 Task: Apply the "Reverse" effect to a snare hit for a unique pre-hit sound.
Action: Mouse moved to (96, 9)
Screenshot: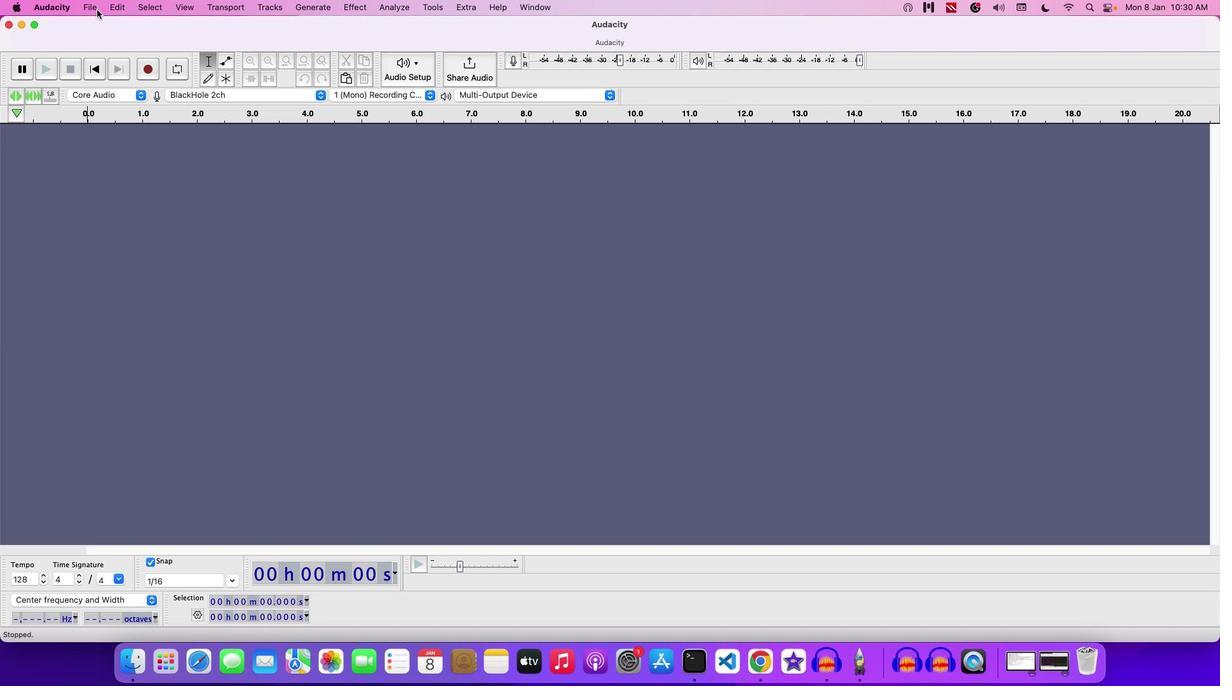
Action: Mouse pressed left at (96, 9)
Screenshot: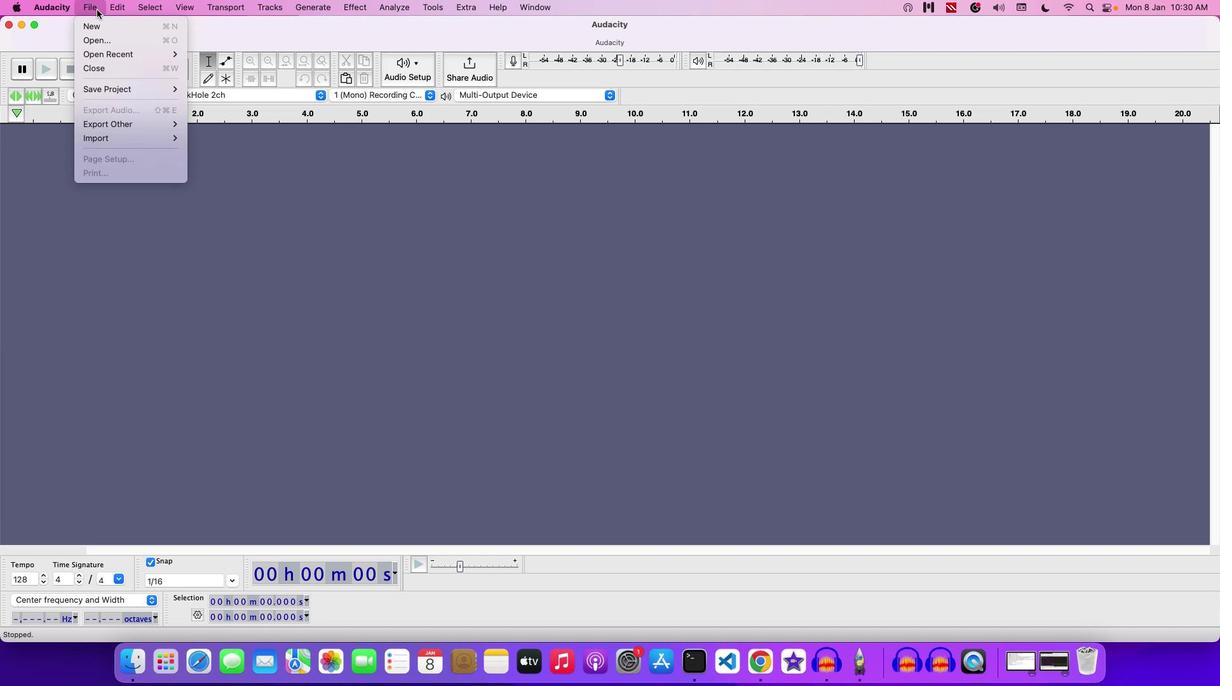 
Action: Mouse moved to (104, 34)
Screenshot: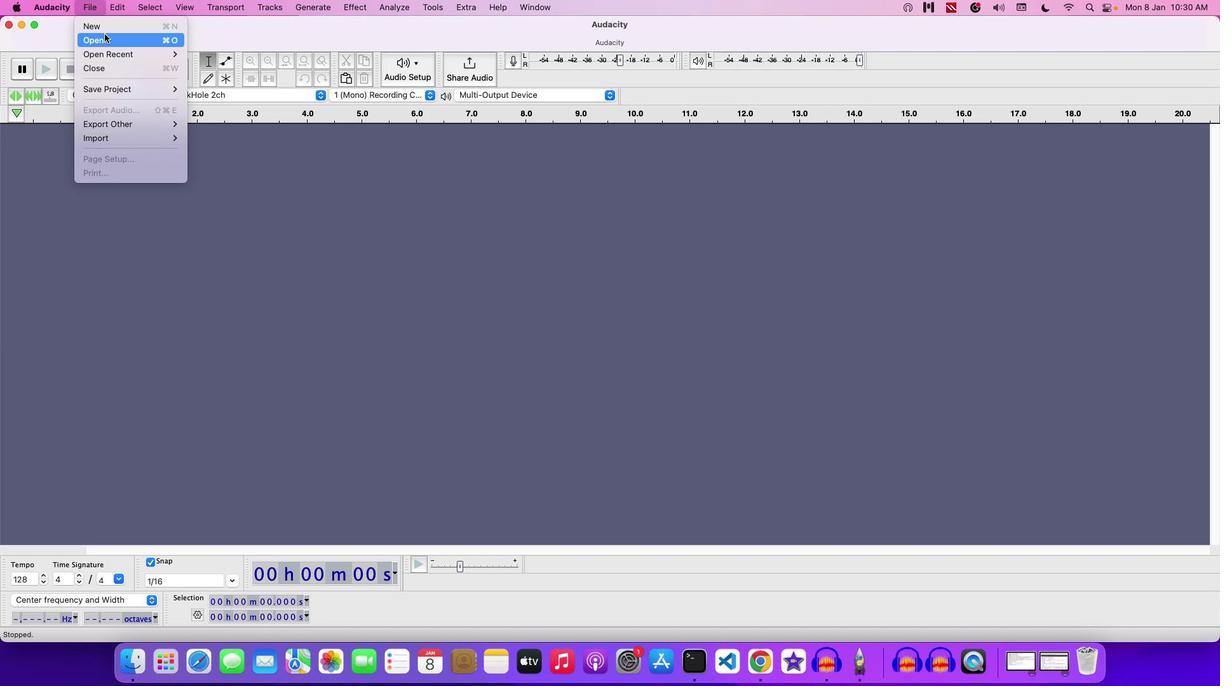 
Action: Mouse pressed left at (104, 34)
Screenshot: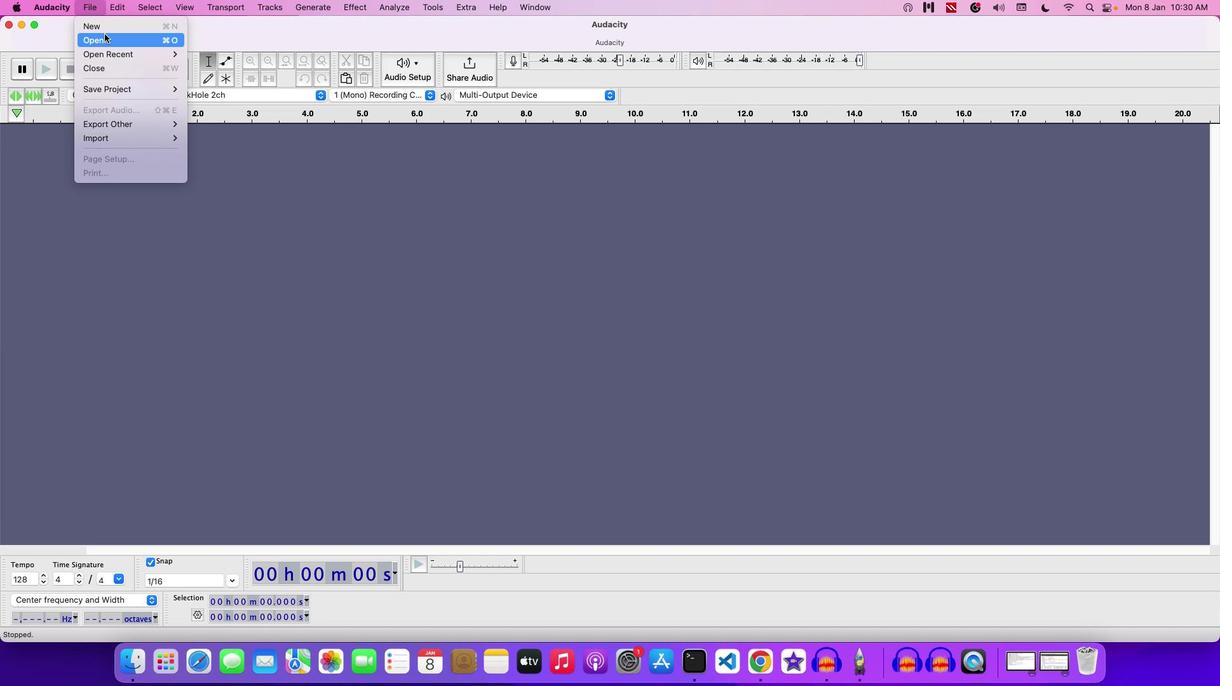 
Action: Mouse moved to (410, 180)
Screenshot: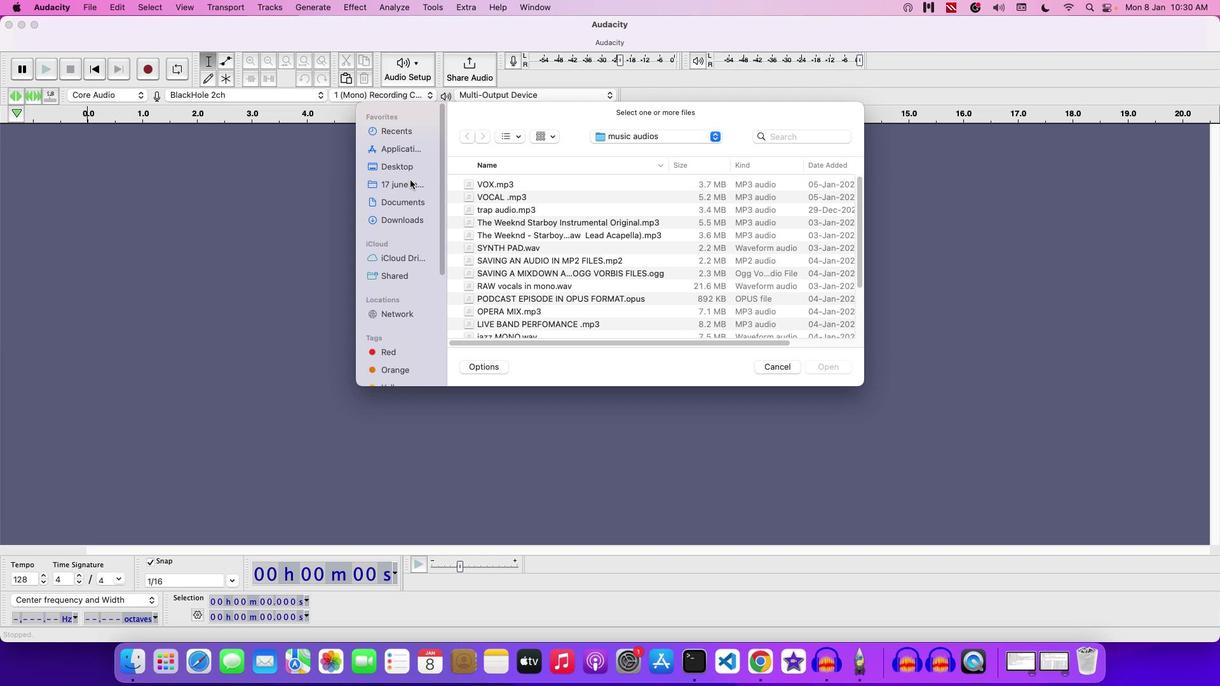 
Action: Mouse pressed left at (410, 180)
Screenshot: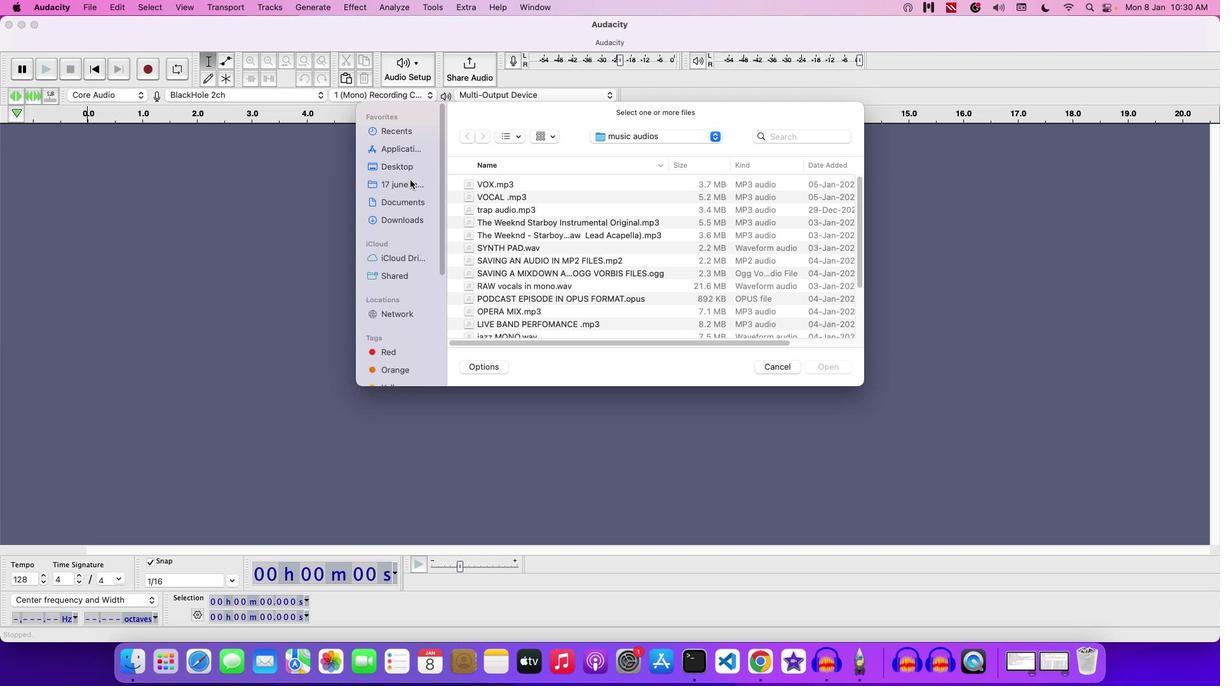 
Action: Mouse moved to (410, 163)
Screenshot: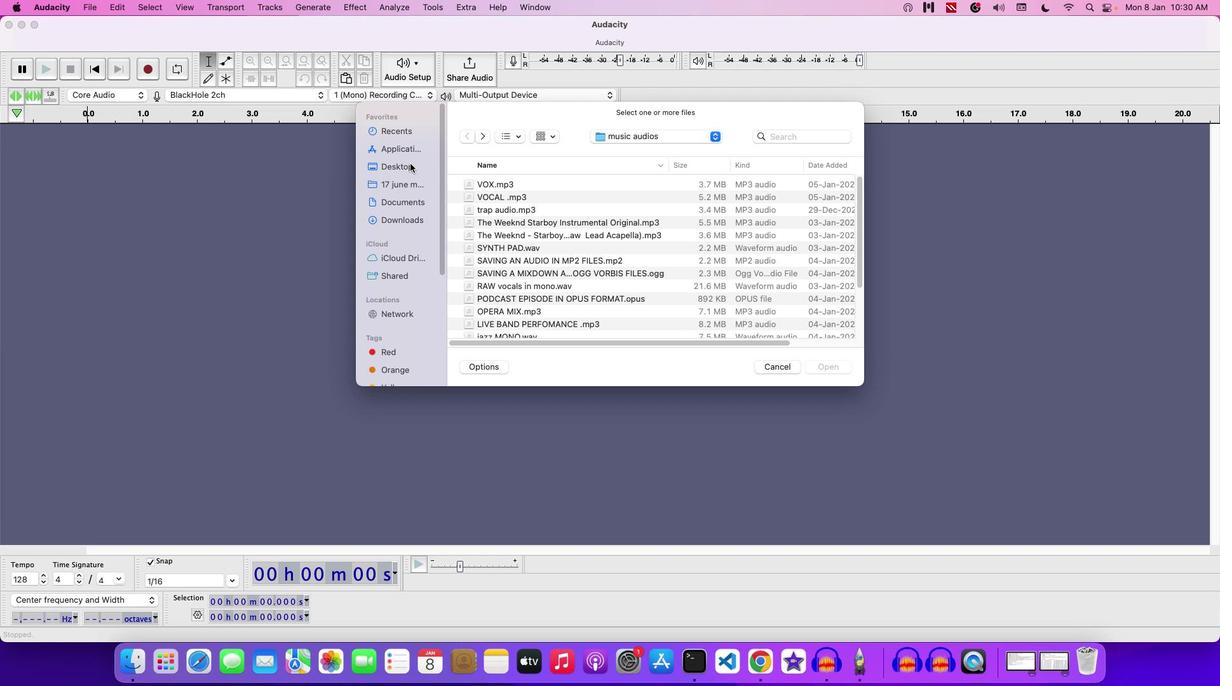 
Action: Mouse pressed left at (410, 163)
Screenshot: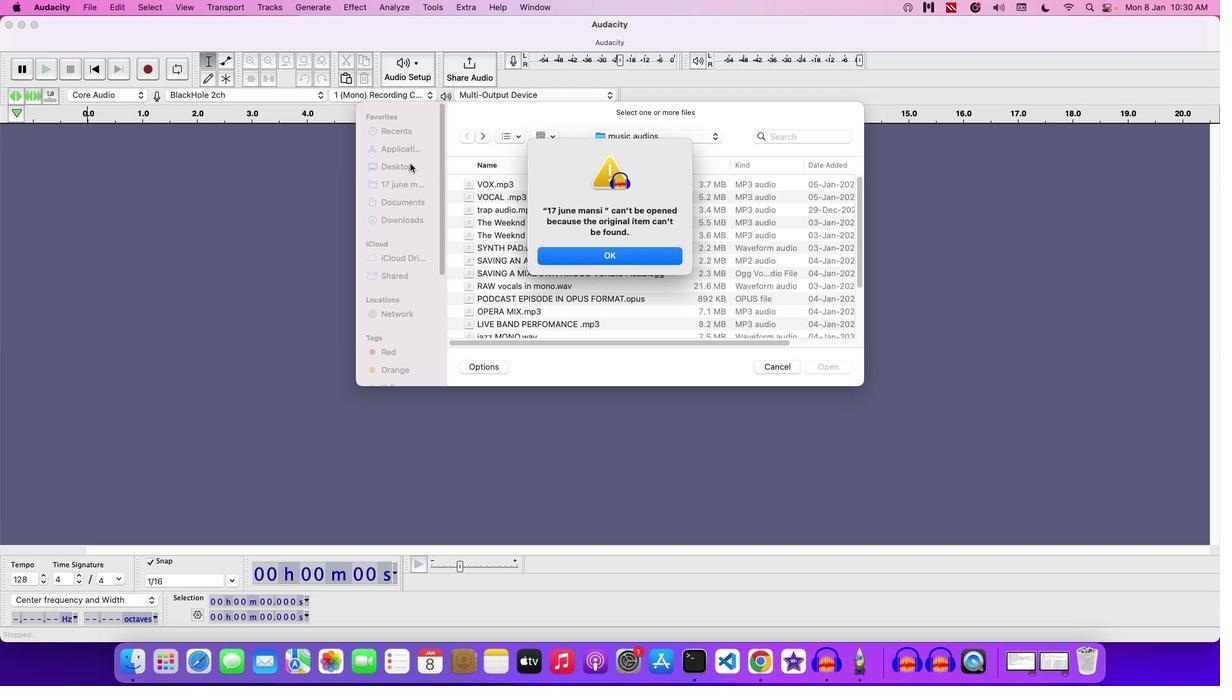 
Action: Mouse moved to (609, 245)
Screenshot: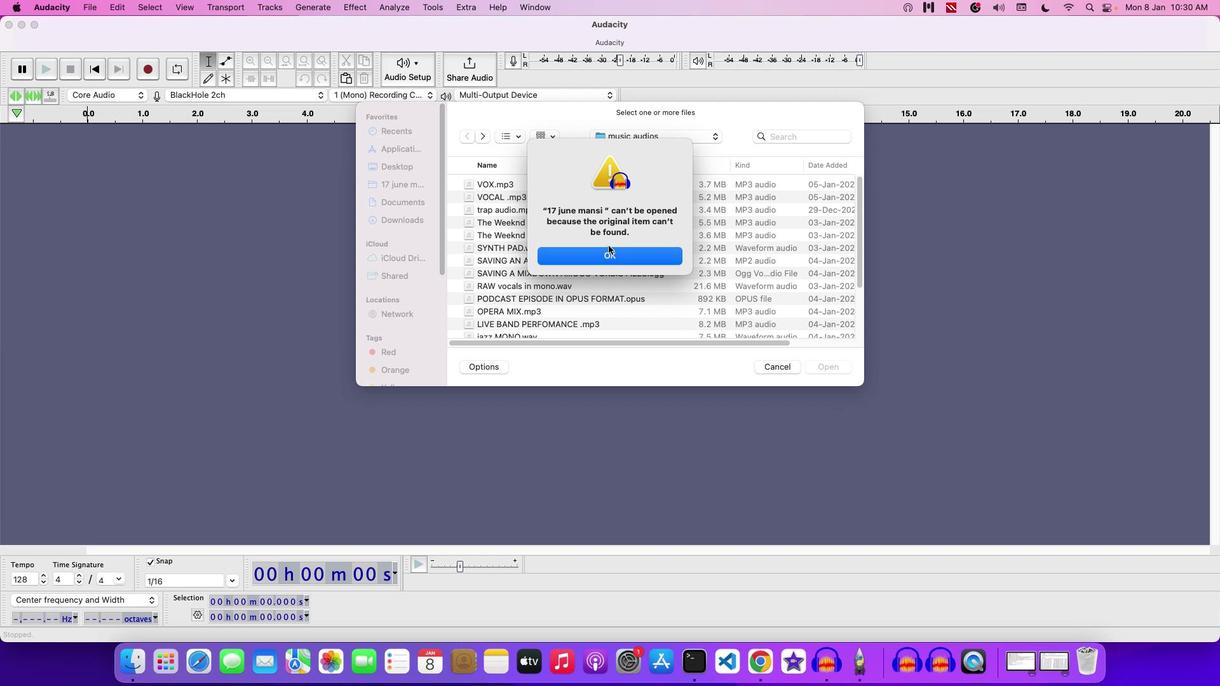 
Action: Mouse pressed left at (609, 245)
Screenshot: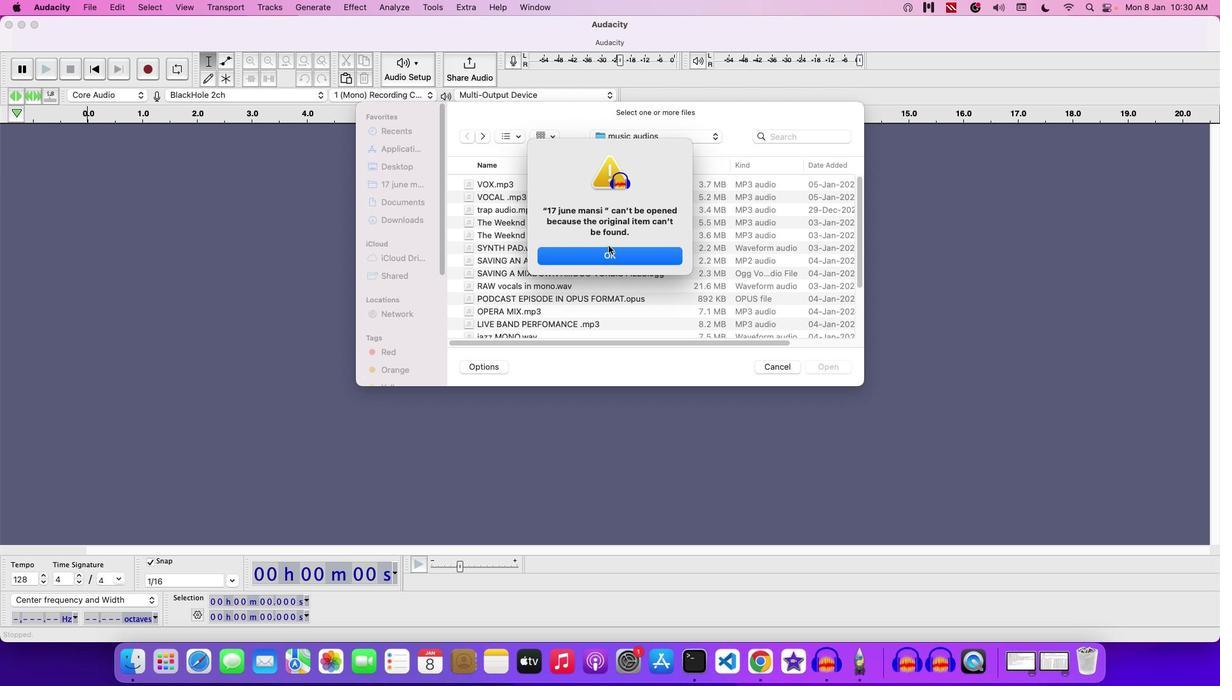 
Action: Mouse moved to (591, 256)
Screenshot: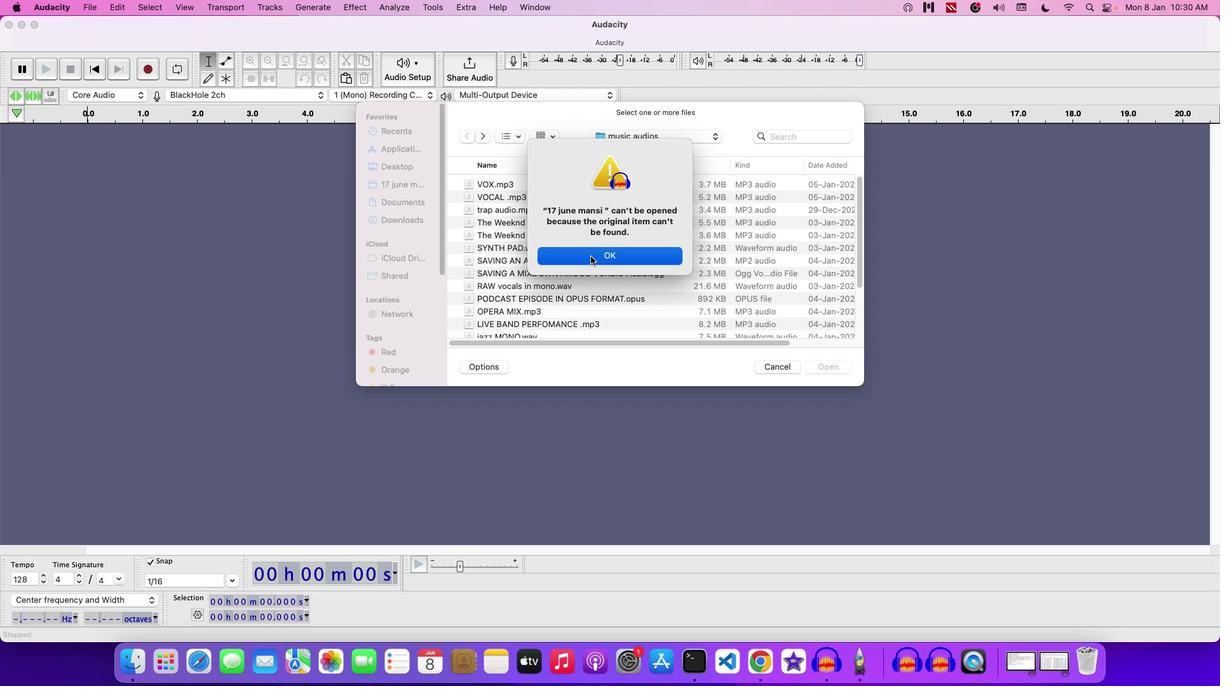 
Action: Mouse pressed left at (591, 256)
Screenshot: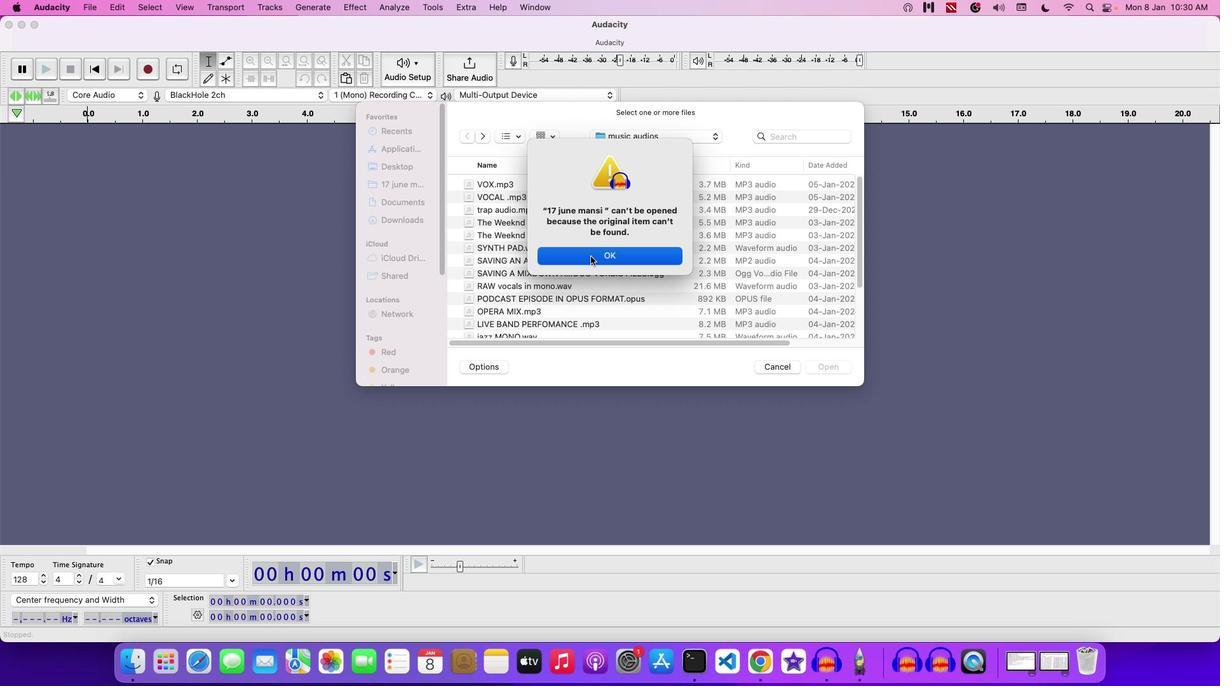 
Action: Mouse moved to (412, 171)
Screenshot: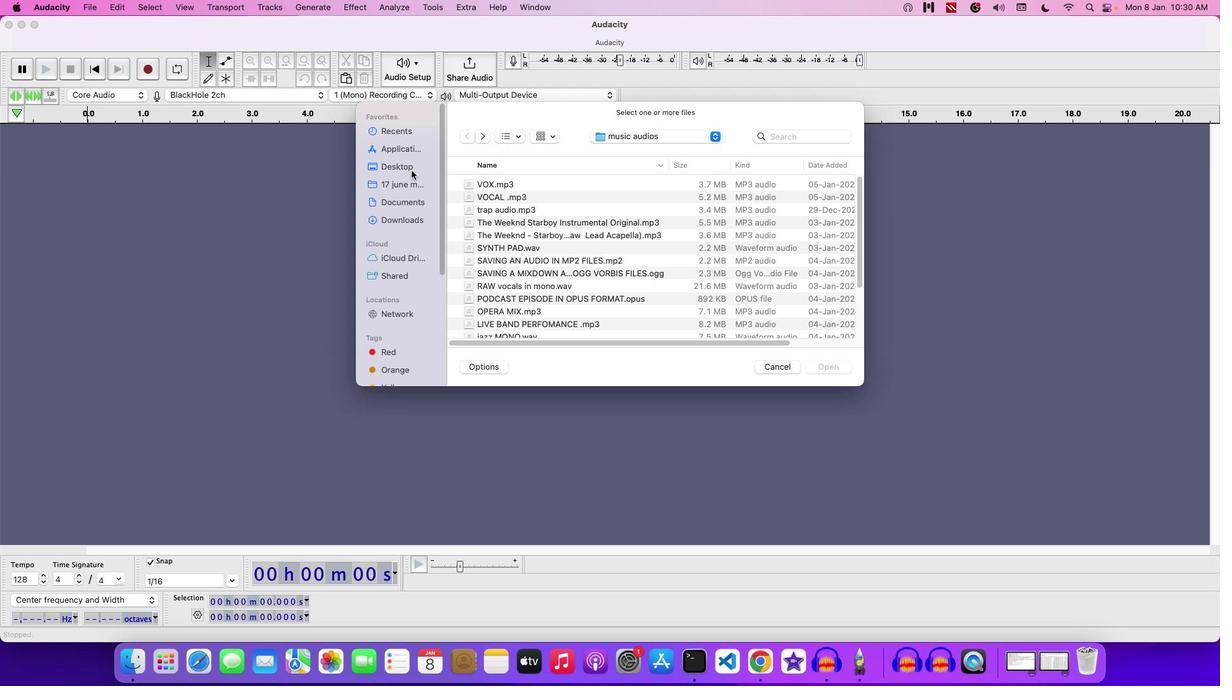 
Action: Mouse pressed left at (412, 171)
Screenshot: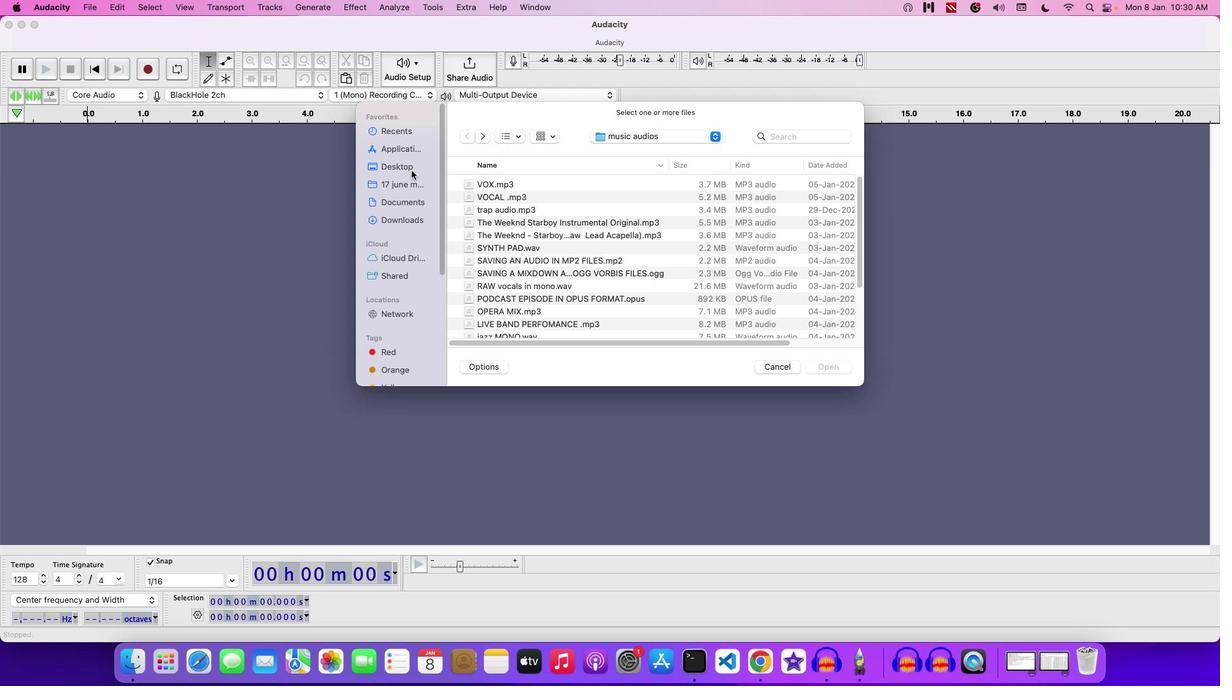 
Action: Mouse moved to (497, 208)
Screenshot: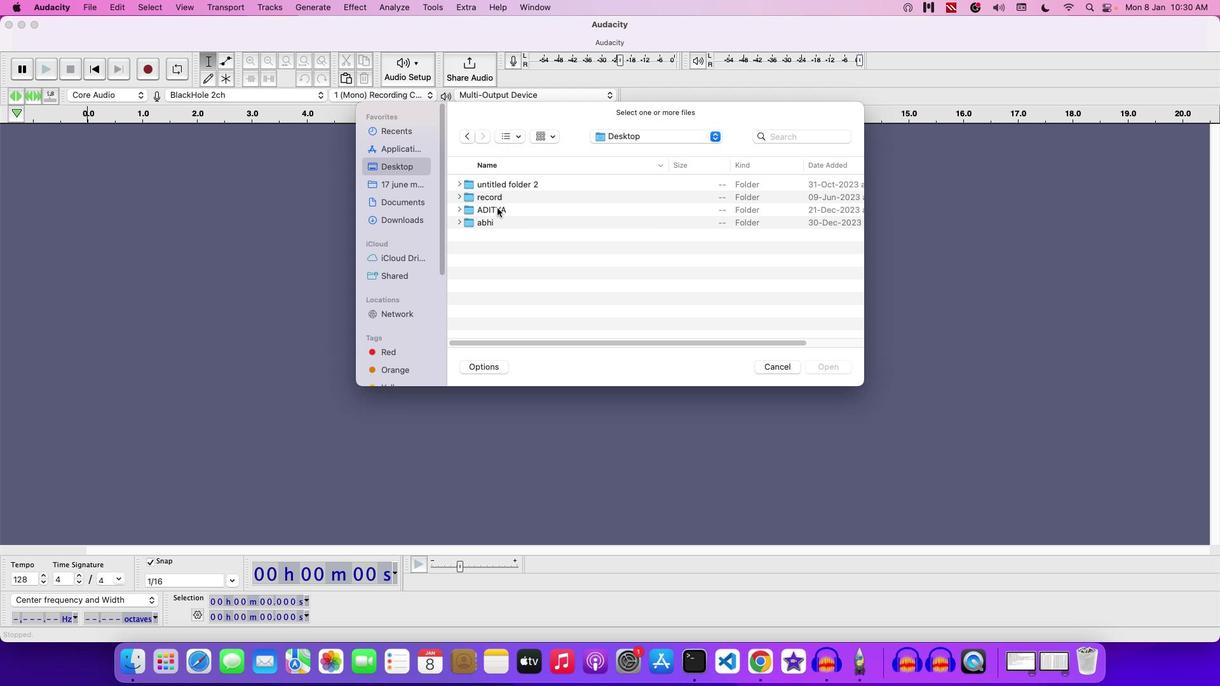 
Action: Mouse pressed left at (497, 208)
Screenshot: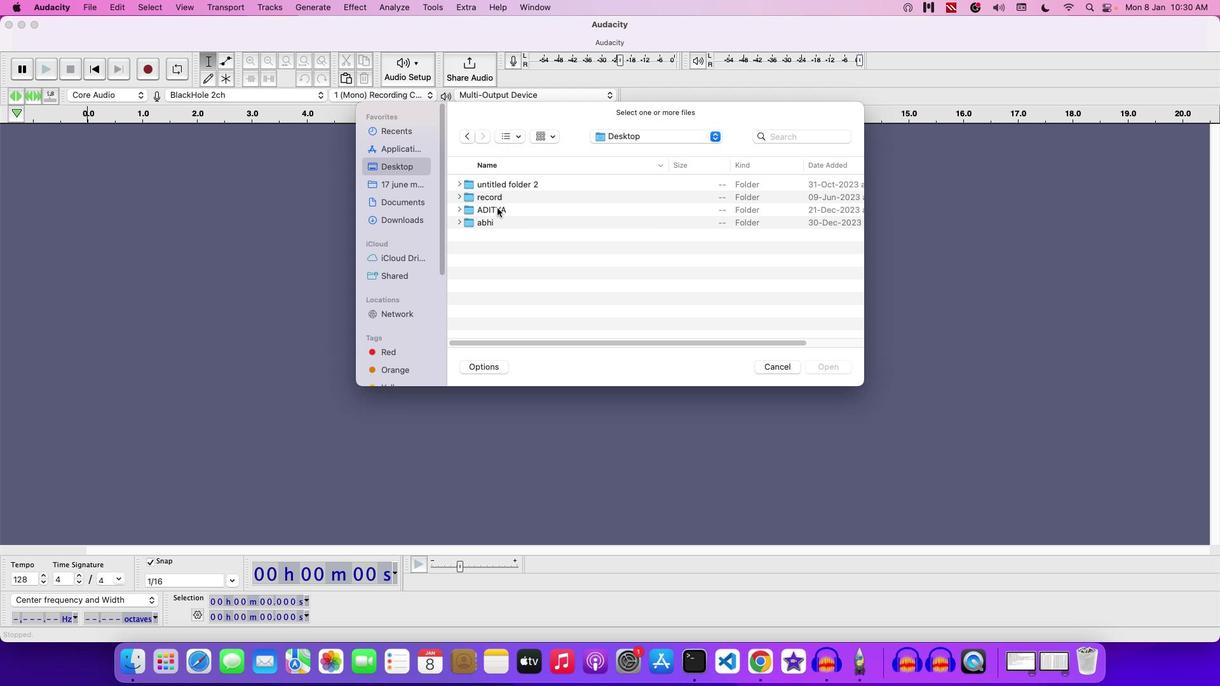 
Action: Mouse pressed left at (497, 208)
Screenshot: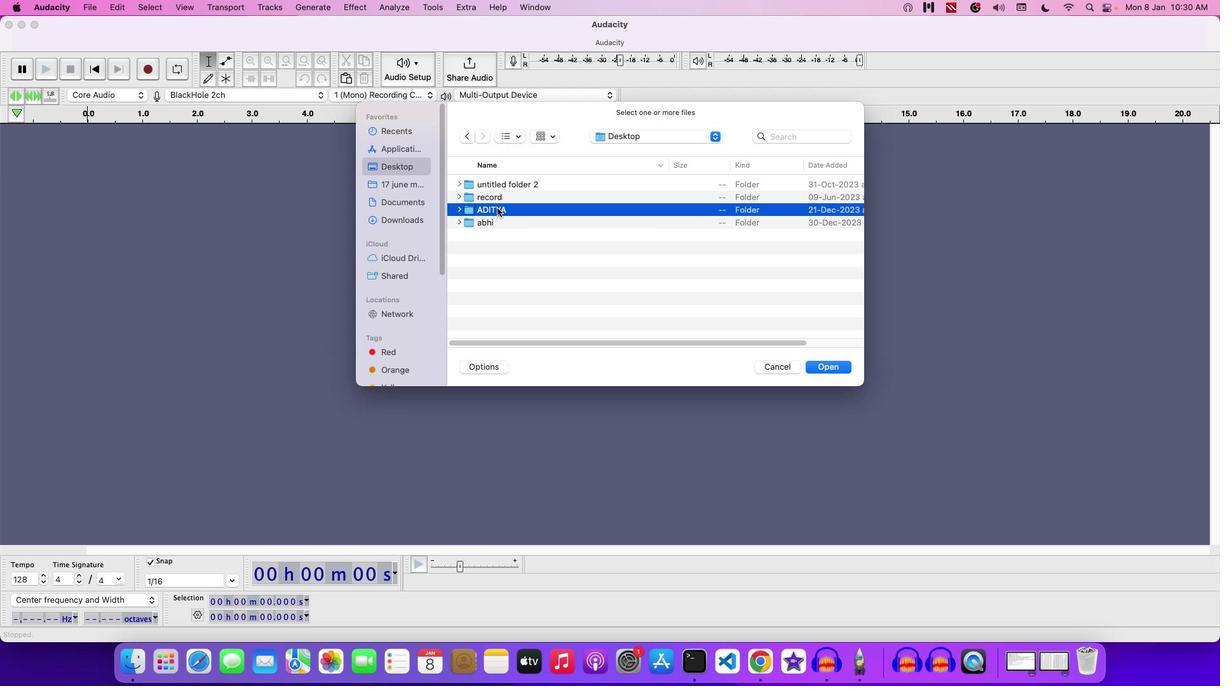 
Action: Mouse moved to (542, 221)
Screenshot: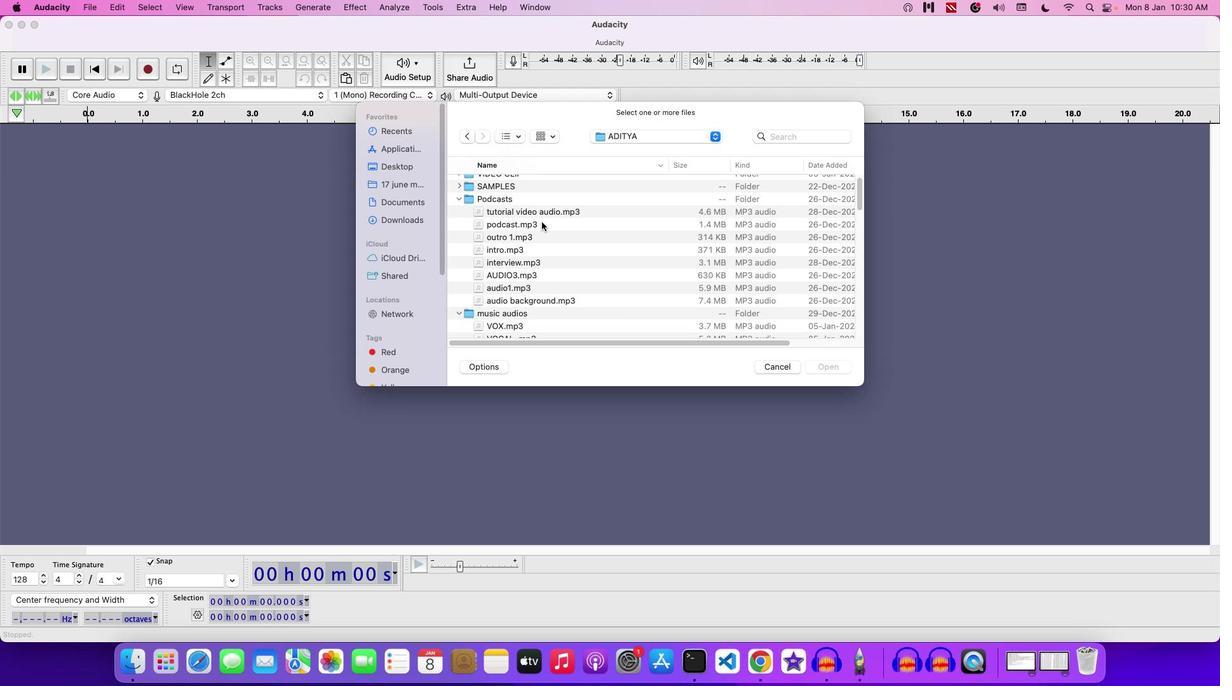 
Action: Mouse scrolled (542, 221) with delta (0, 0)
Screenshot: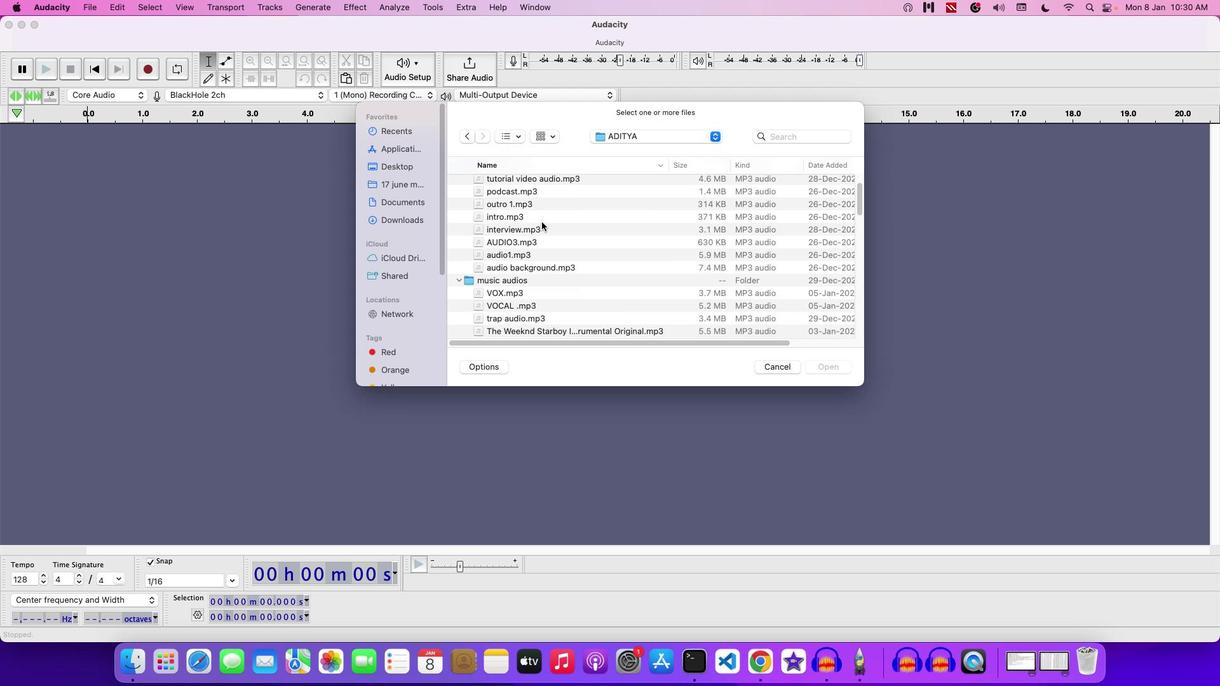 
Action: Mouse moved to (542, 221)
Screenshot: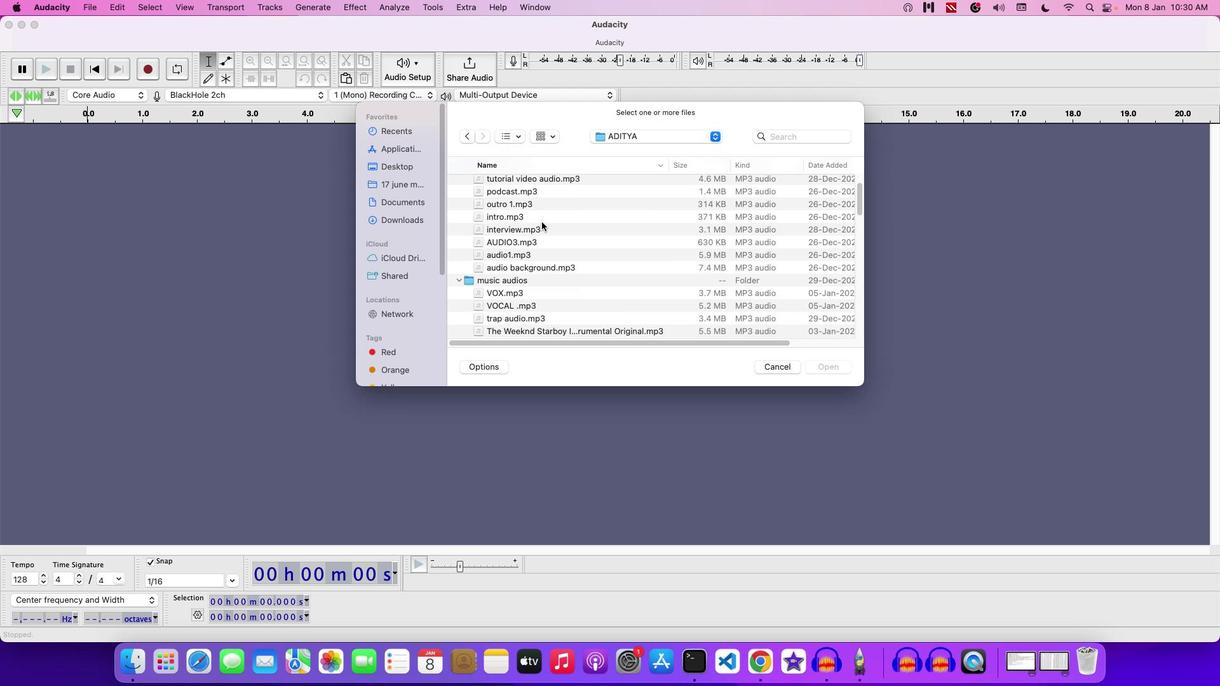 
Action: Mouse scrolled (542, 221) with delta (0, 0)
Screenshot: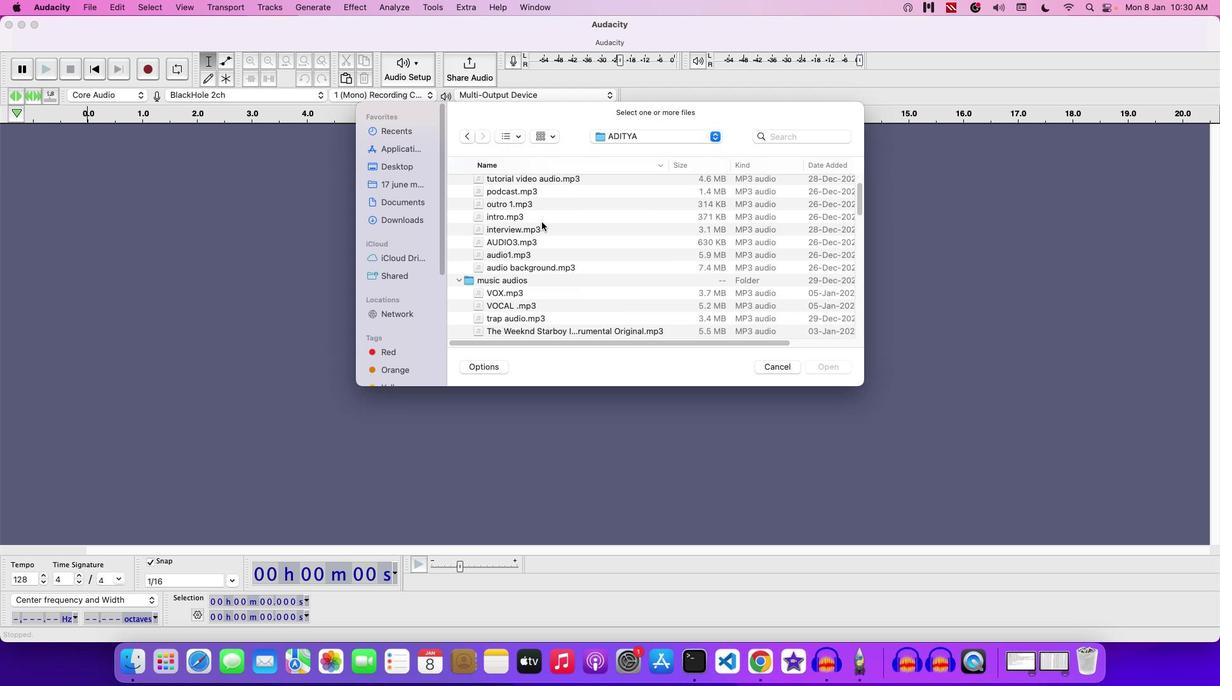 
Action: Mouse scrolled (542, 221) with delta (0, -1)
Screenshot: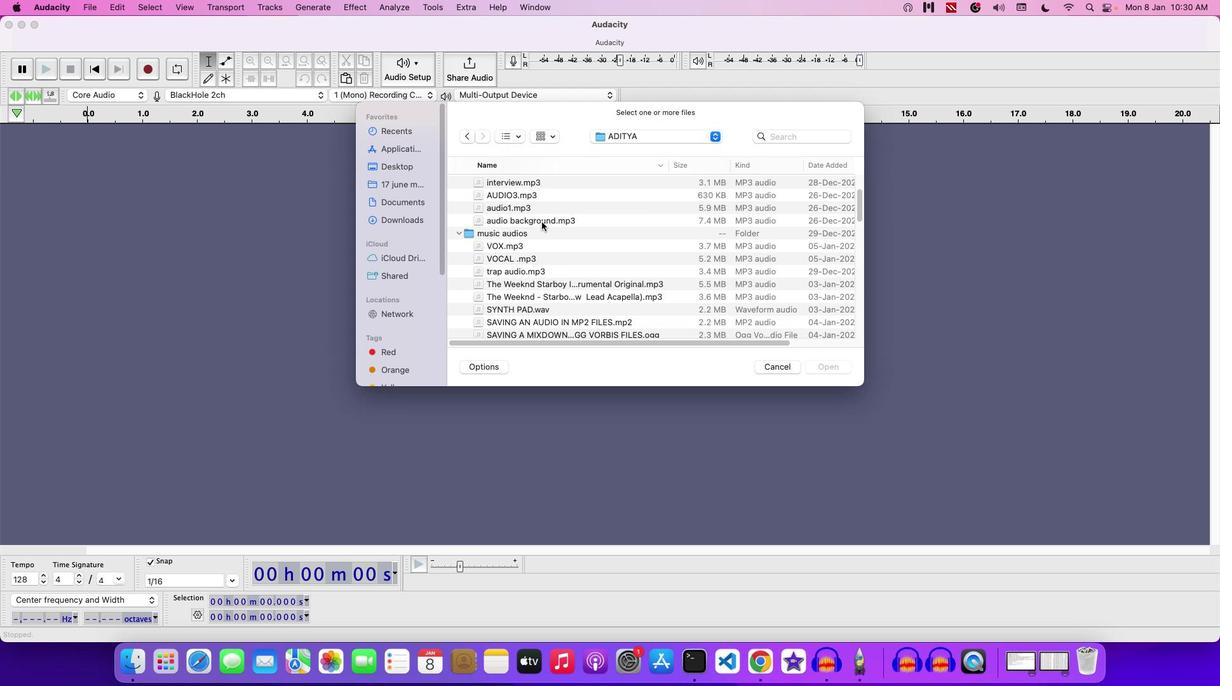 
Action: Mouse scrolled (542, 221) with delta (0, -1)
Screenshot: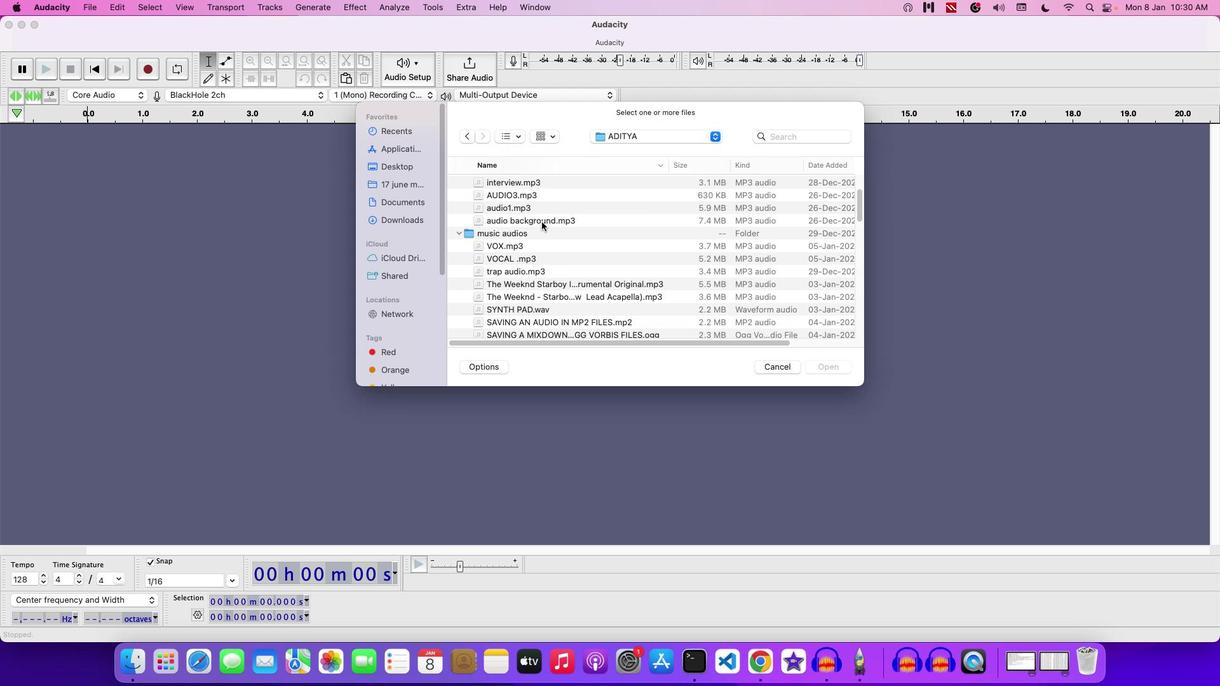 
Action: Mouse moved to (541, 221)
Screenshot: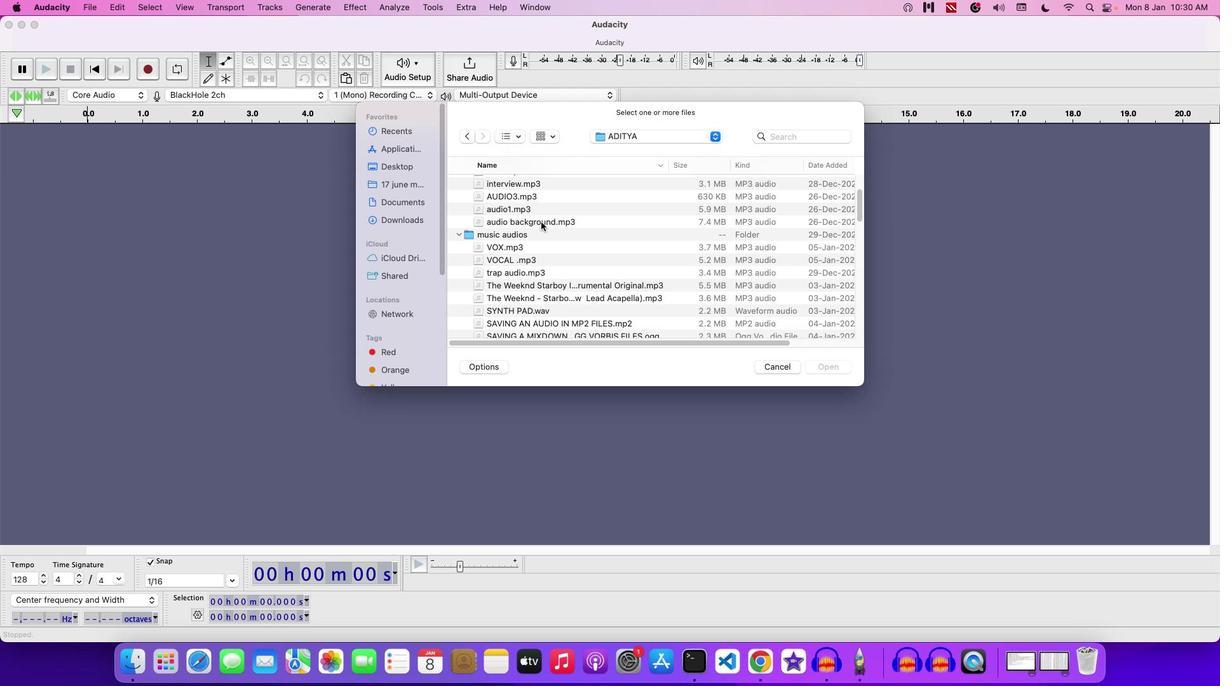 
Action: Mouse scrolled (541, 221) with delta (0, 0)
Screenshot: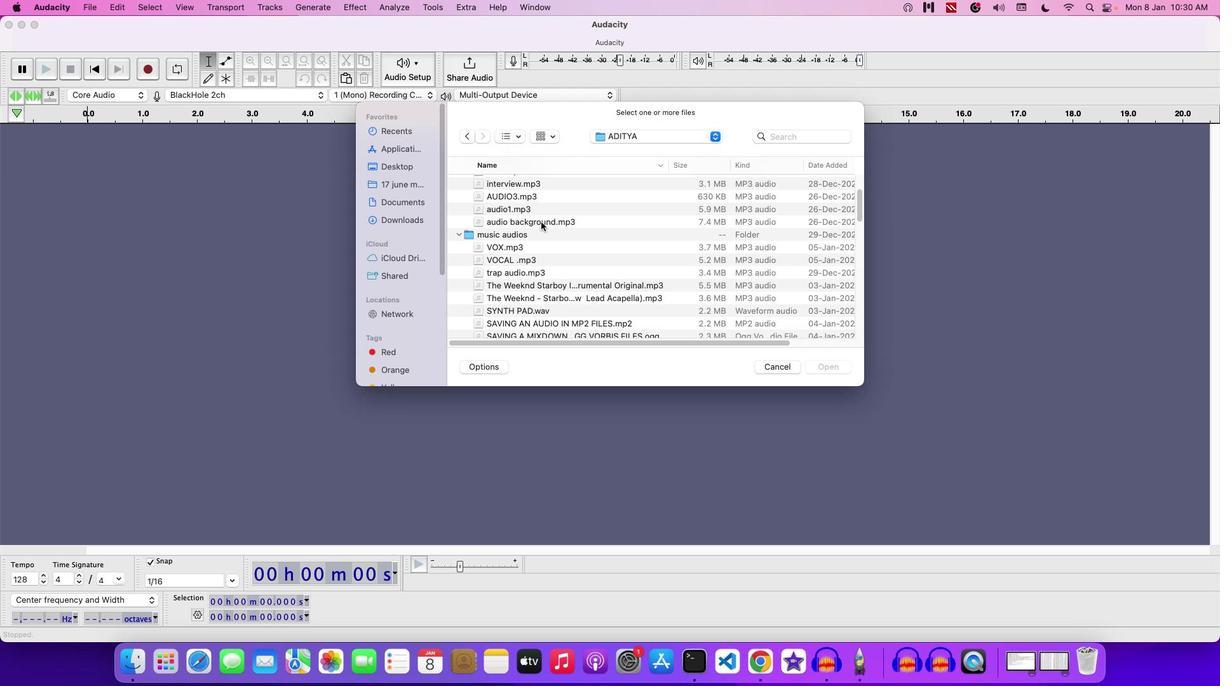 
Action: Mouse moved to (541, 222)
Screenshot: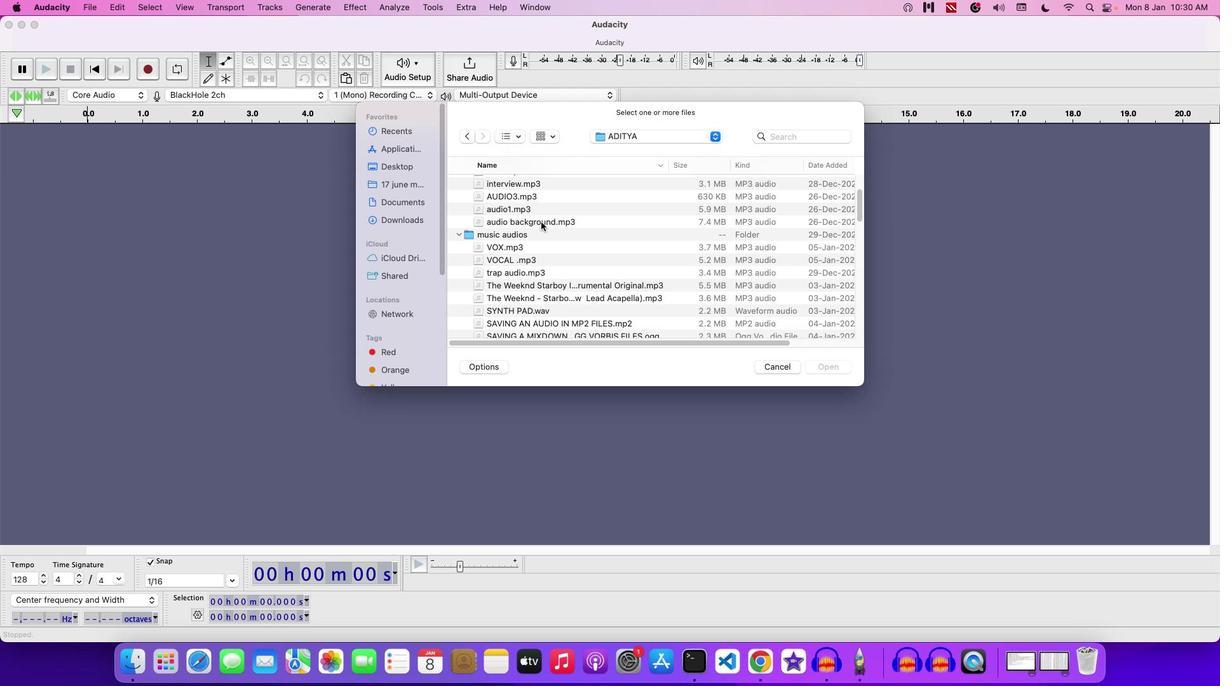 
Action: Mouse scrolled (541, 222) with delta (0, 0)
Screenshot: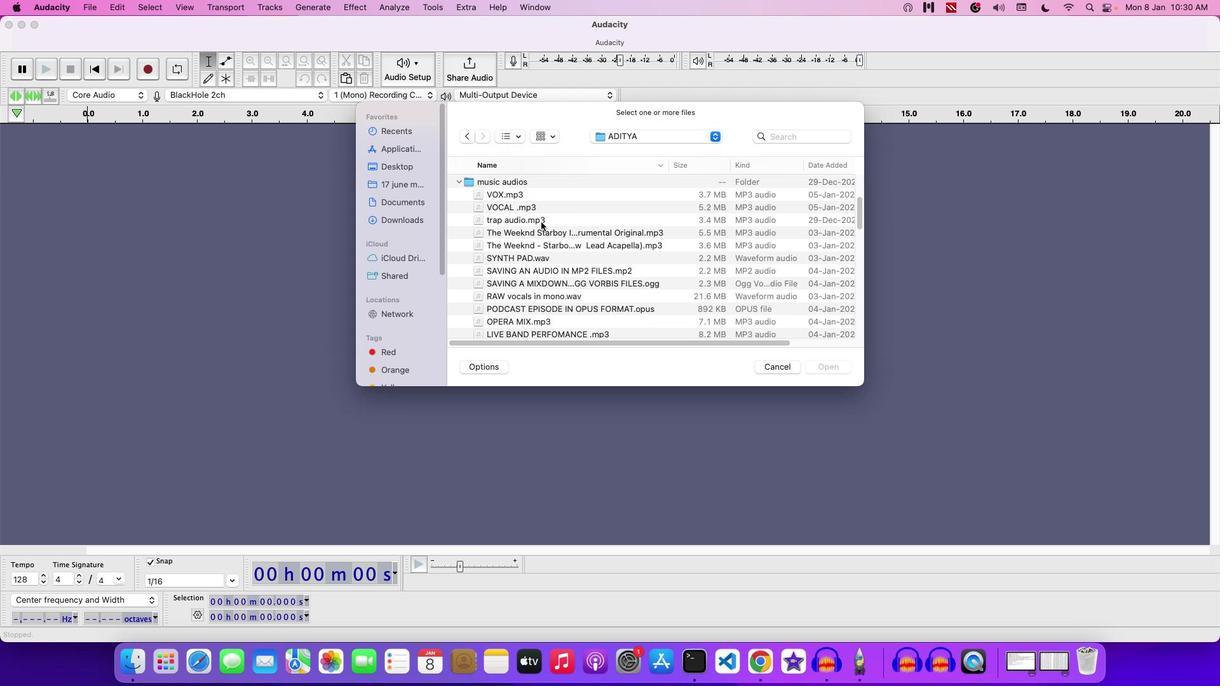 
Action: Mouse scrolled (541, 222) with delta (0, 0)
Screenshot: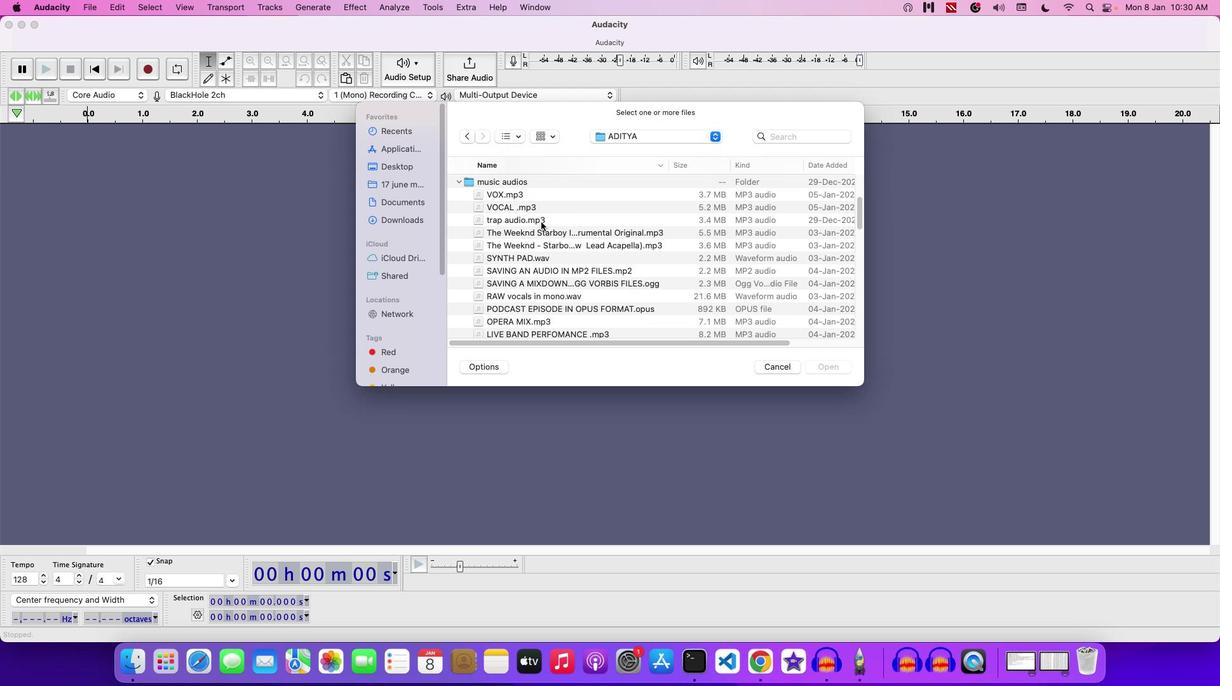
Action: Mouse scrolled (541, 222) with delta (0, -1)
Screenshot: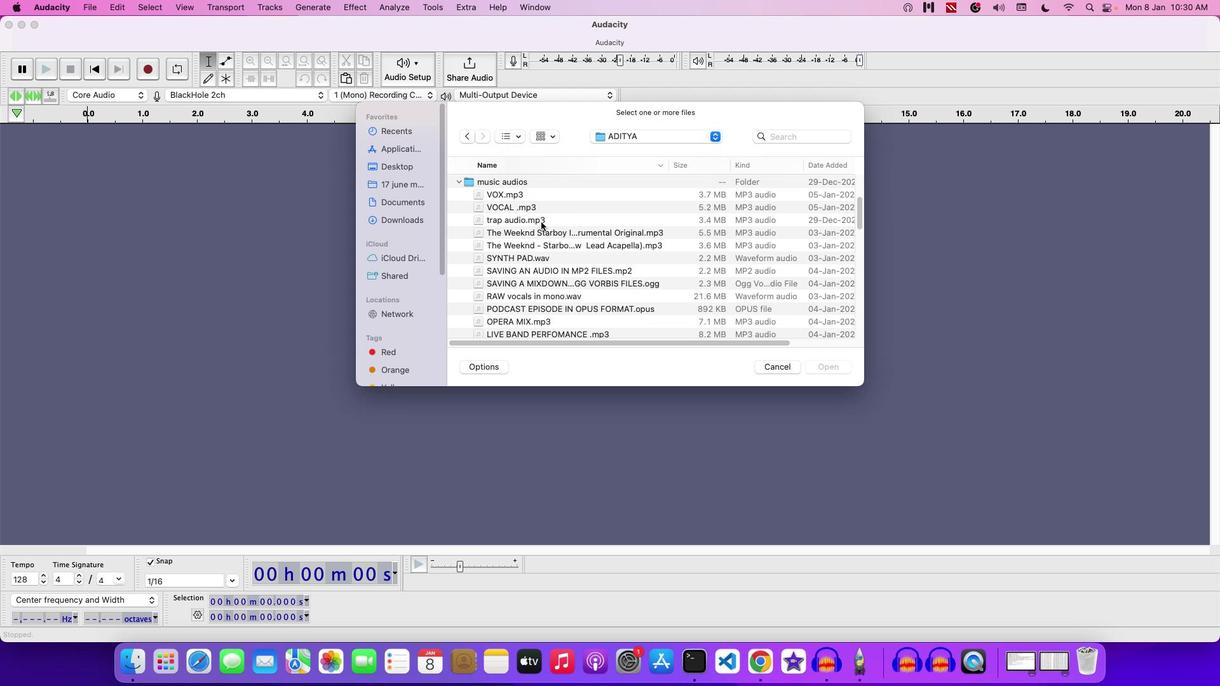
Action: Mouse scrolled (541, 222) with delta (0, 0)
Screenshot: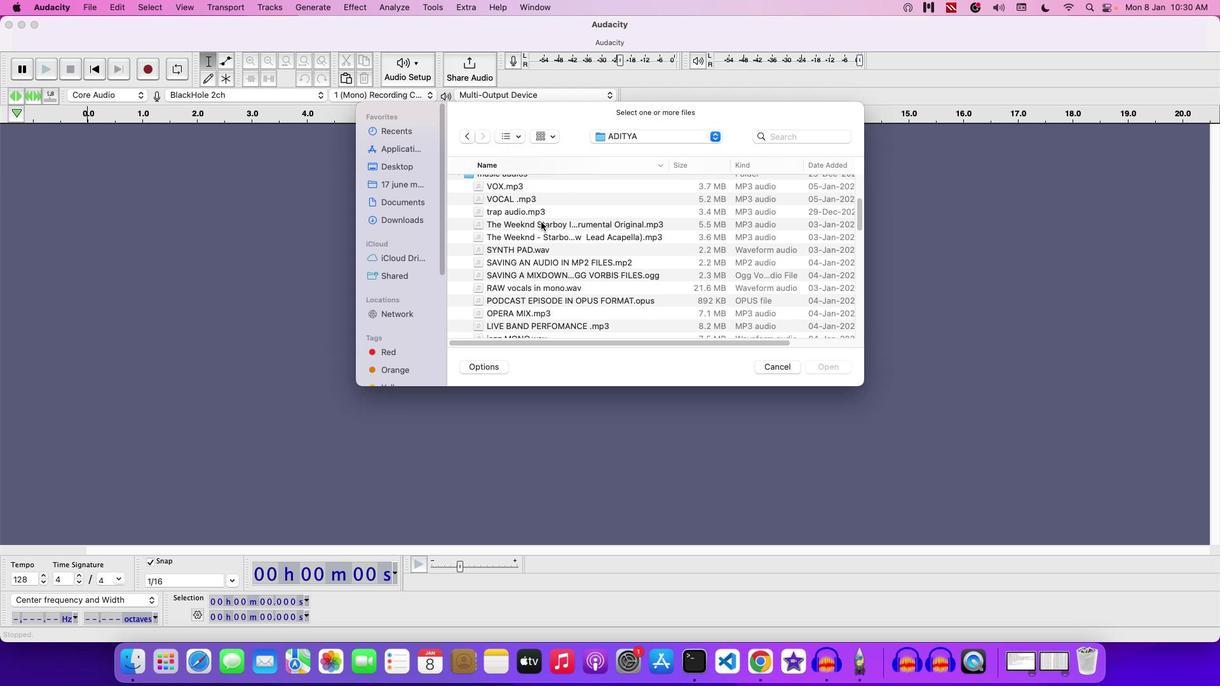 
Action: Mouse scrolled (541, 222) with delta (0, 0)
Screenshot: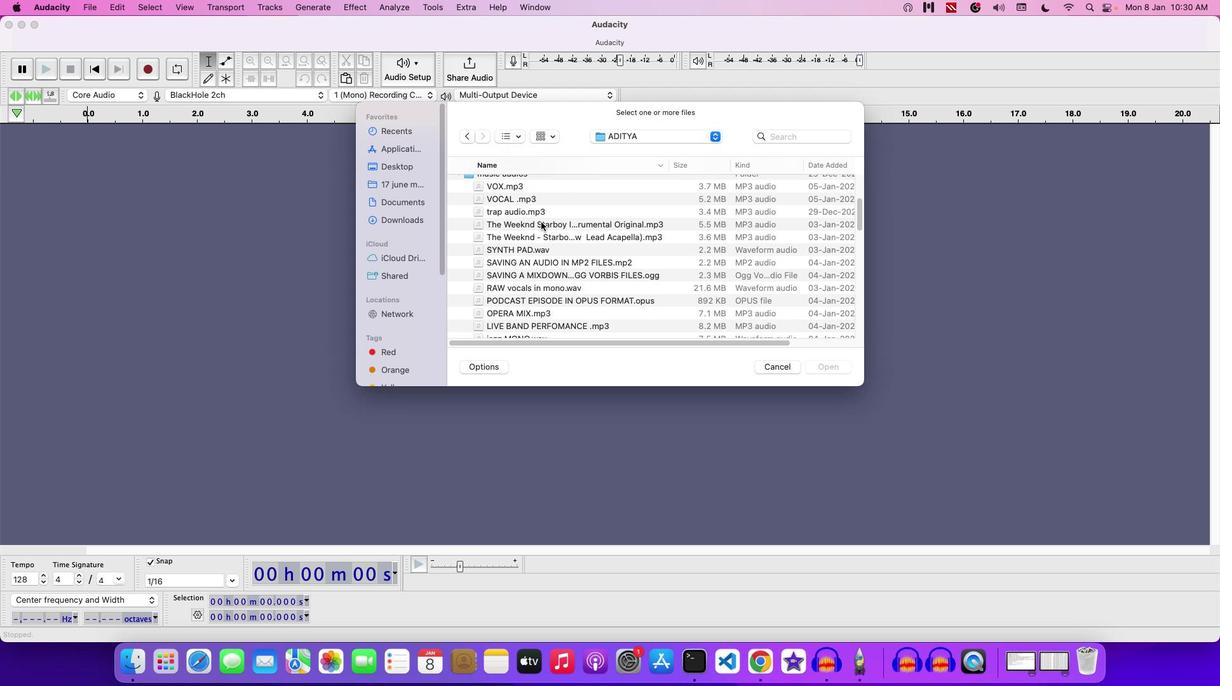 
Action: Mouse scrolled (541, 222) with delta (0, 0)
Screenshot: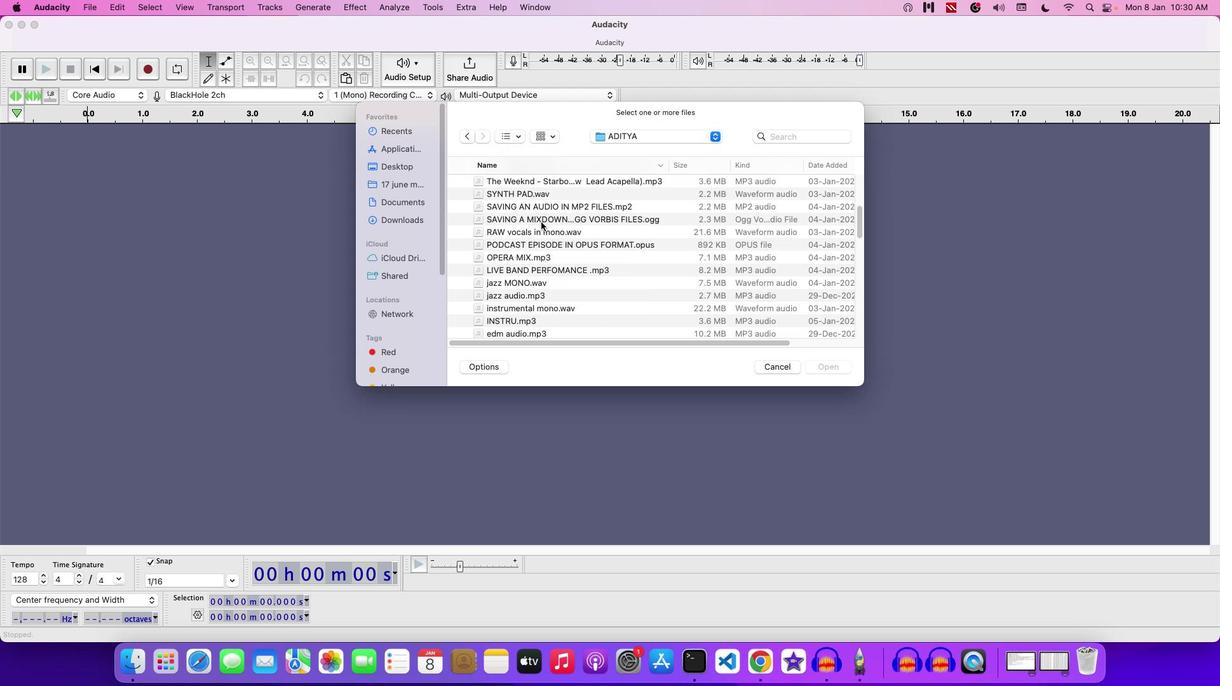 
Action: Mouse scrolled (541, 222) with delta (0, 0)
Screenshot: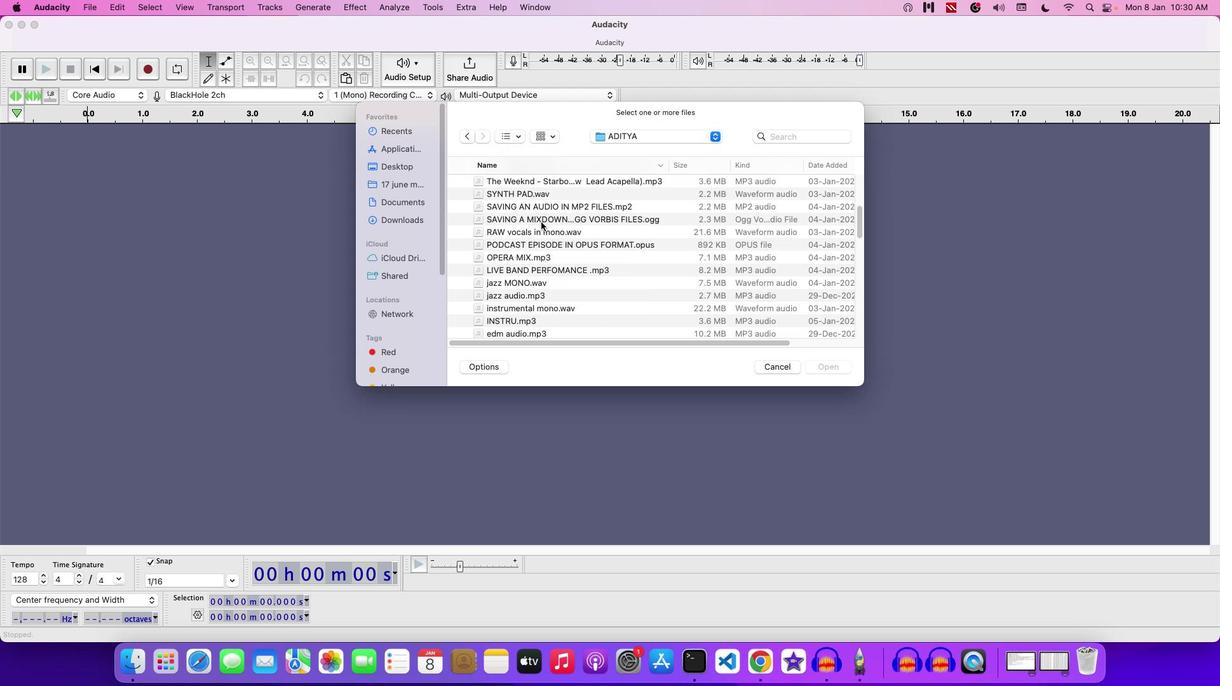 
Action: Mouse scrolled (541, 222) with delta (0, -1)
Screenshot: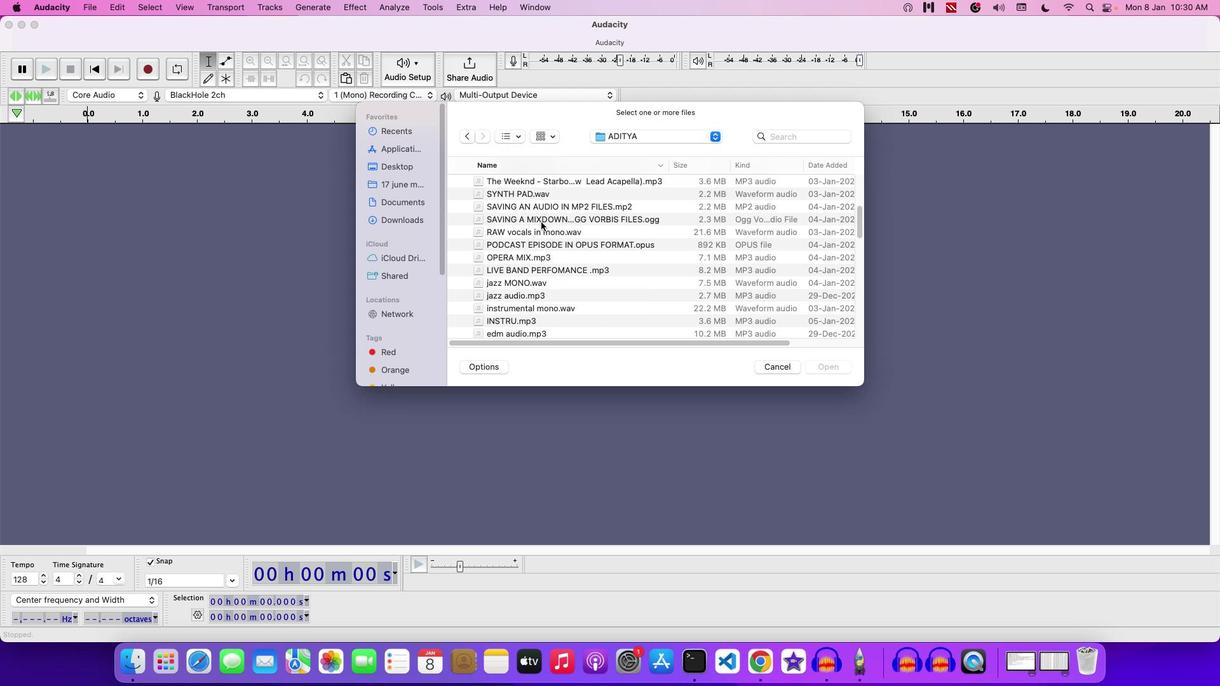 
Action: Mouse scrolled (541, 222) with delta (0, 0)
Screenshot: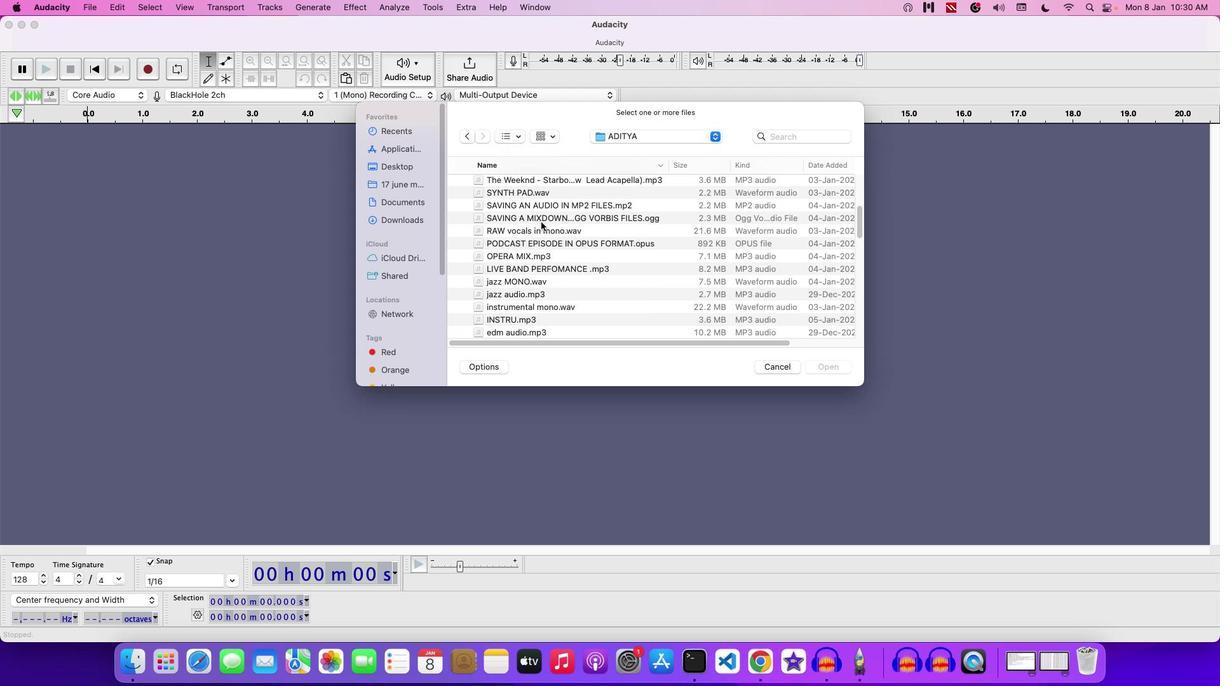 
Action: Mouse moved to (534, 222)
Screenshot: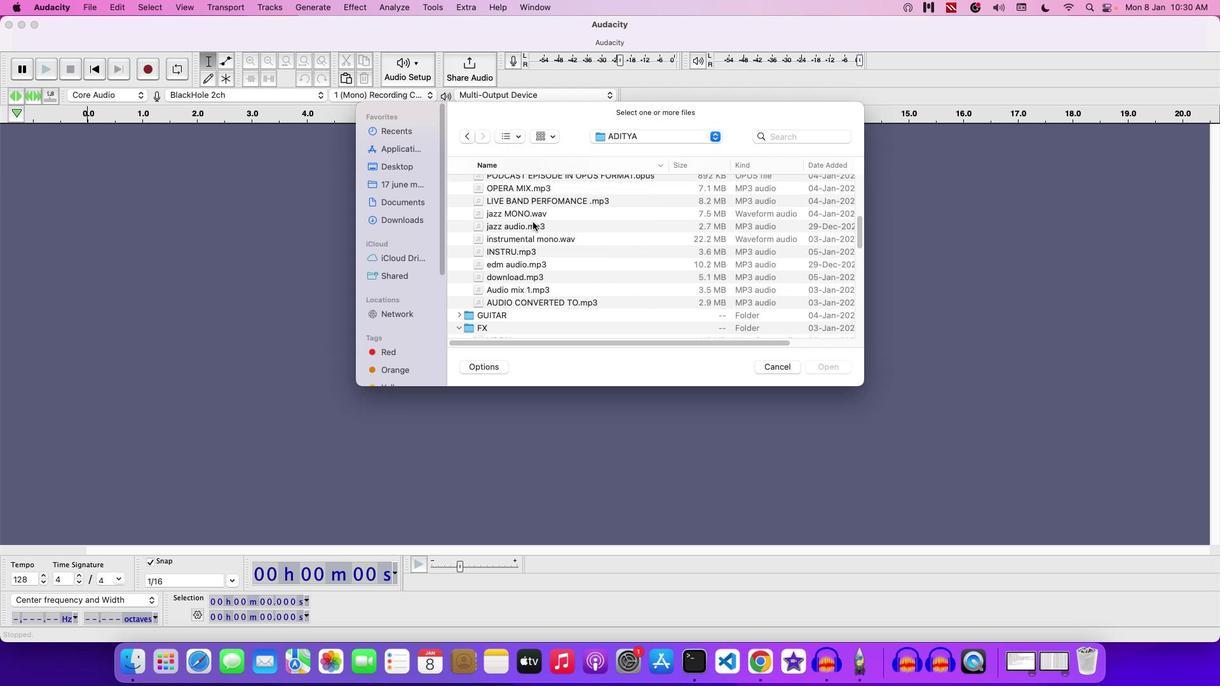 
Action: Mouse scrolled (534, 222) with delta (0, 0)
Screenshot: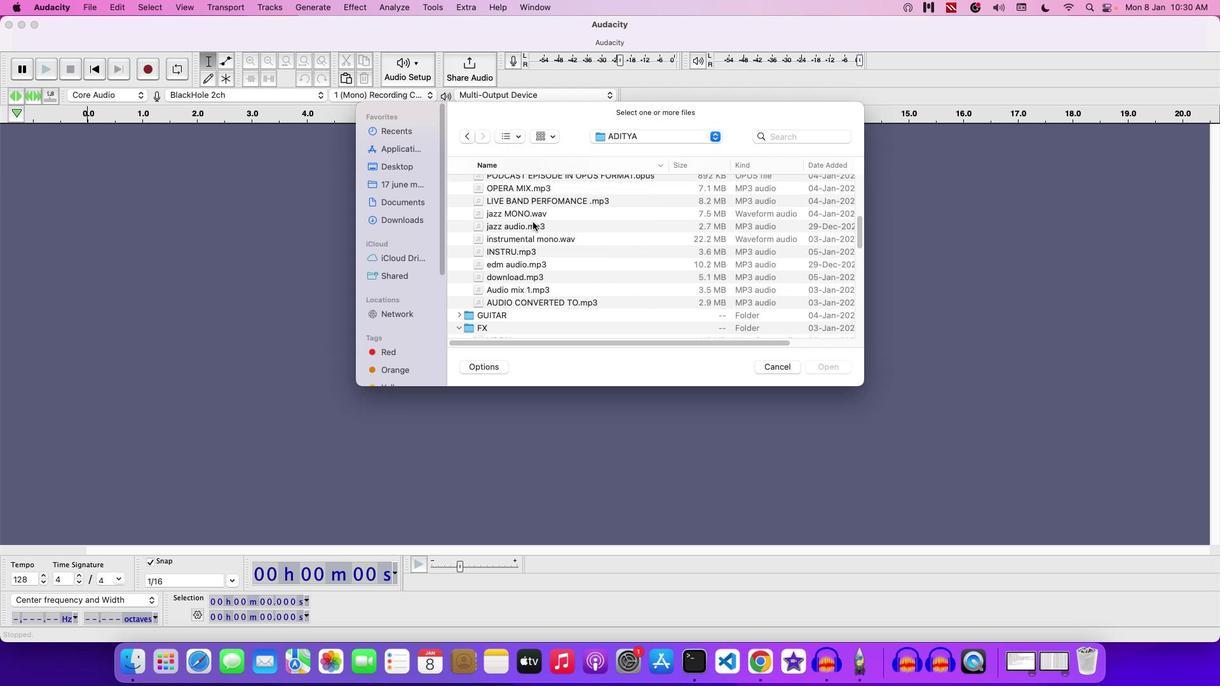 
Action: Mouse moved to (533, 222)
Screenshot: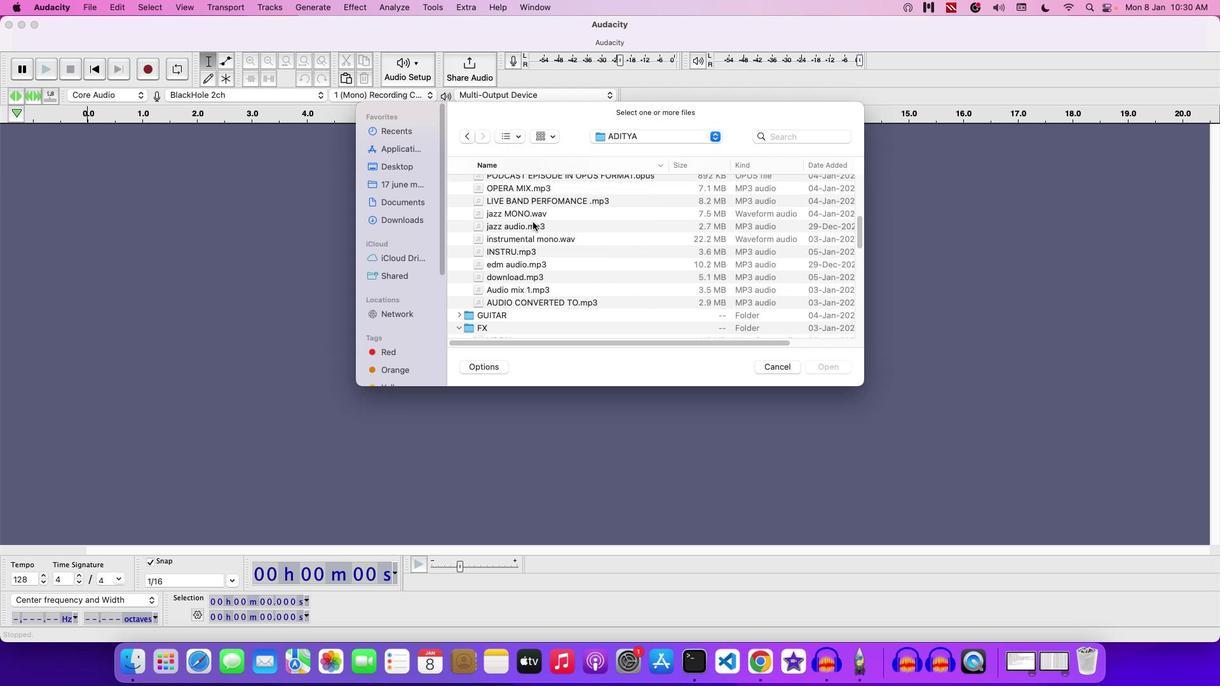 
Action: Mouse scrolled (533, 222) with delta (0, 0)
Screenshot: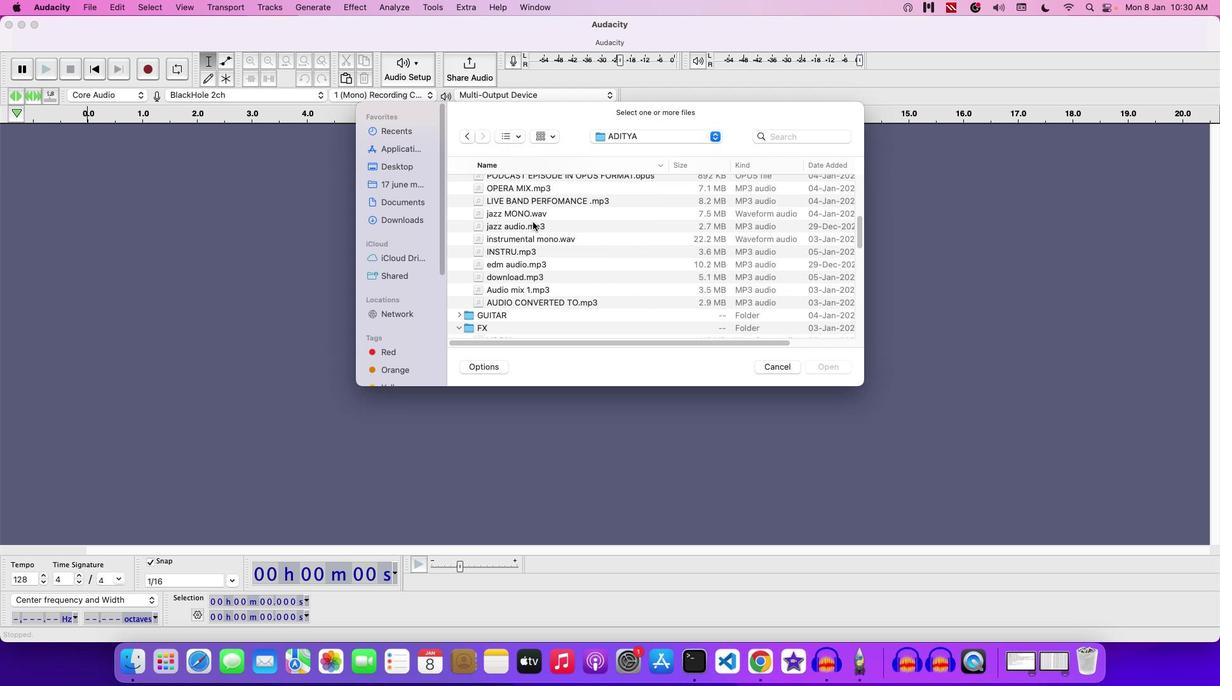 
Action: Mouse moved to (533, 222)
Screenshot: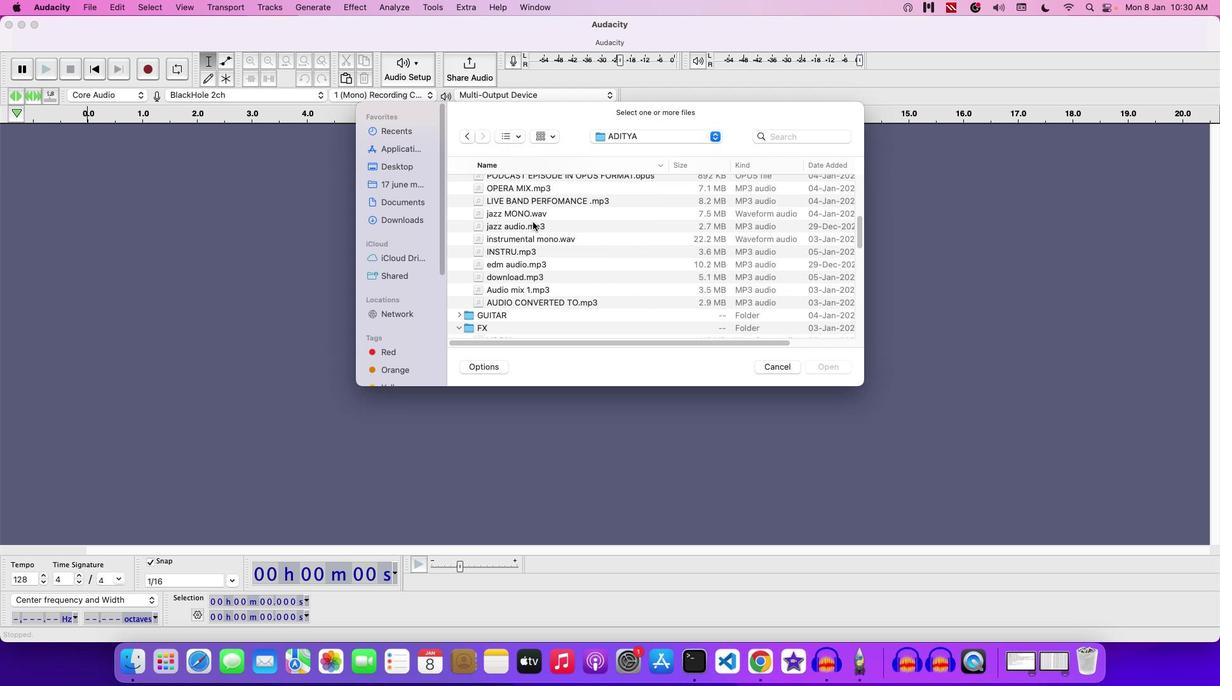 
Action: Mouse scrolled (533, 222) with delta (0, -1)
Screenshot: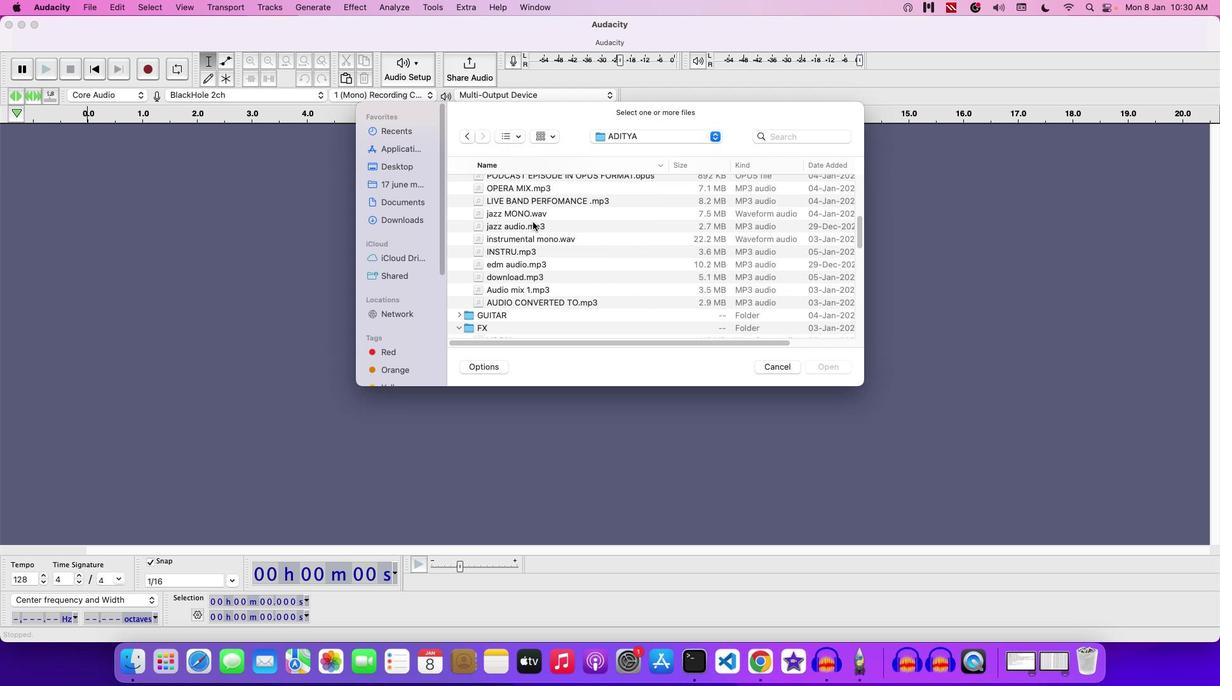 
Action: Mouse scrolled (533, 222) with delta (0, 2)
Screenshot: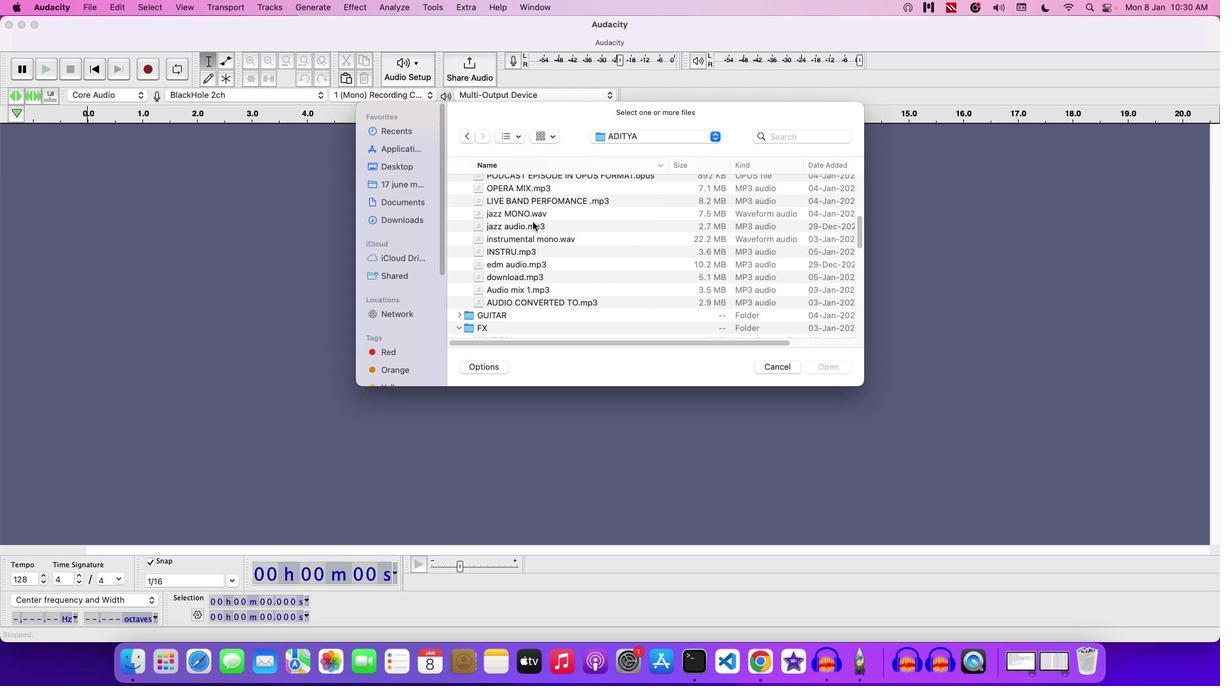 
Action: Mouse scrolled (533, 222) with delta (0, -2)
Screenshot: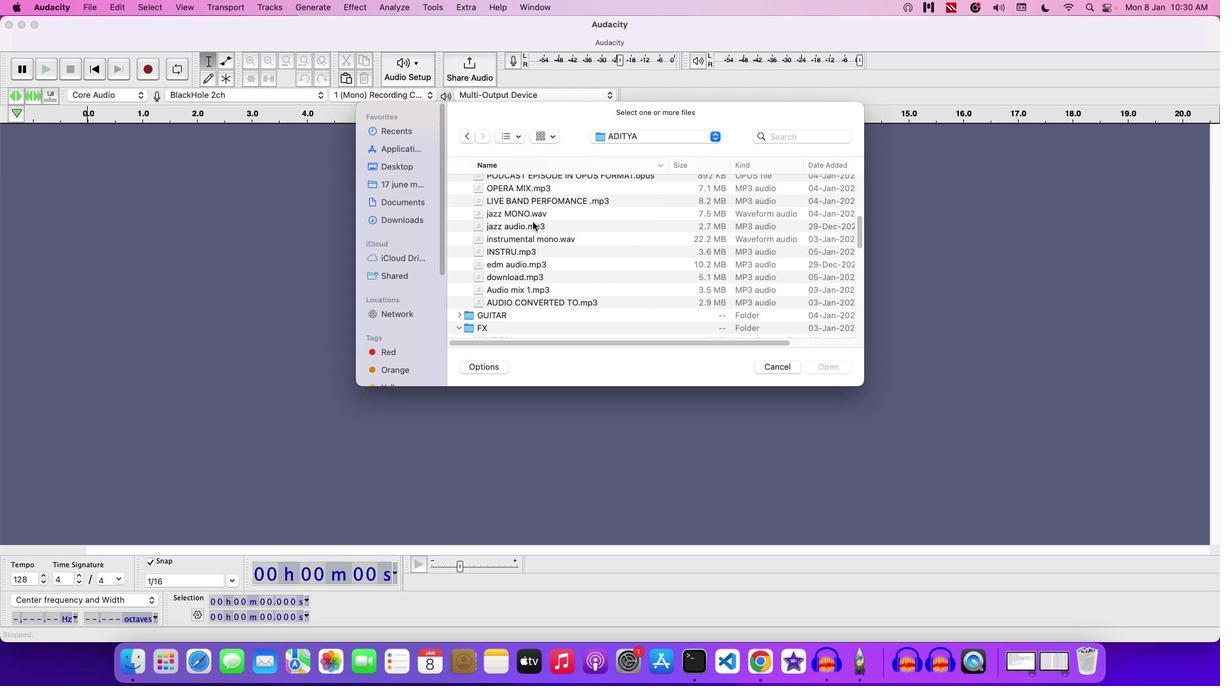 
Action: Mouse scrolled (533, 222) with delta (0, 0)
Screenshot: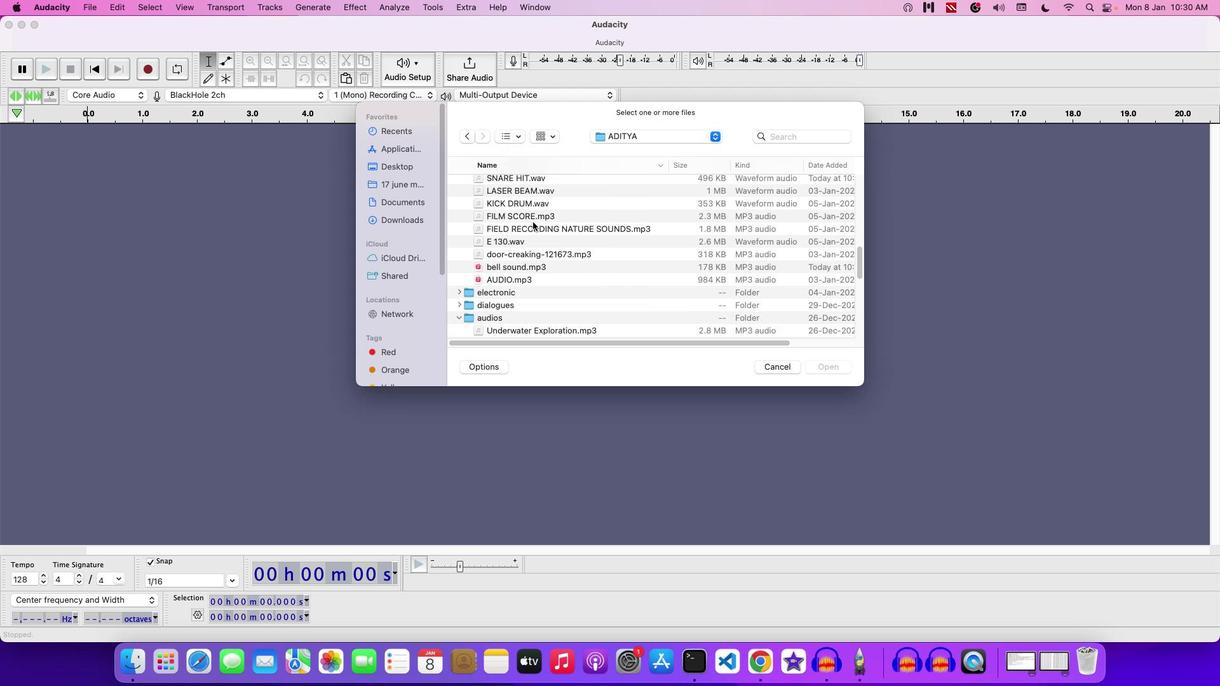 
Action: Mouse scrolled (533, 222) with delta (0, 0)
Screenshot: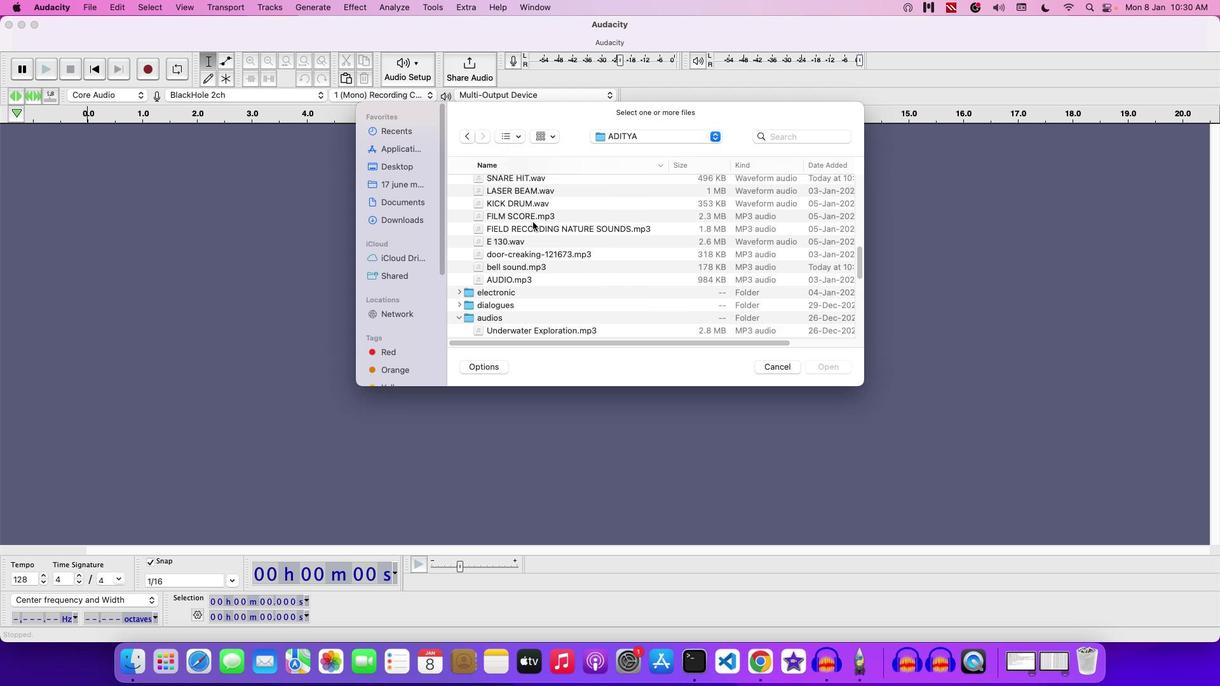 
Action: Mouse scrolled (533, 222) with delta (0, -1)
Screenshot: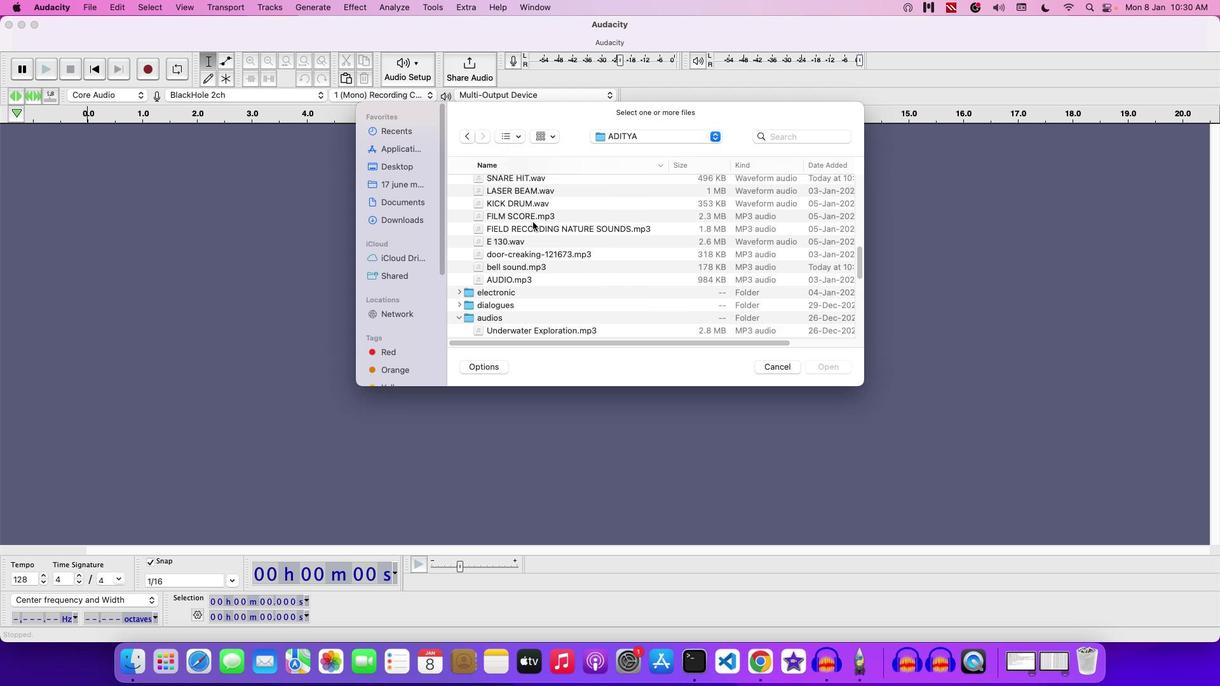 
Action: Mouse scrolled (533, 222) with delta (0, -3)
Screenshot: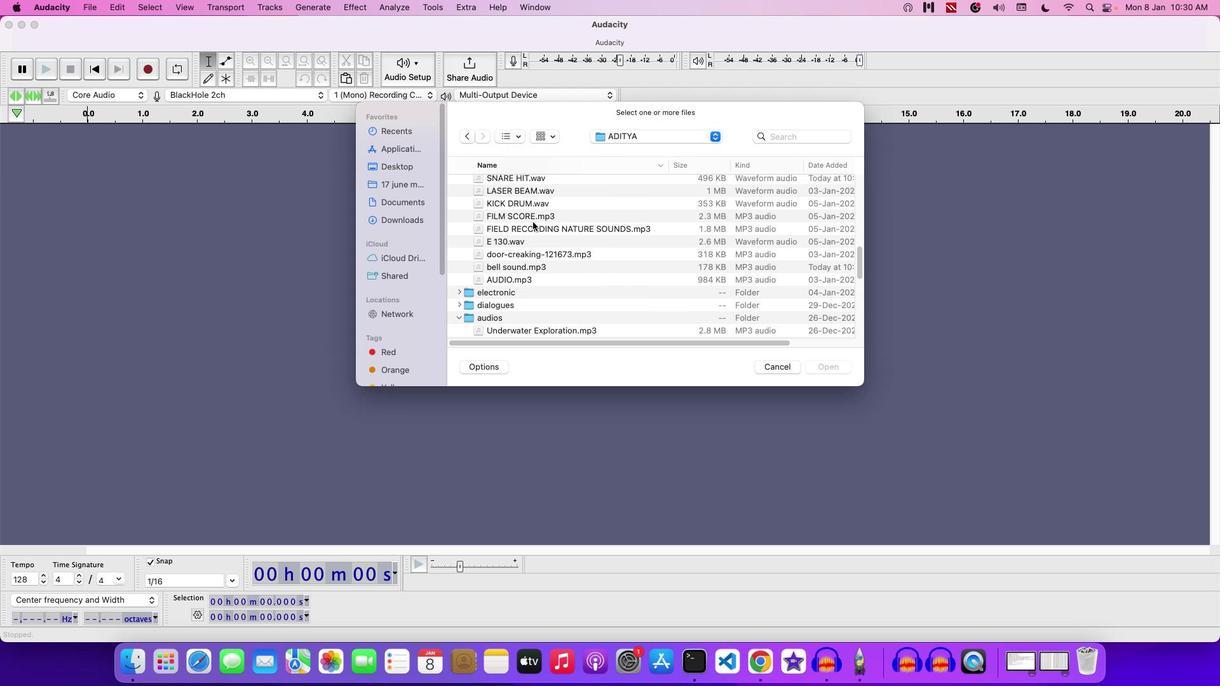 
Action: Mouse scrolled (533, 222) with delta (0, -3)
Screenshot: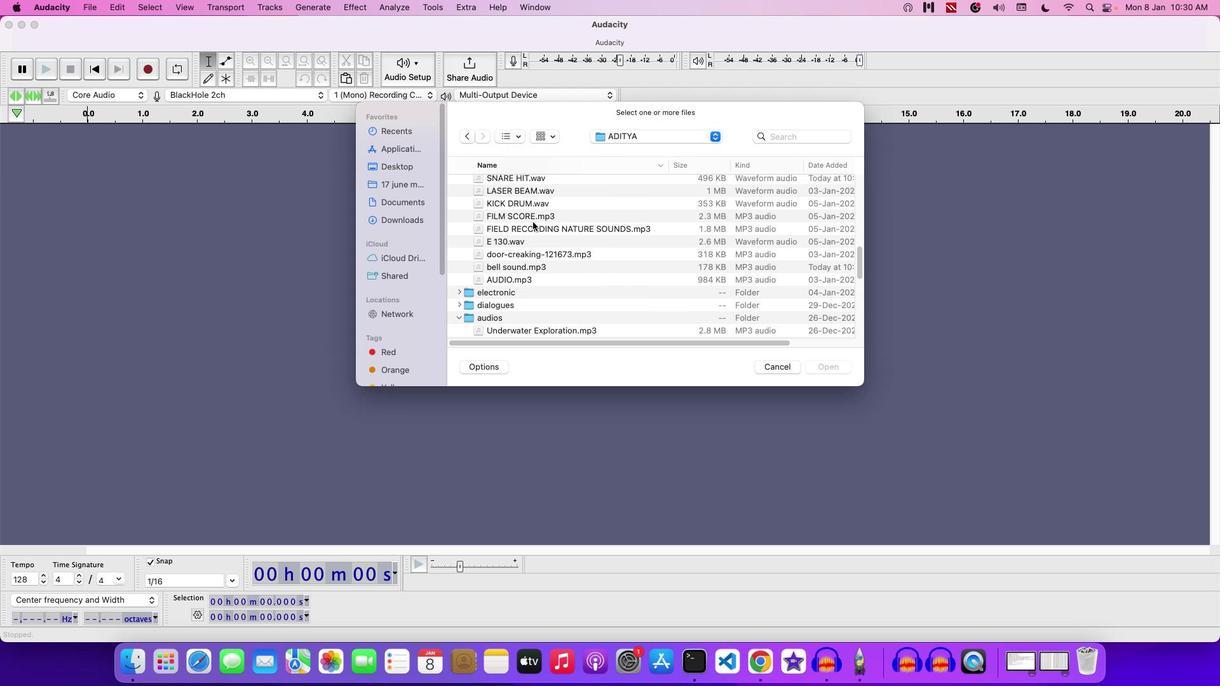
Action: Mouse moved to (532, 222)
Screenshot: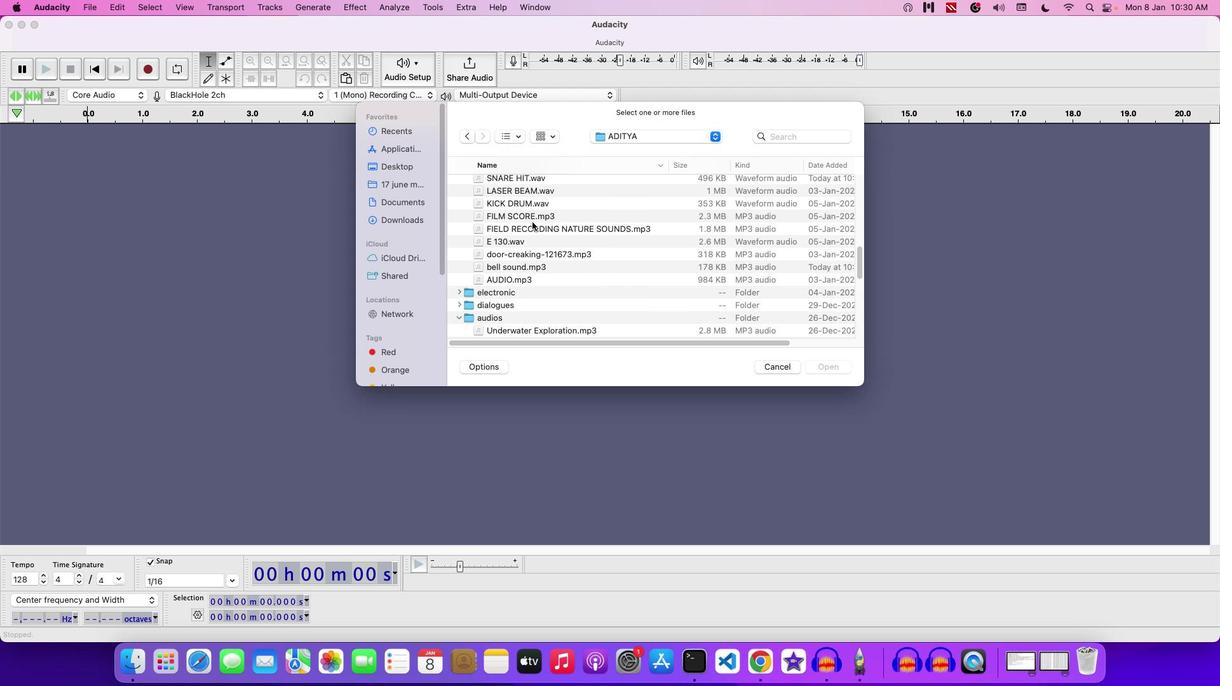 
Action: Mouse scrolled (532, 222) with delta (0, 0)
Screenshot: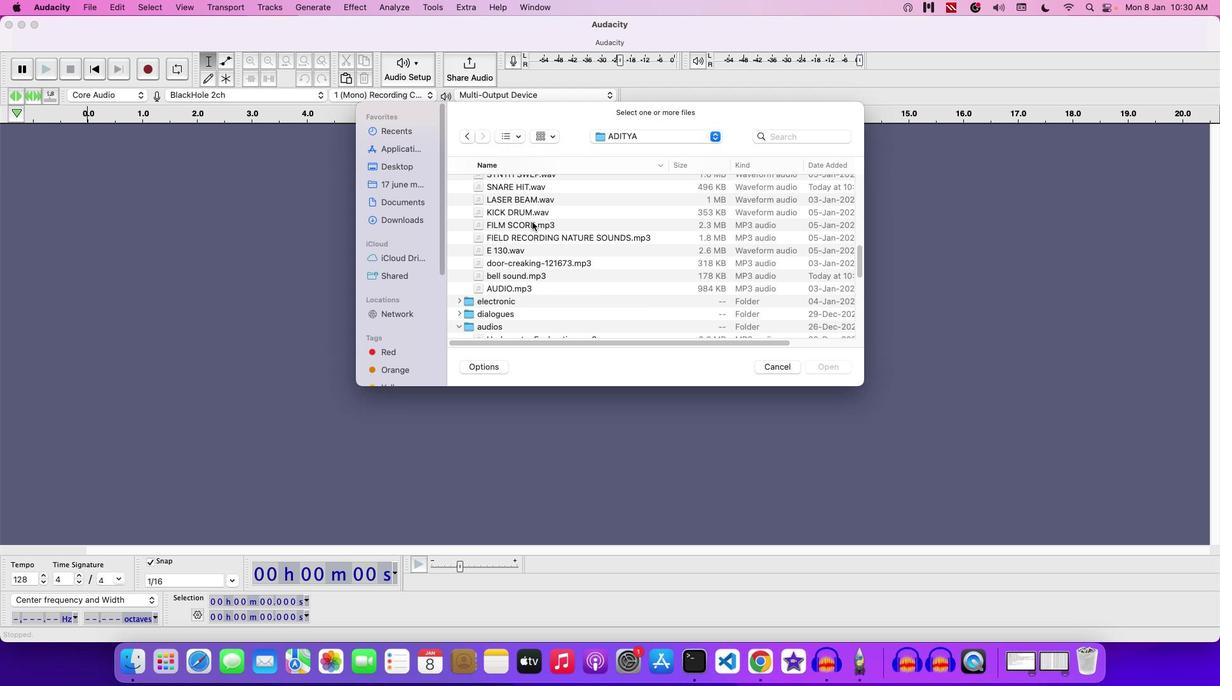 
Action: Mouse scrolled (532, 222) with delta (0, 0)
Screenshot: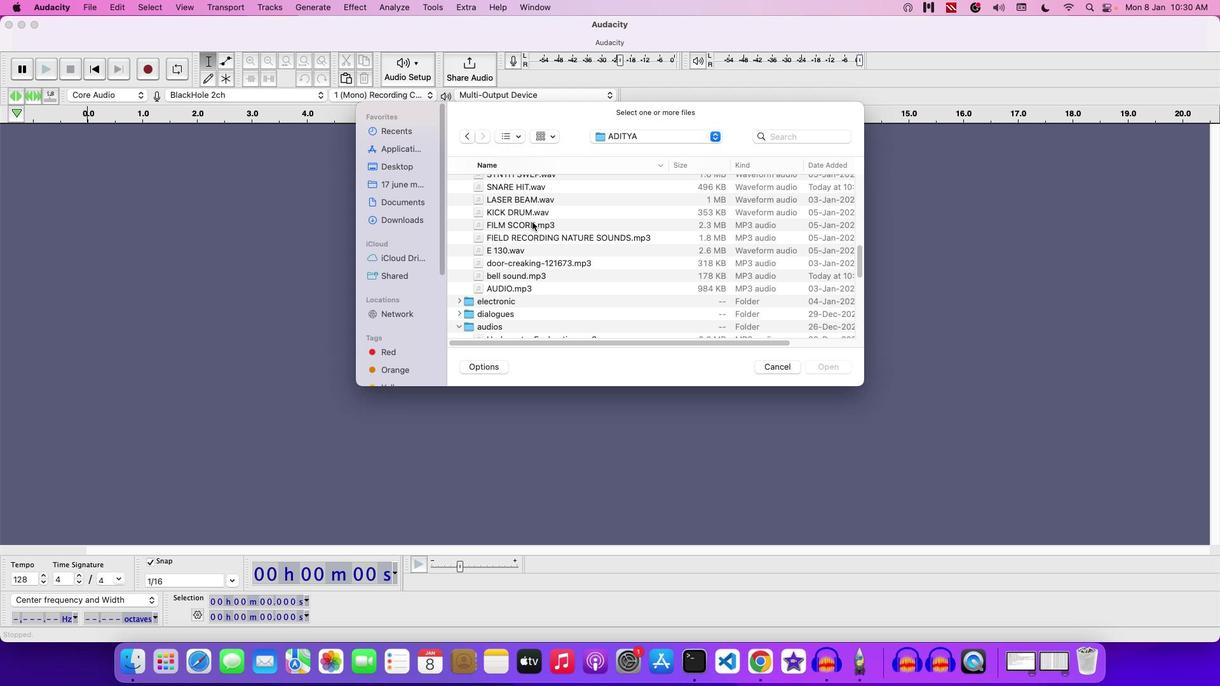 
Action: Mouse moved to (541, 188)
Screenshot: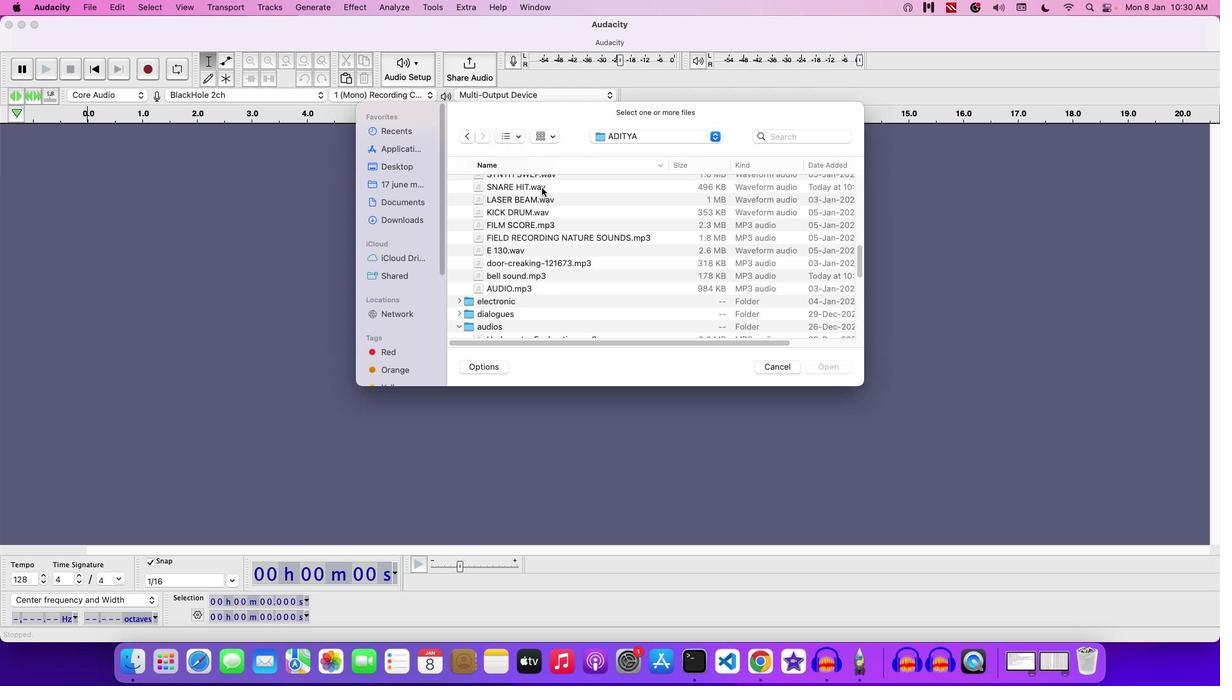
Action: Mouse pressed left at (541, 188)
Screenshot: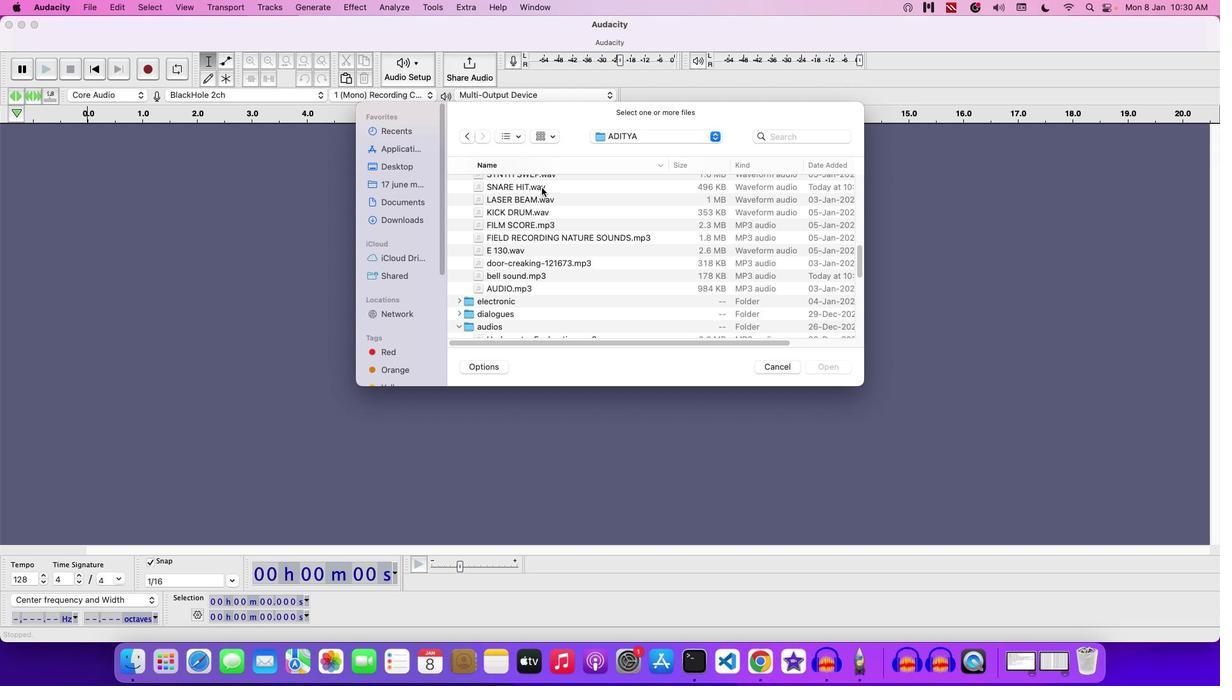 
Action: Mouse moved to (555, 186)
Screenshot: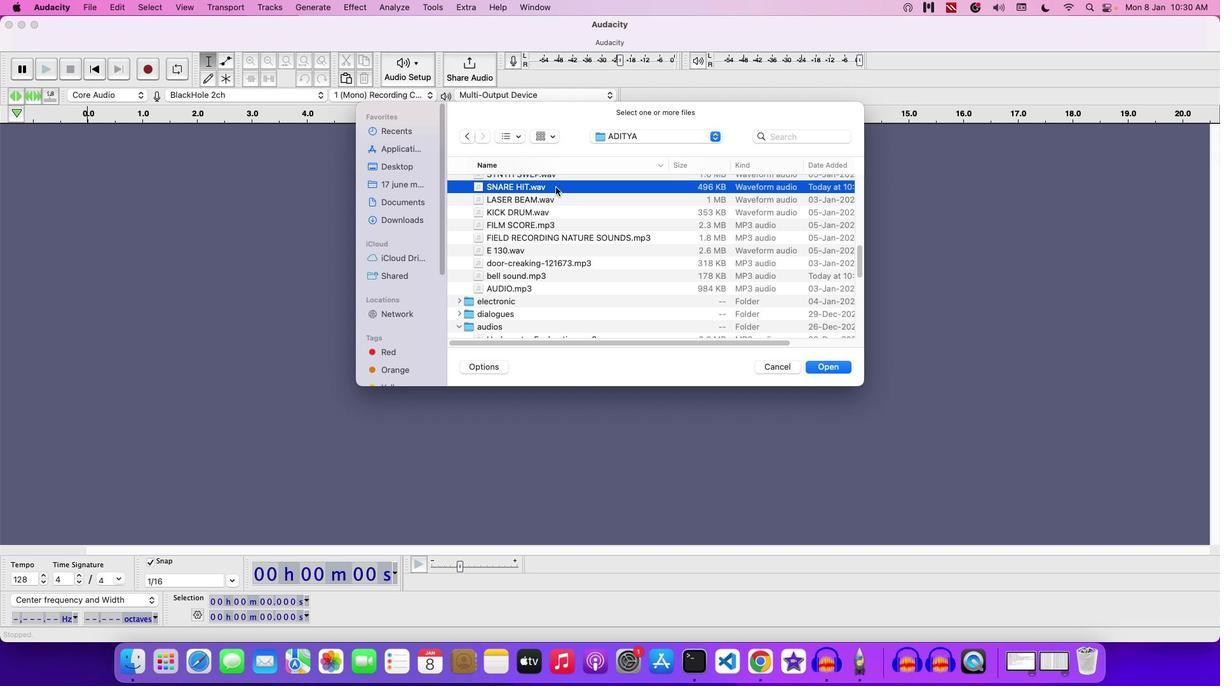 
Action: Mouse pressed left at (555, 186)
Screenshot: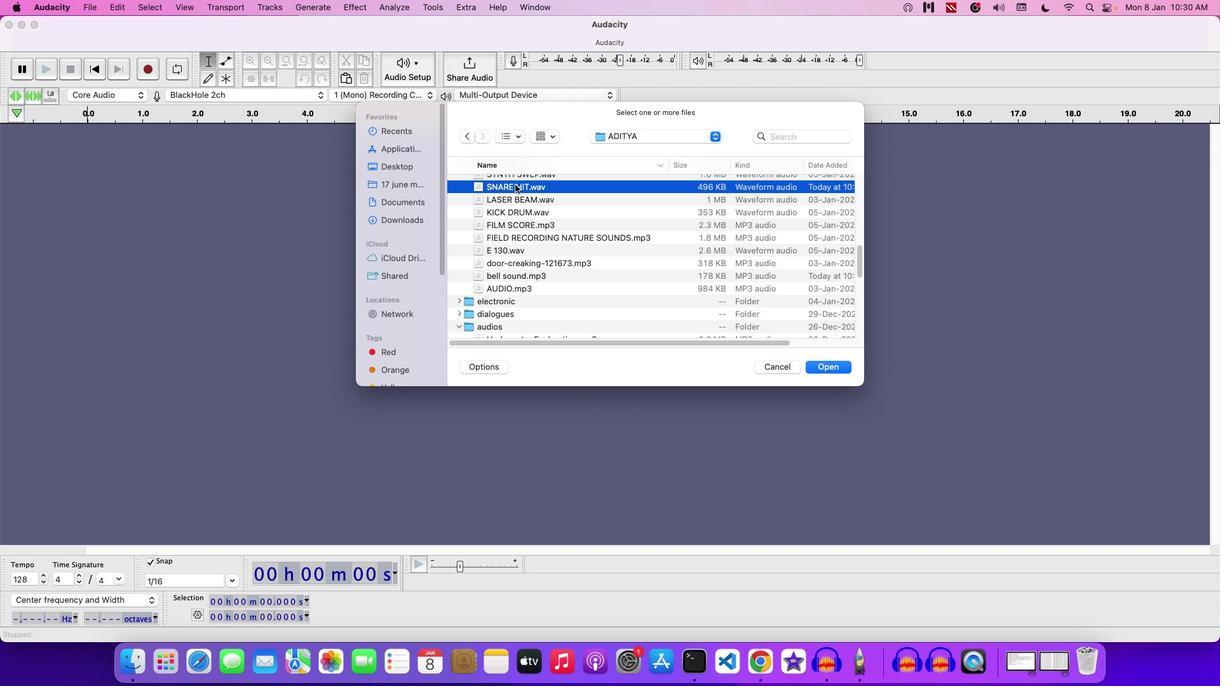 
Action: Mouse moved to (776, 368)
Screenshot: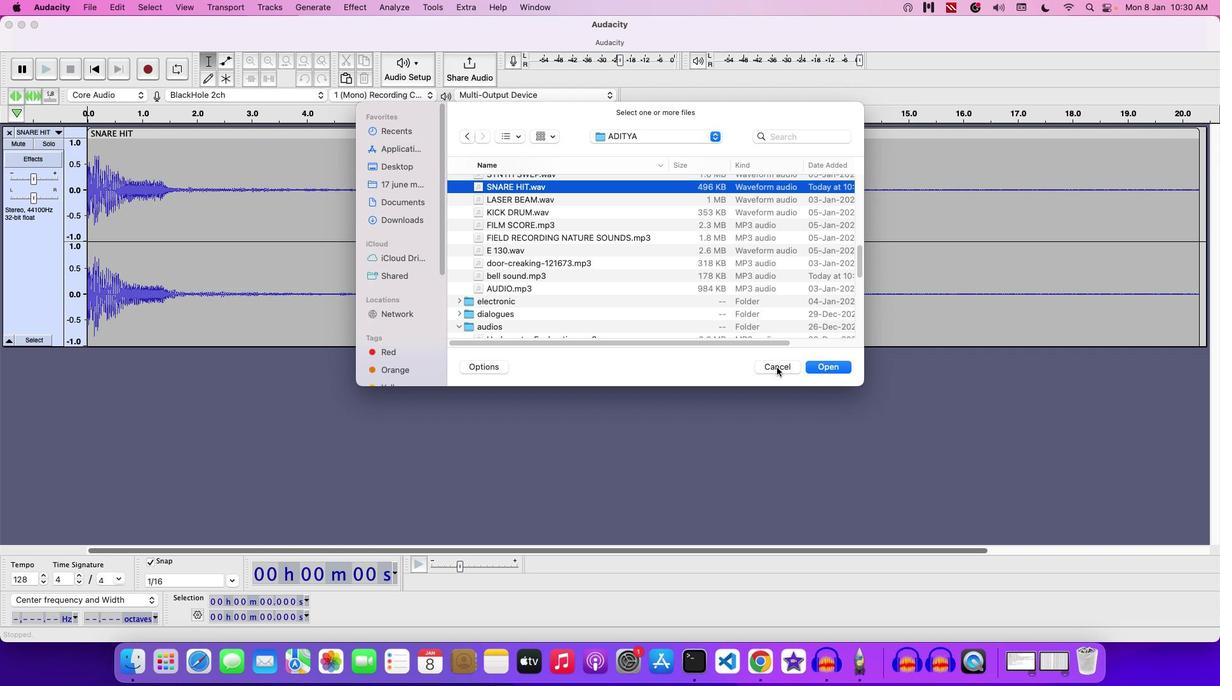 
Action: Mouse pressed left at (776, 368)
Screenshot: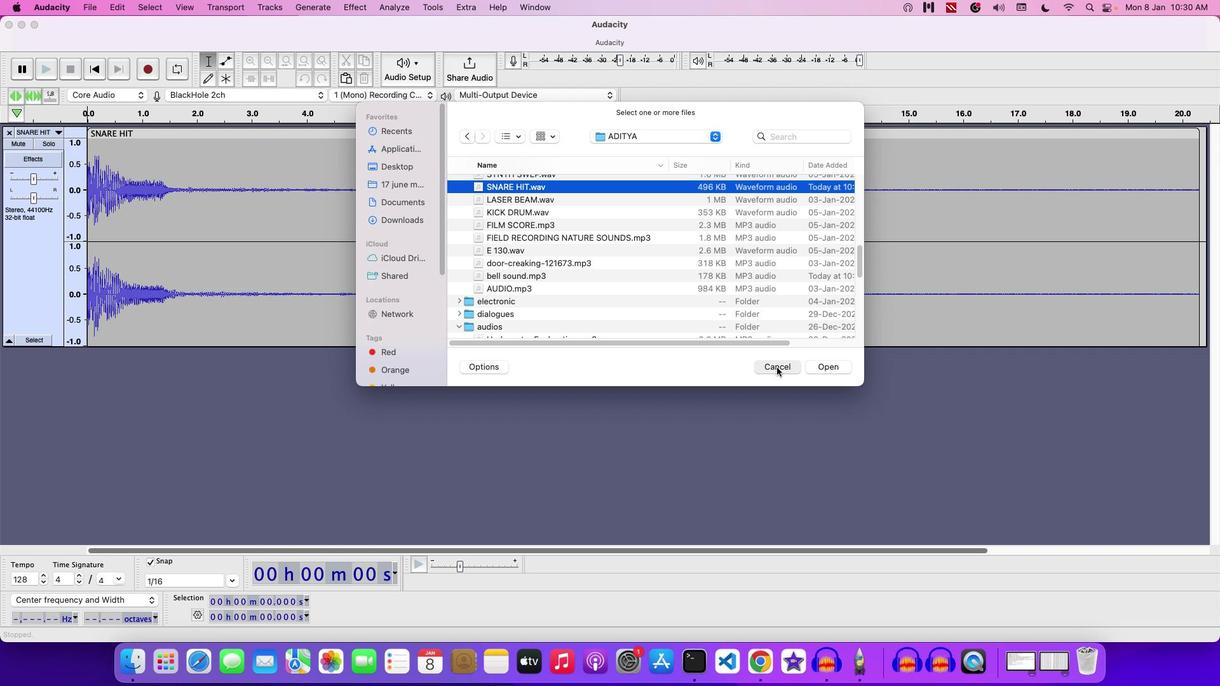 
Action: Mouse moved to (203, 157)
Screenshot: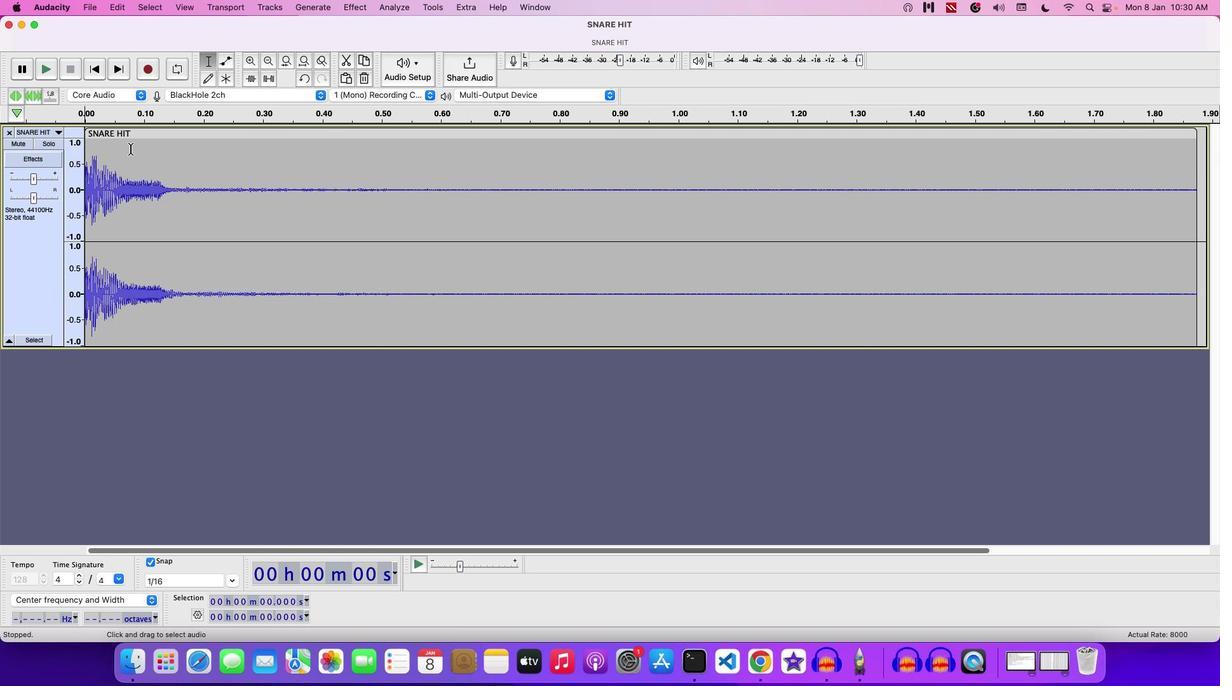 
Action: Key pressed Key.space
Screenshot: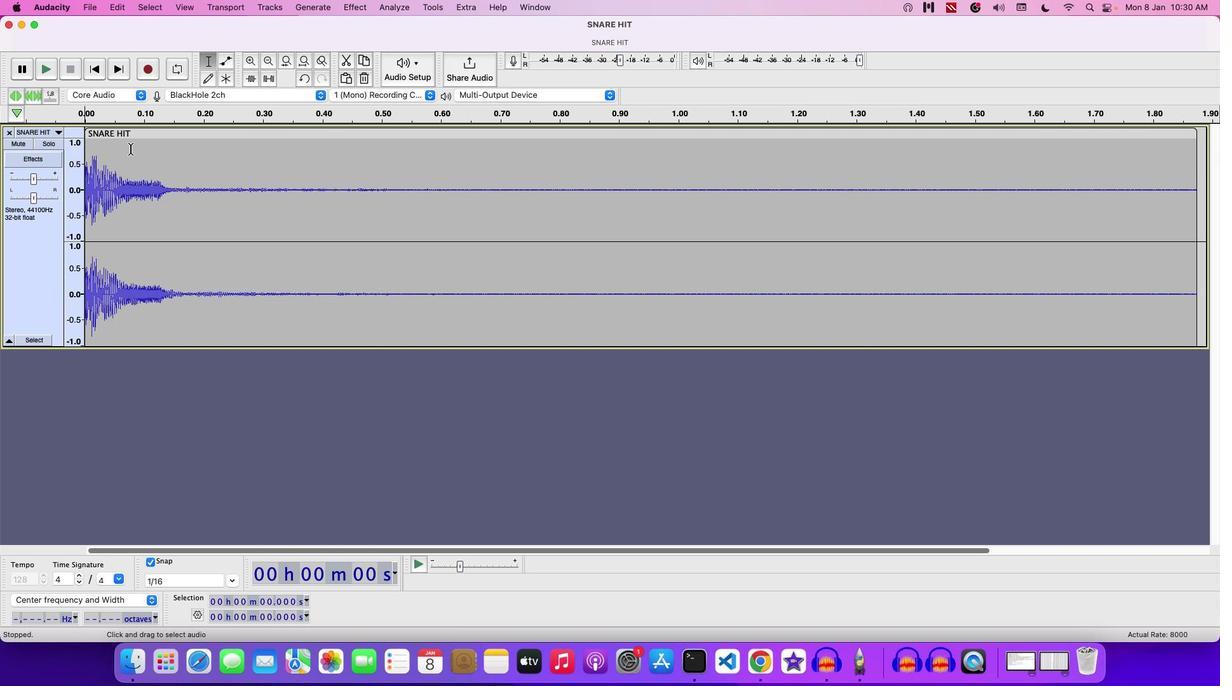 
Action: Mouse moved to (36, 172)
Screenshot: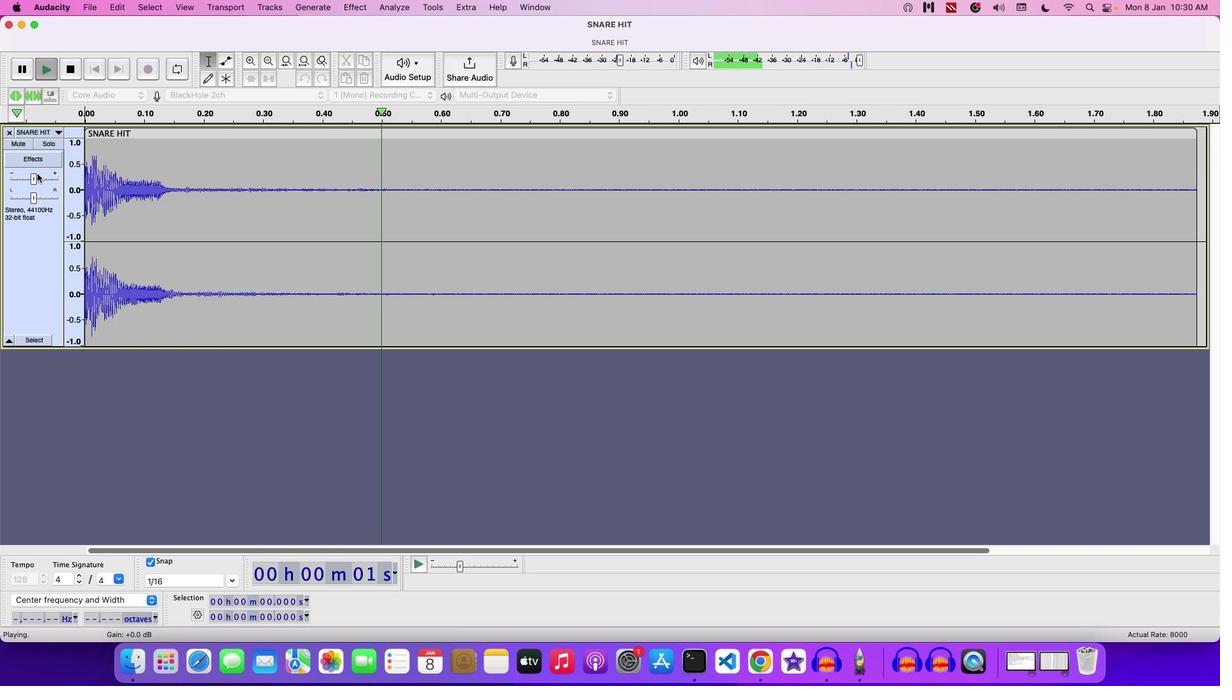 
Action: Mouse pressed left at (36, 172)
Screenshot: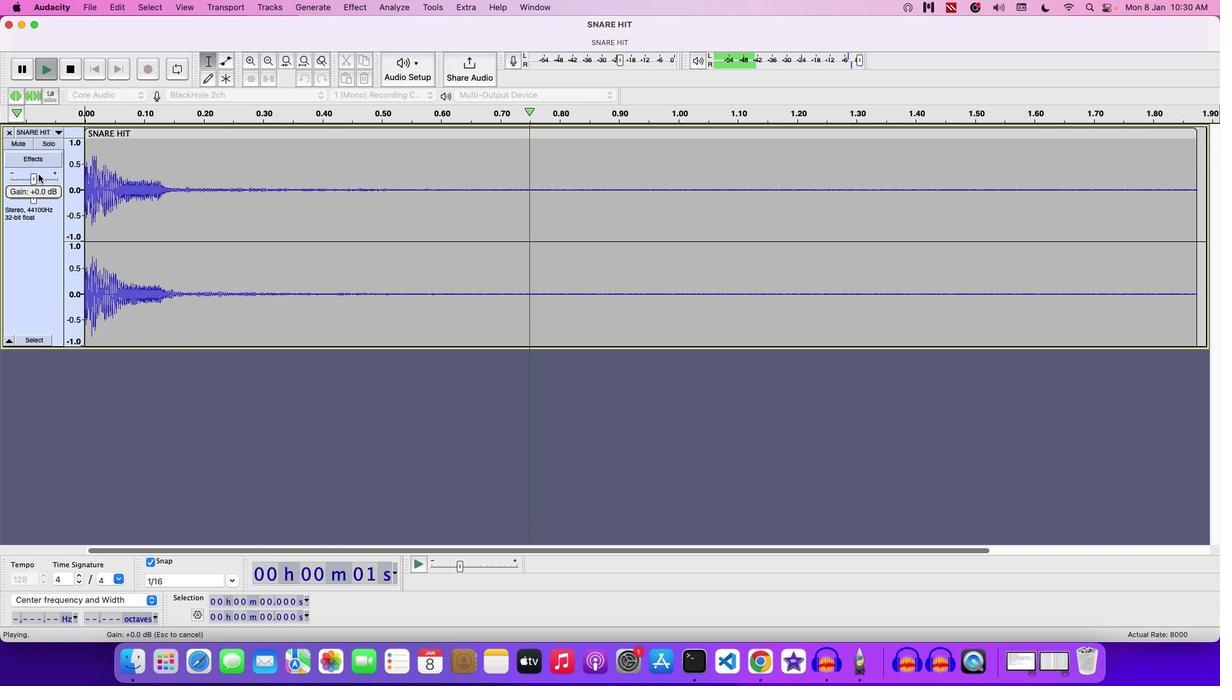 
Action: Mouse moved to (43, 176)
Screenshot: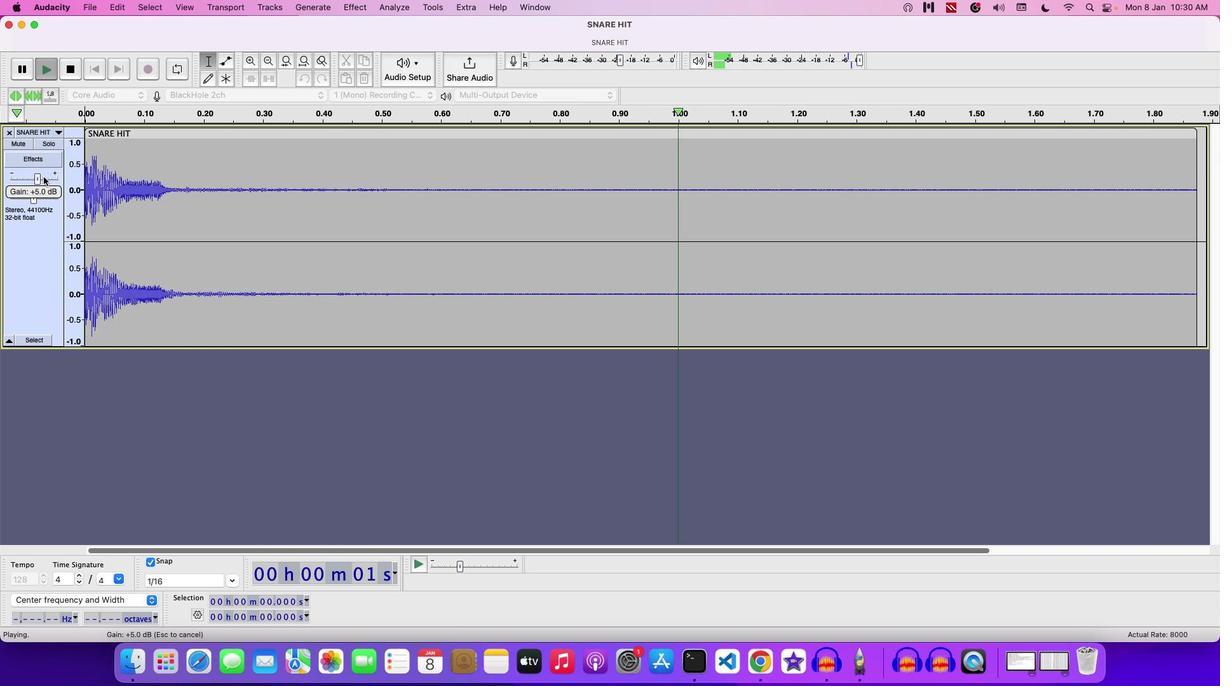 
Action: Key pressed Key.spaceKey.space
Screenshot: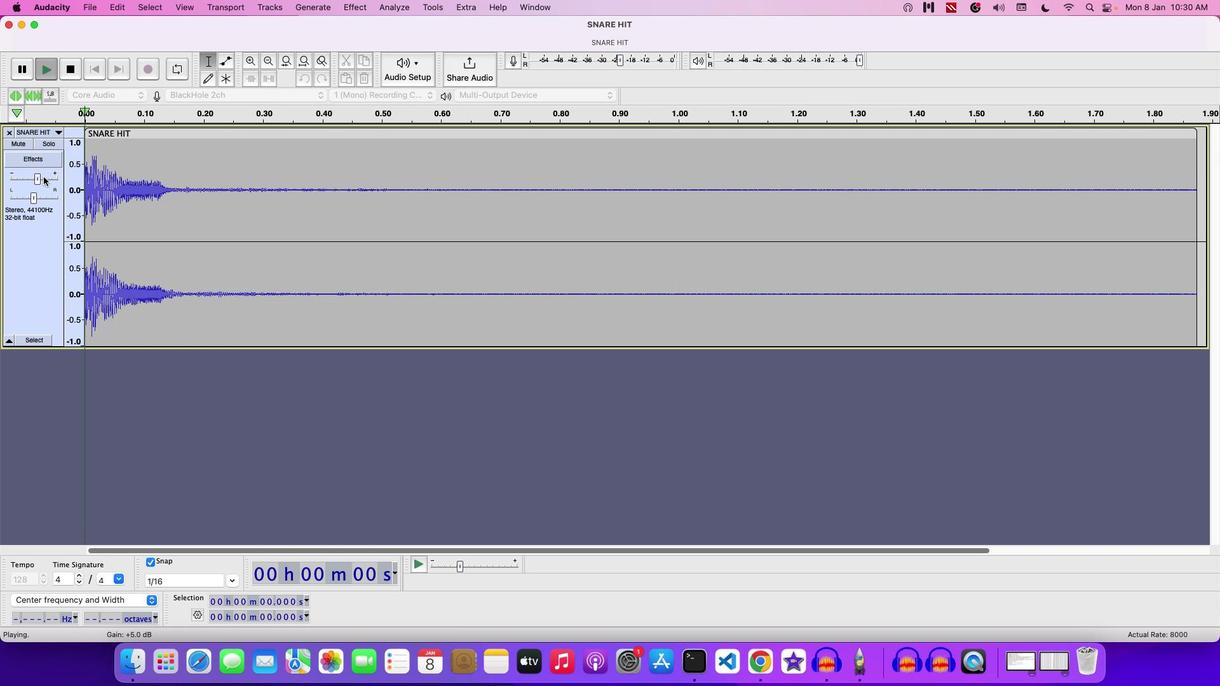 
Action: Mouse moved to (261, 165)
Screenshot: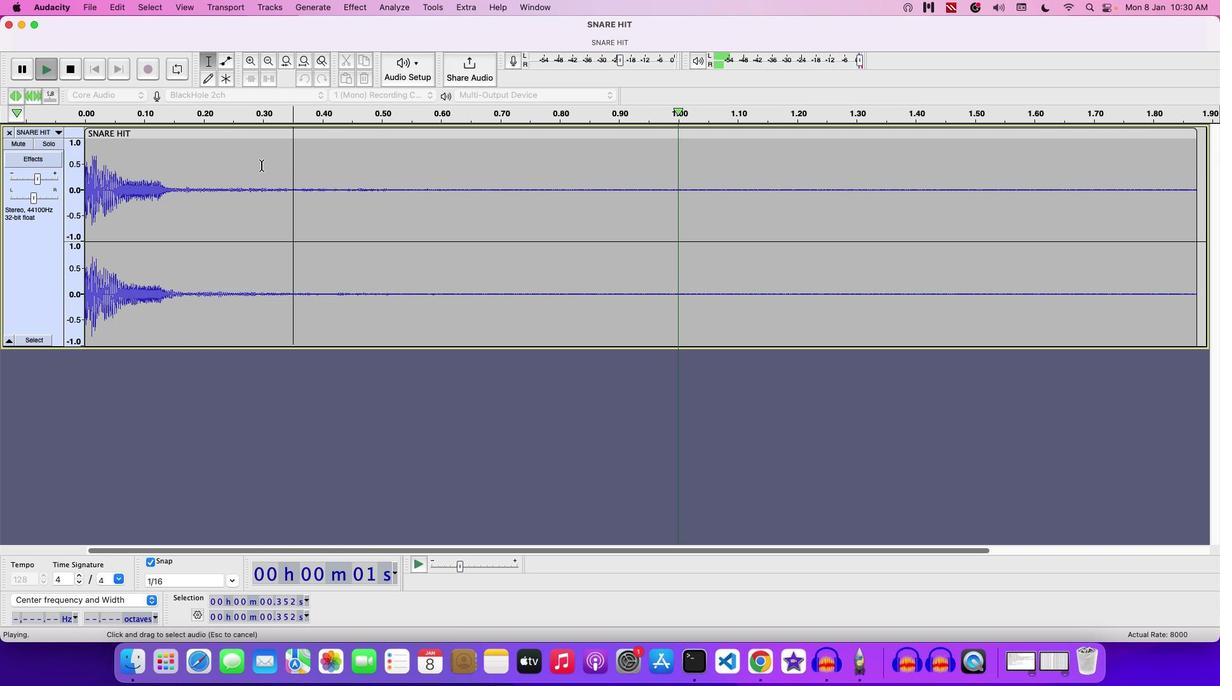 
Action: Mouse pressed left at (261, 165)
Screenshot: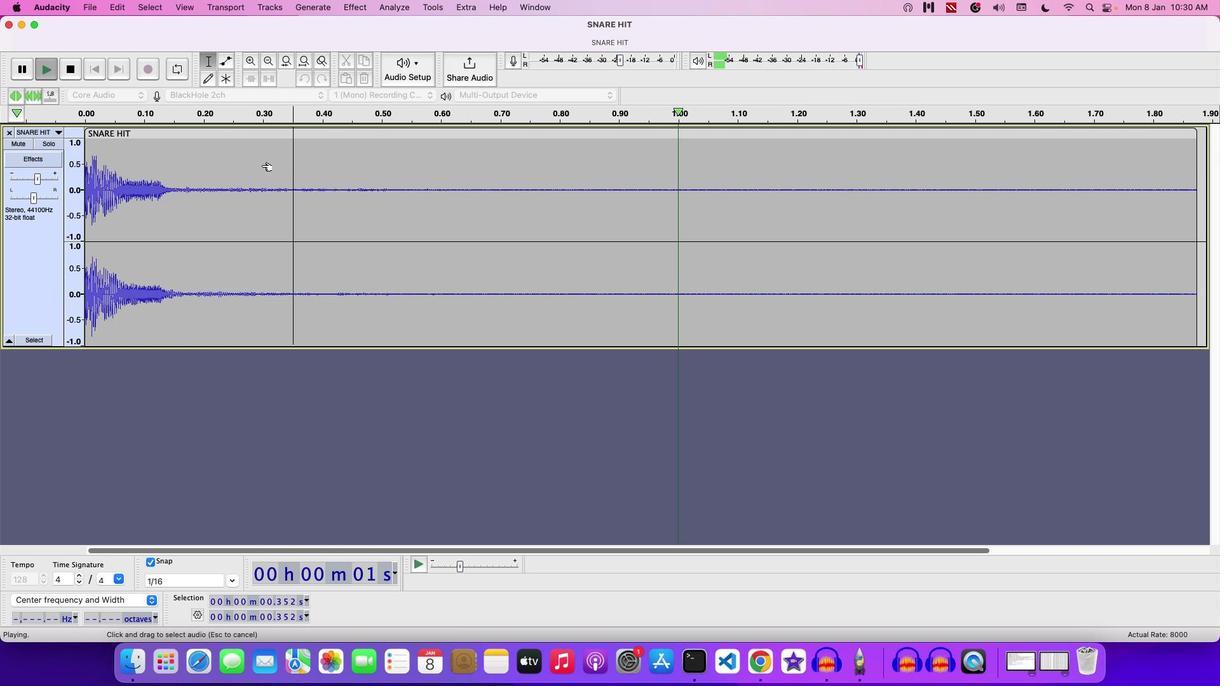 
Action: Mouse pressed left at (261, 165)
Screenshot: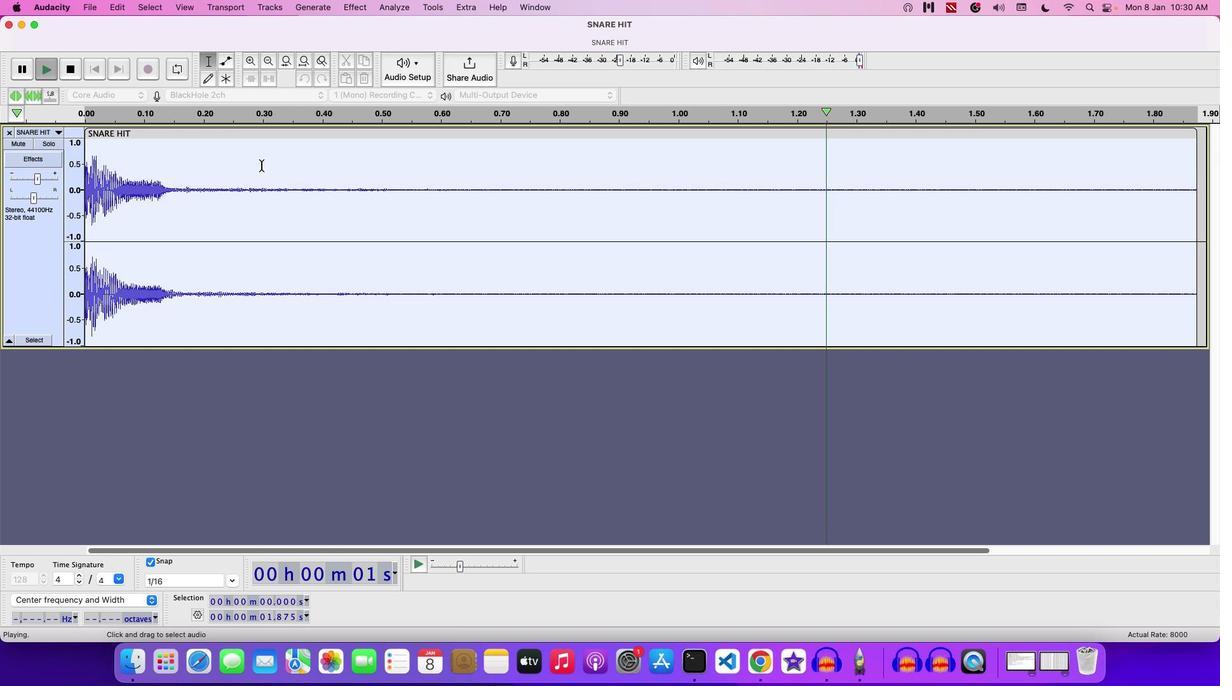 
Action: Mouse moved to (359, 7)
Screenshot: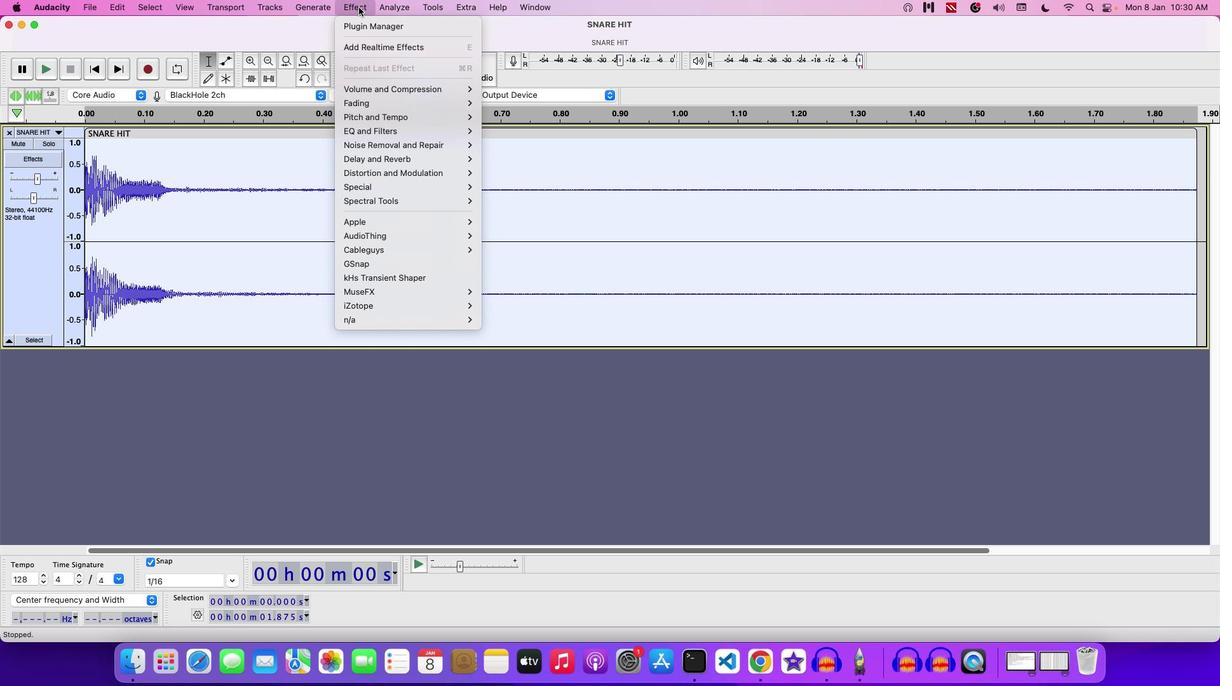 
Action: Mouse pressed left at (359, 7)
Screenshot: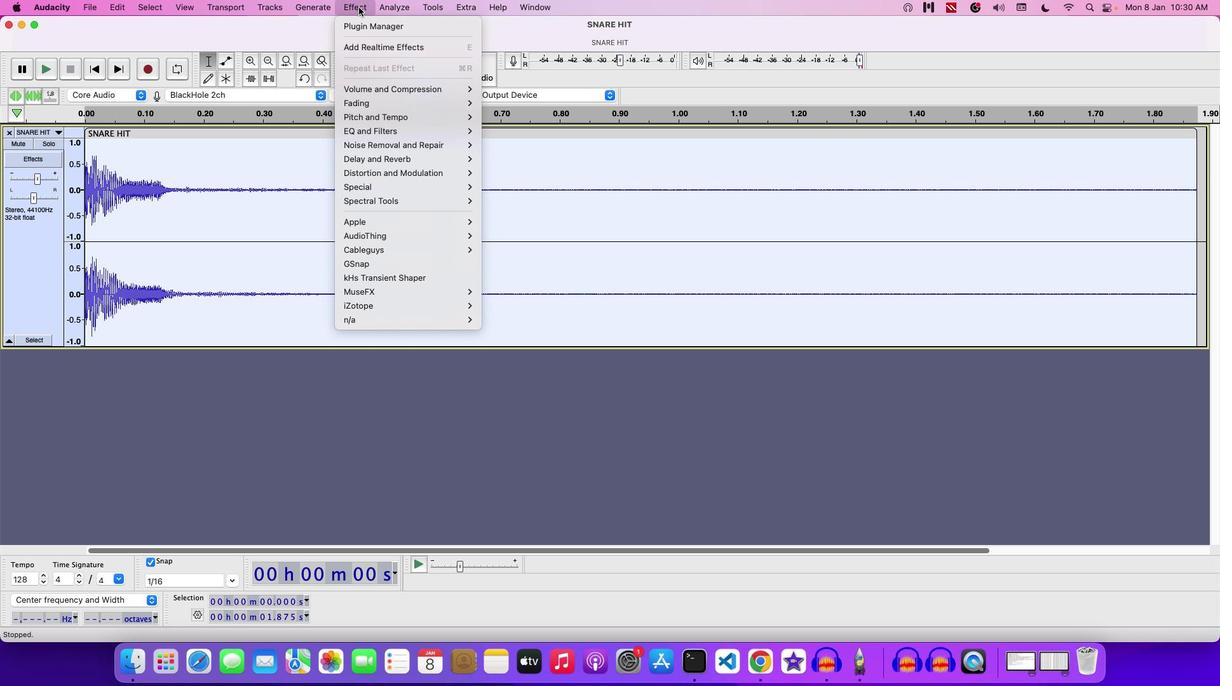
Action: Mouse moved to (540, 221)
Screenshot: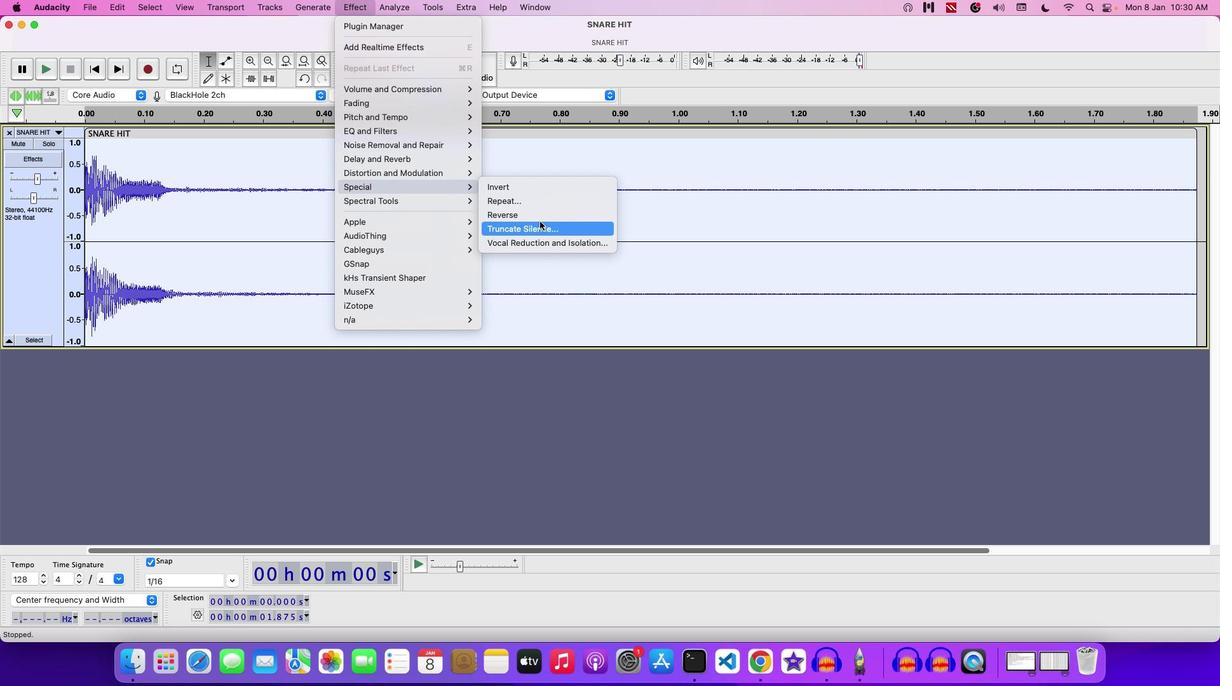 
Action: Mouse pressed left at (540, 221)
Screenshot: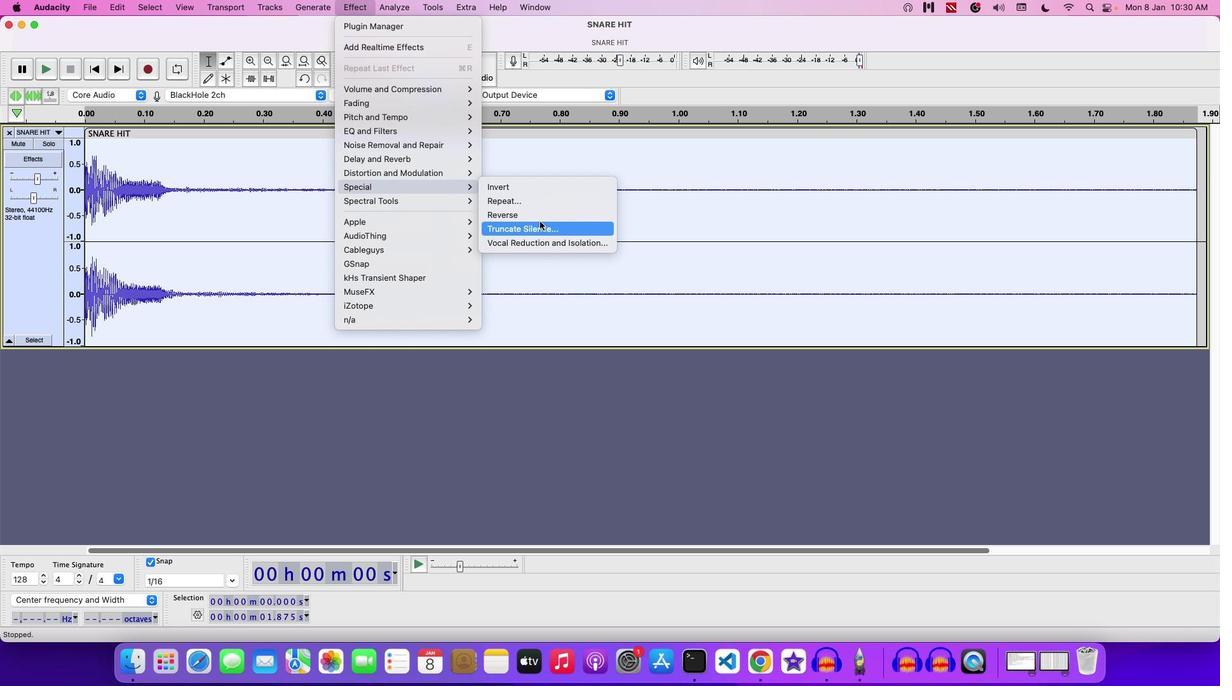 
Action: Mouse moved to (85, 135)
Screenshot: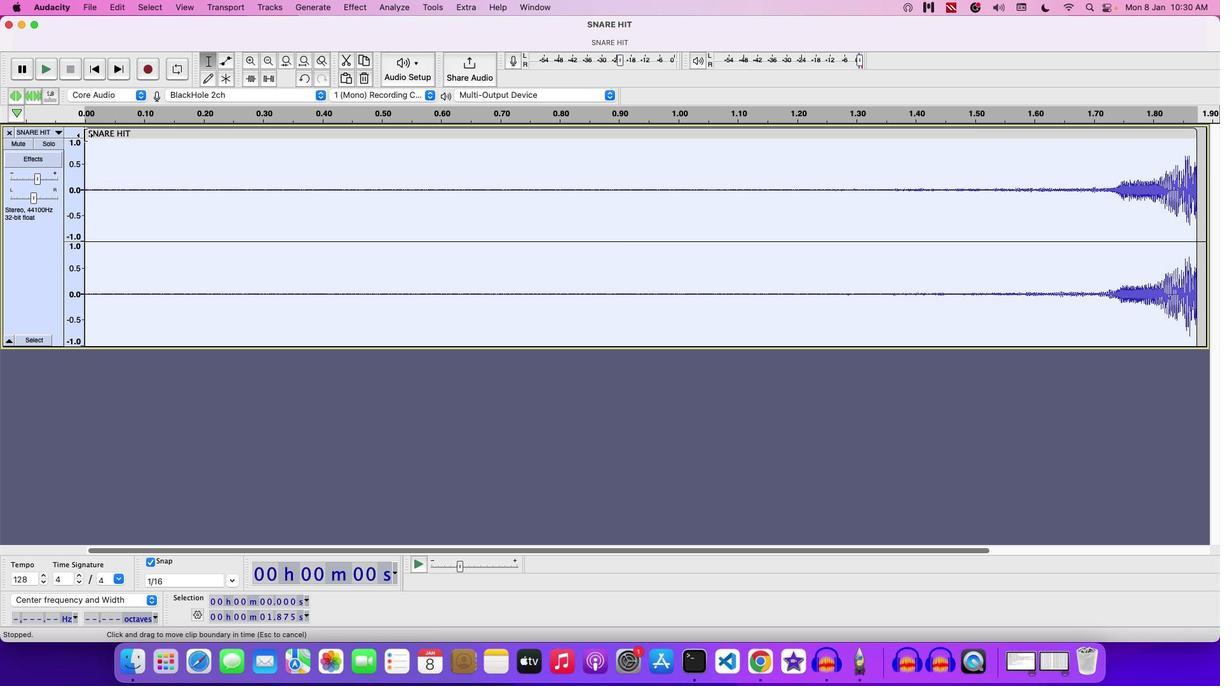 
Action: Mouse pressed left at (85, 135)
Screenshot: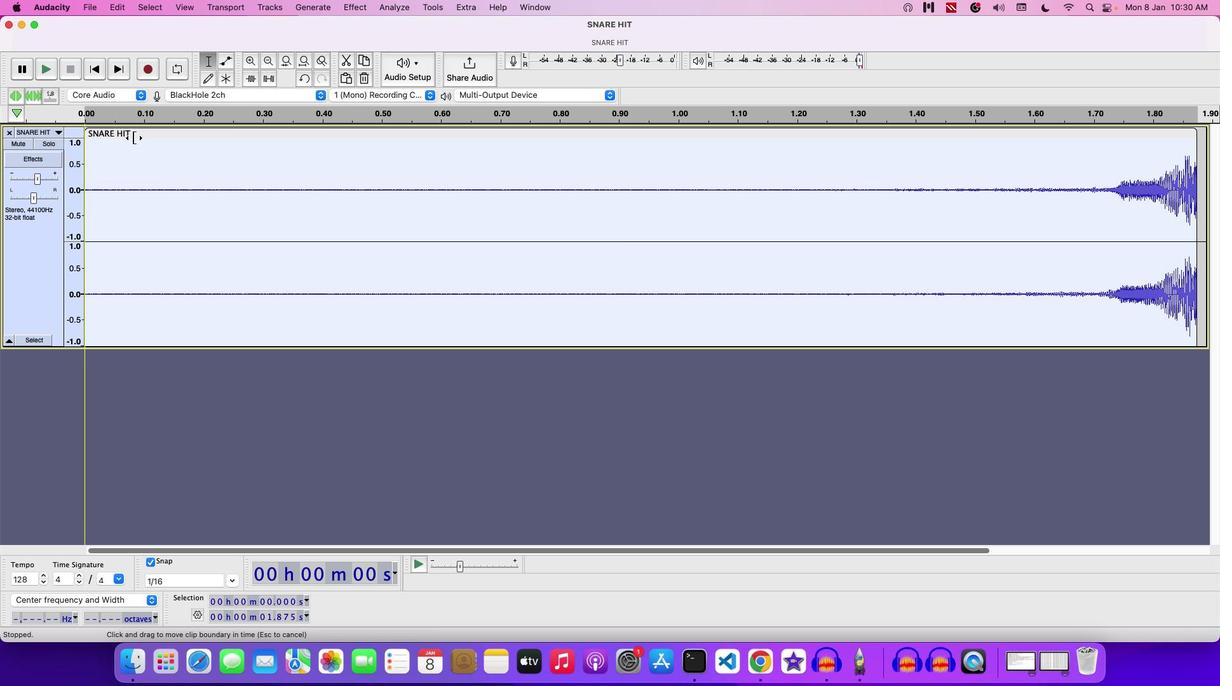 
Action: Mouse moved to (880, 134)
Screenshot: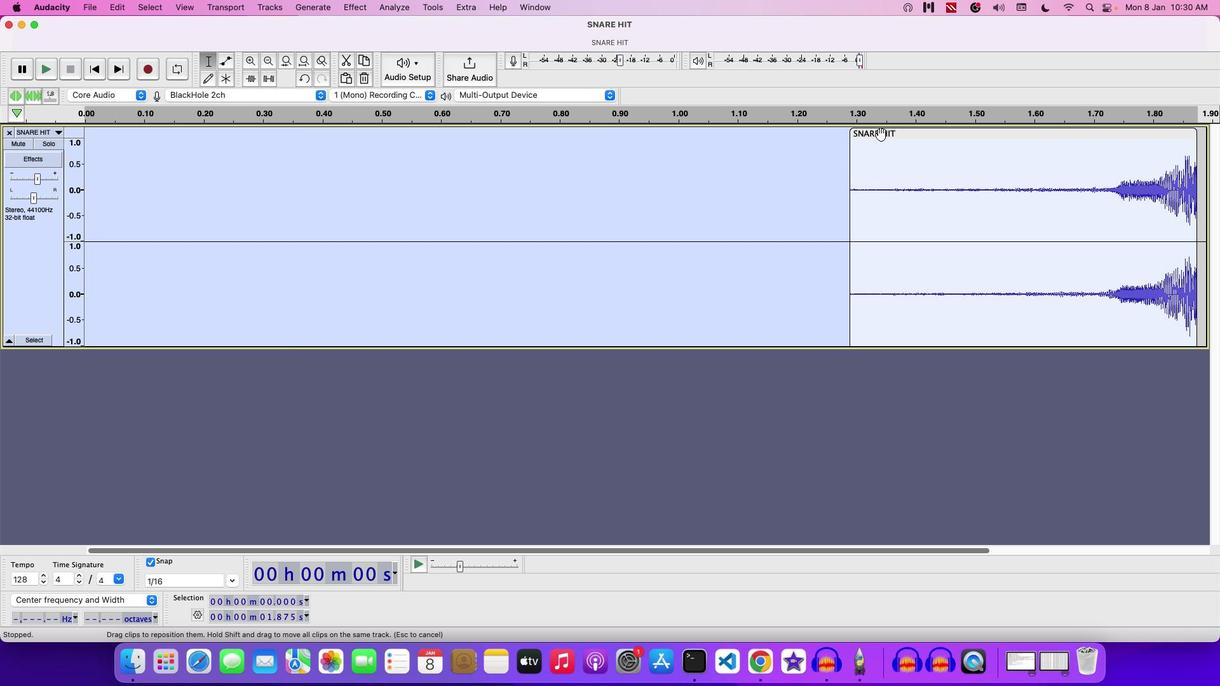 
Action: Mouse pressed left at (880, 134)
Screenshot: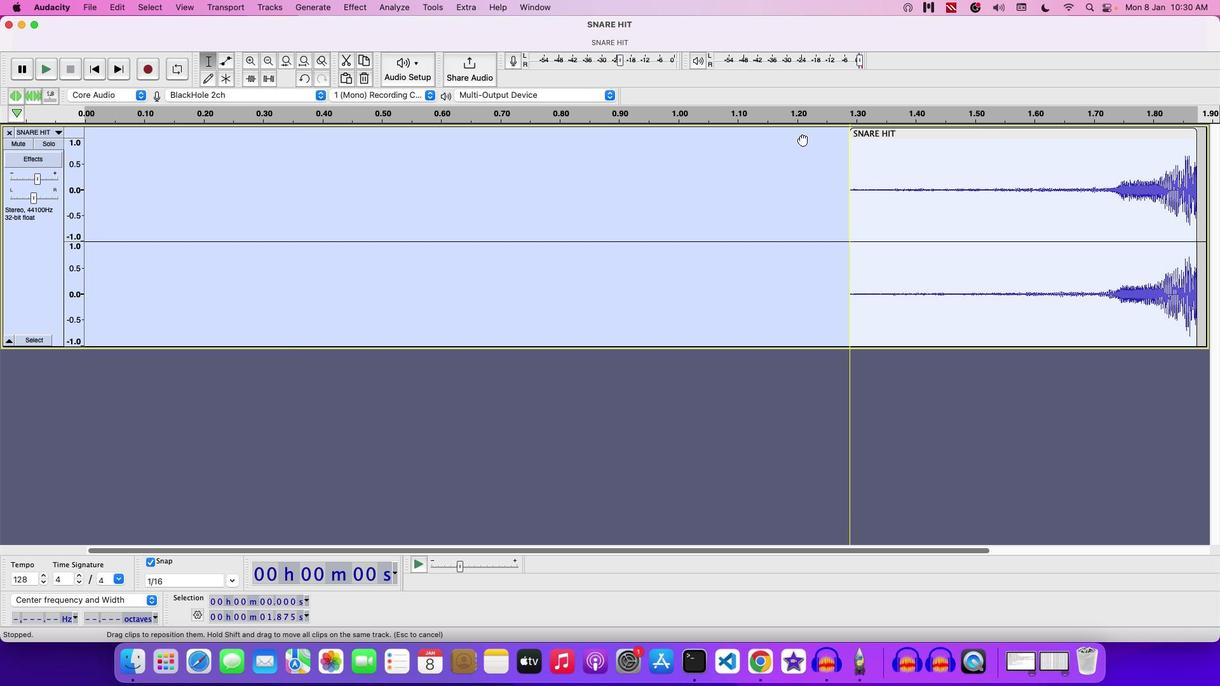 
Action: Mouse moved to (89, 145)
Screenshot: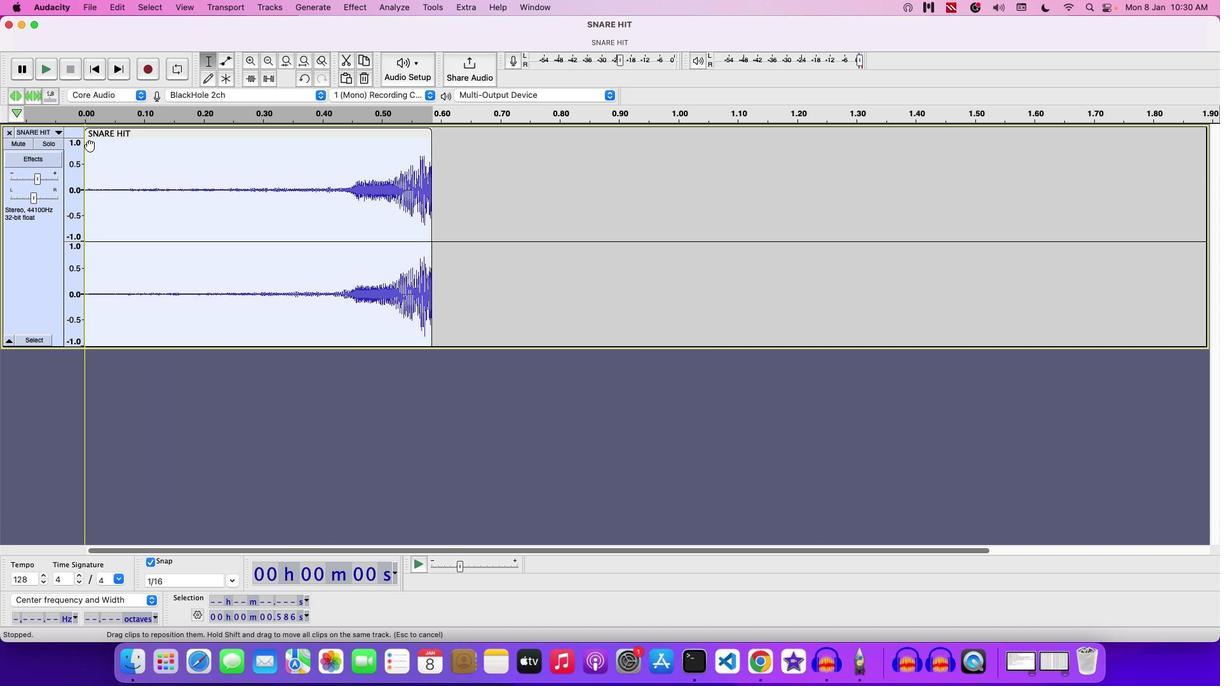 
Action: Key pressed Key.space
Screenshot: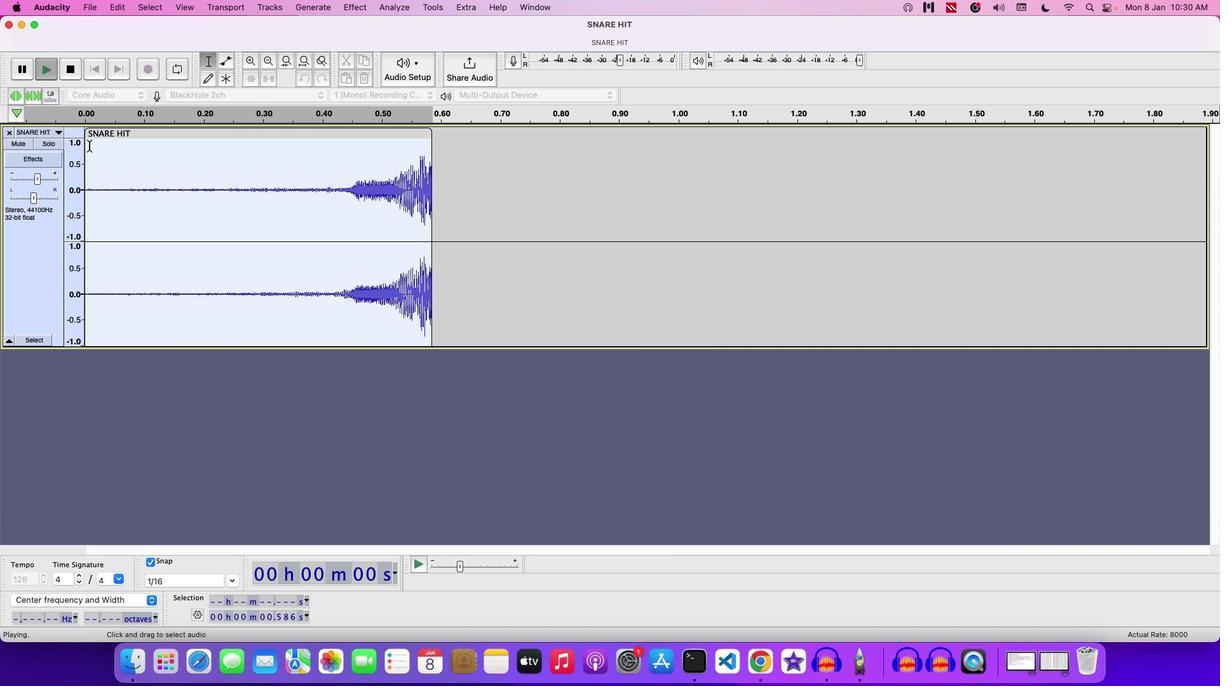 
Action: Mouse moved to (96, 151)
Screenshot: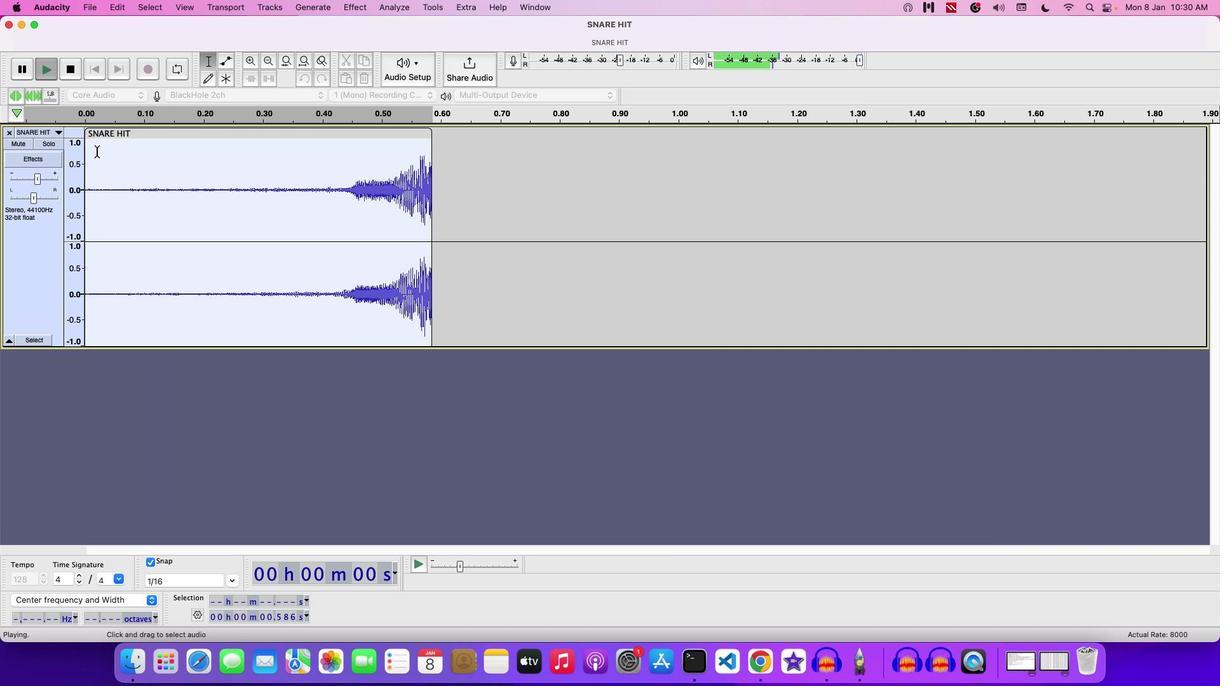 
Action: Mouse pressed left at (96, 151)
Screenshot: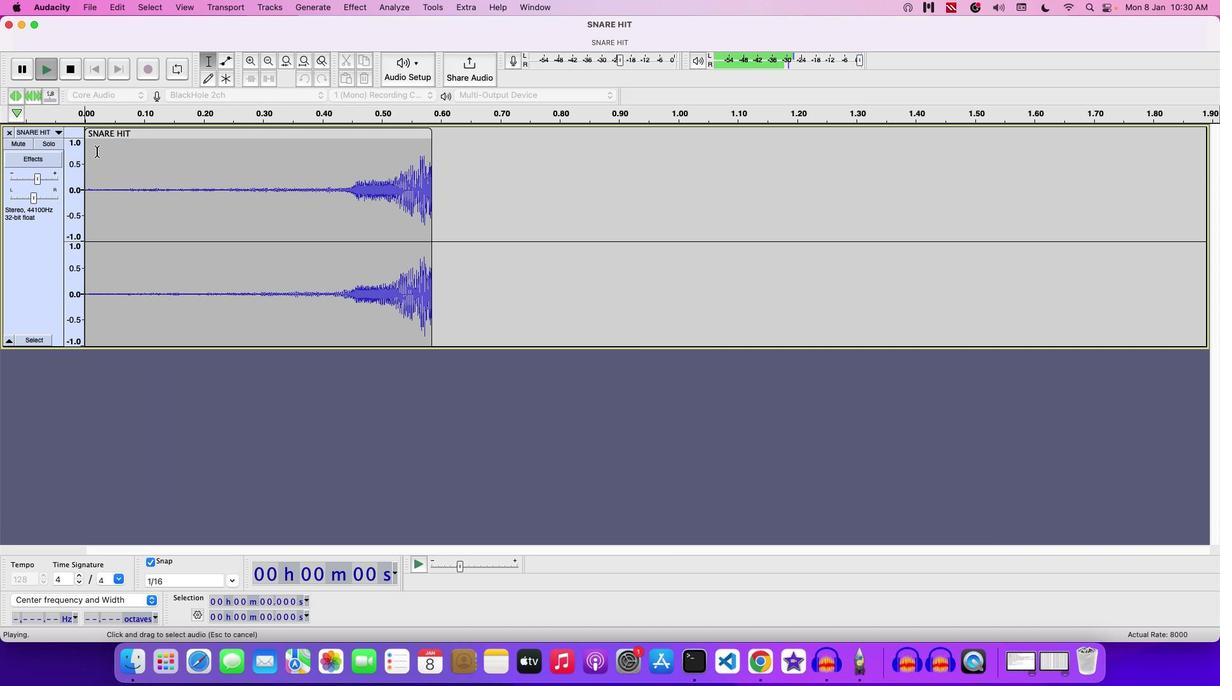 
Action: Key pressed Key.spaceKey.space
Screenshot: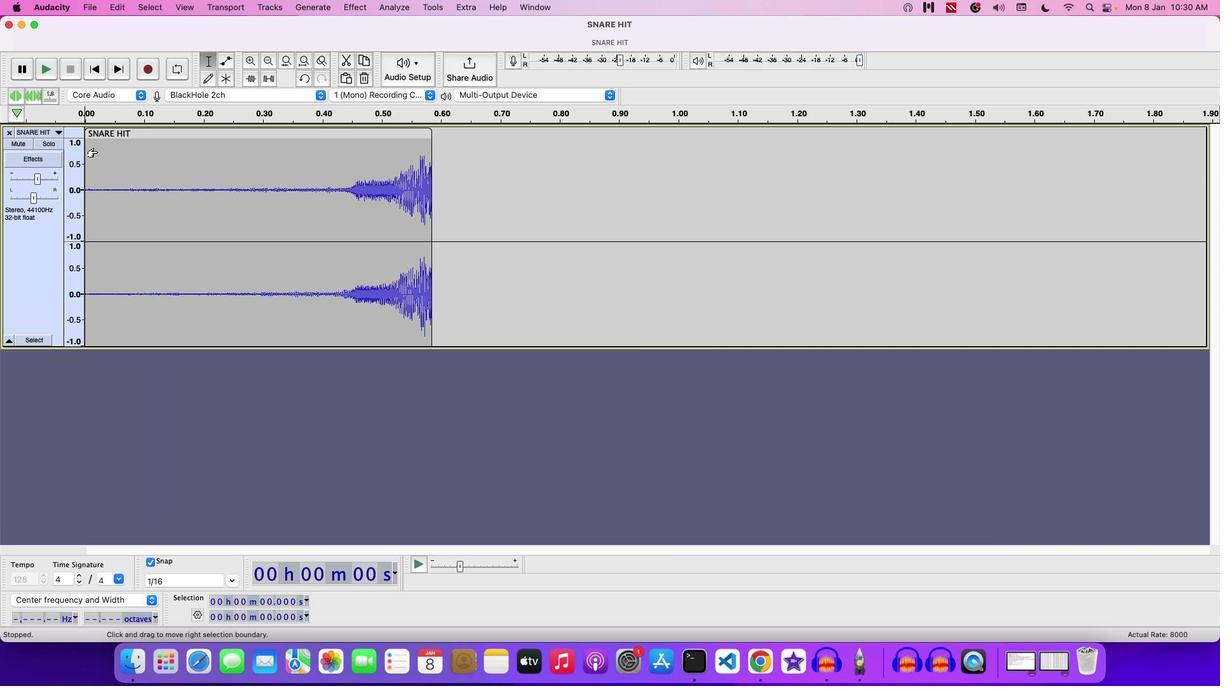 
Action: Mouse moved to (38, 179)
Screenshot: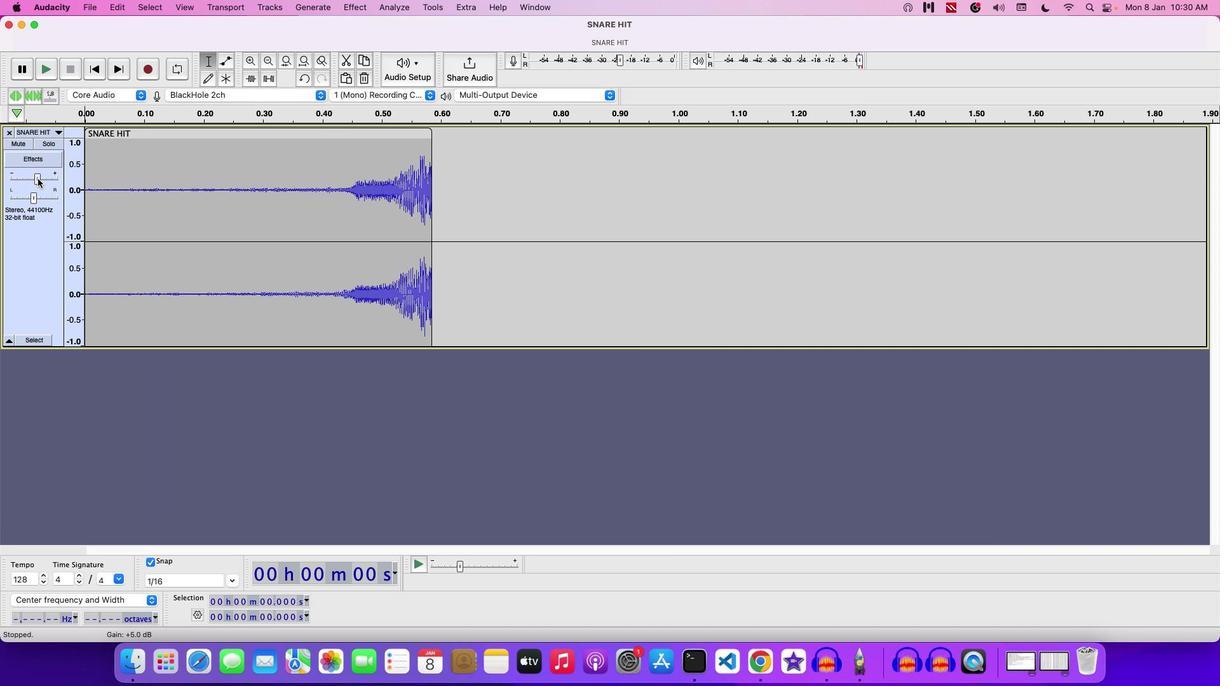 
Action: Mouse pressed left at (38, 179)
Screenshot: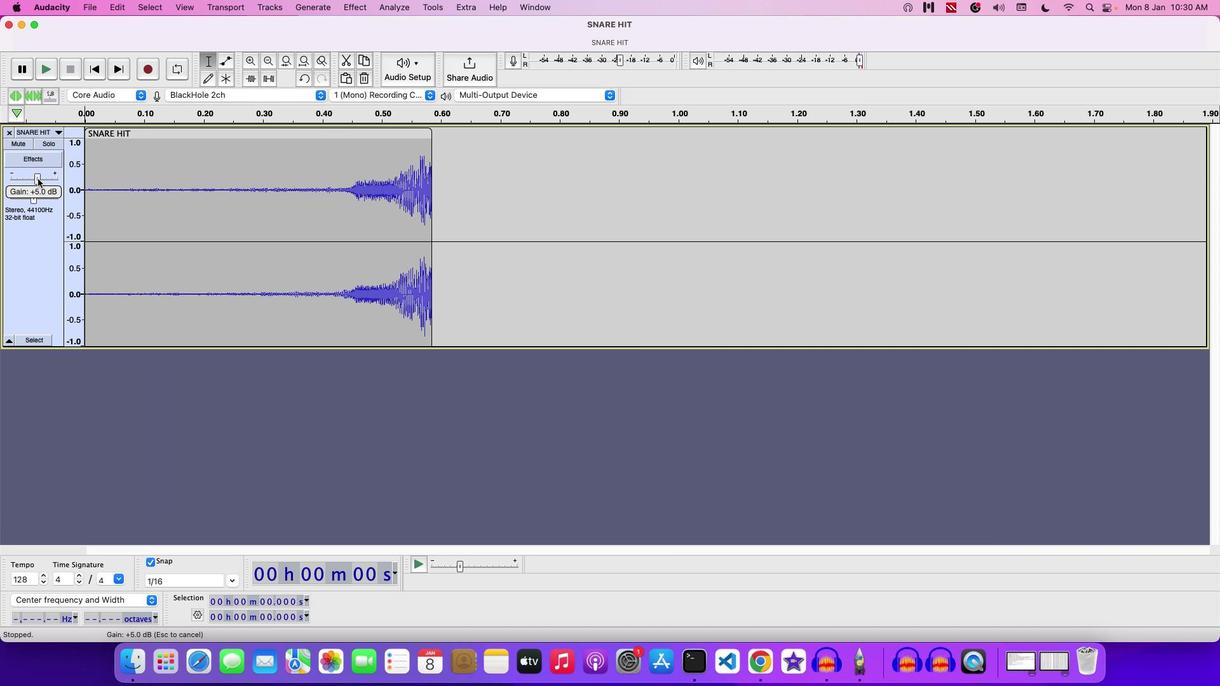
Action: Mouse moved to (49, 178)
Screenshot: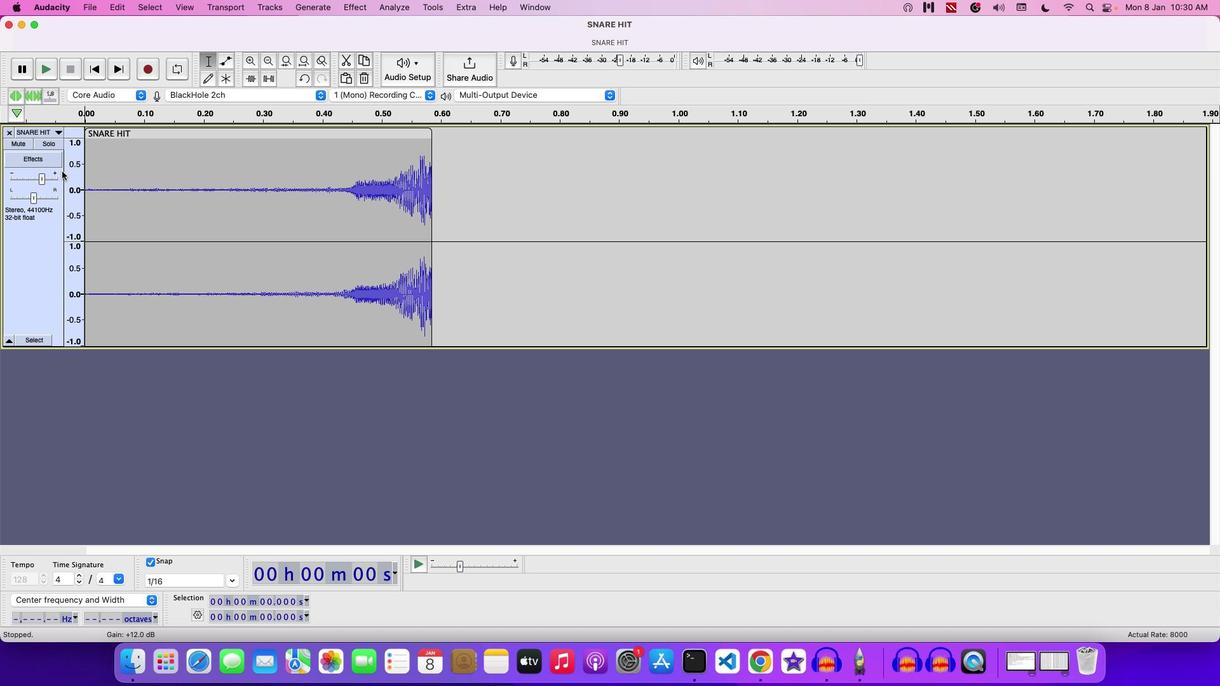 
Action: Key pressed Key.space
Screenshot: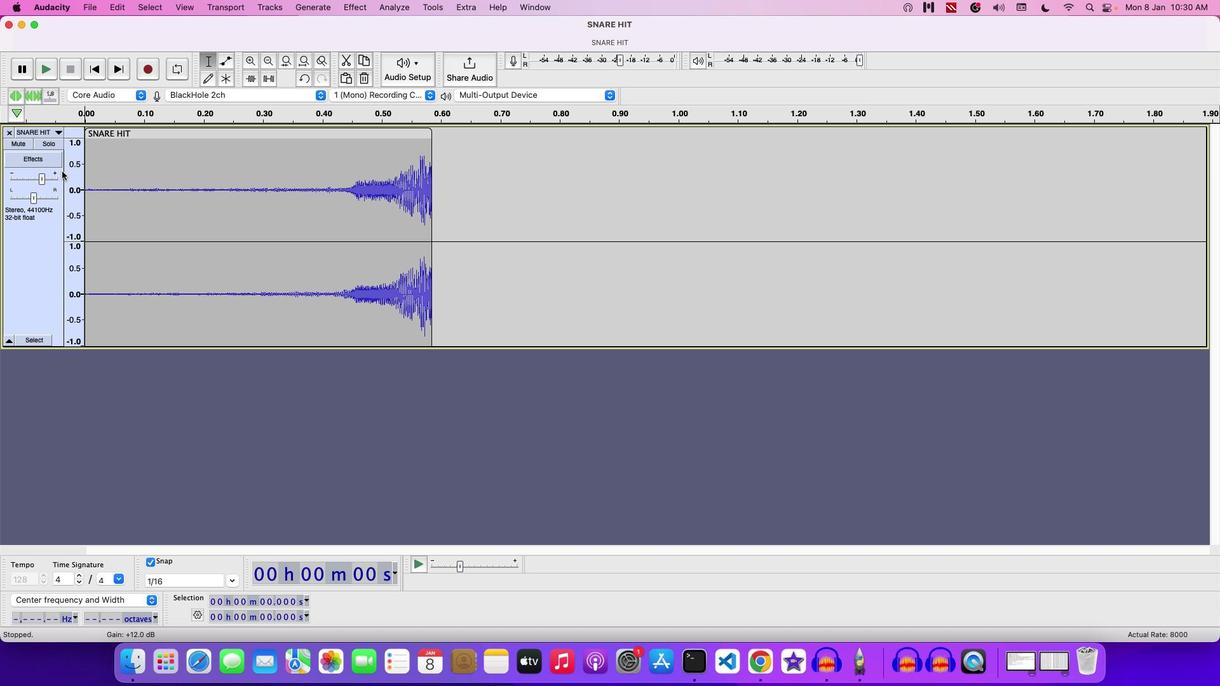 
Action: Mouse moved to (169, 150)
Screenshot: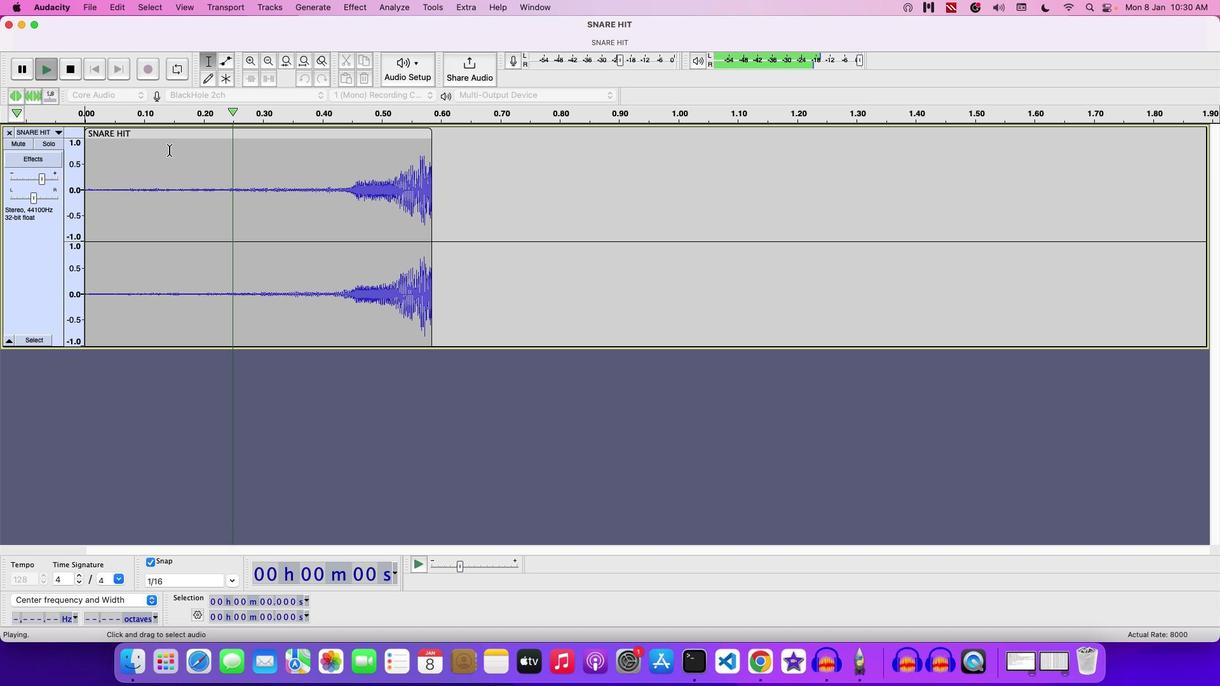 
Action: Key pressed Key.space
Screenshot: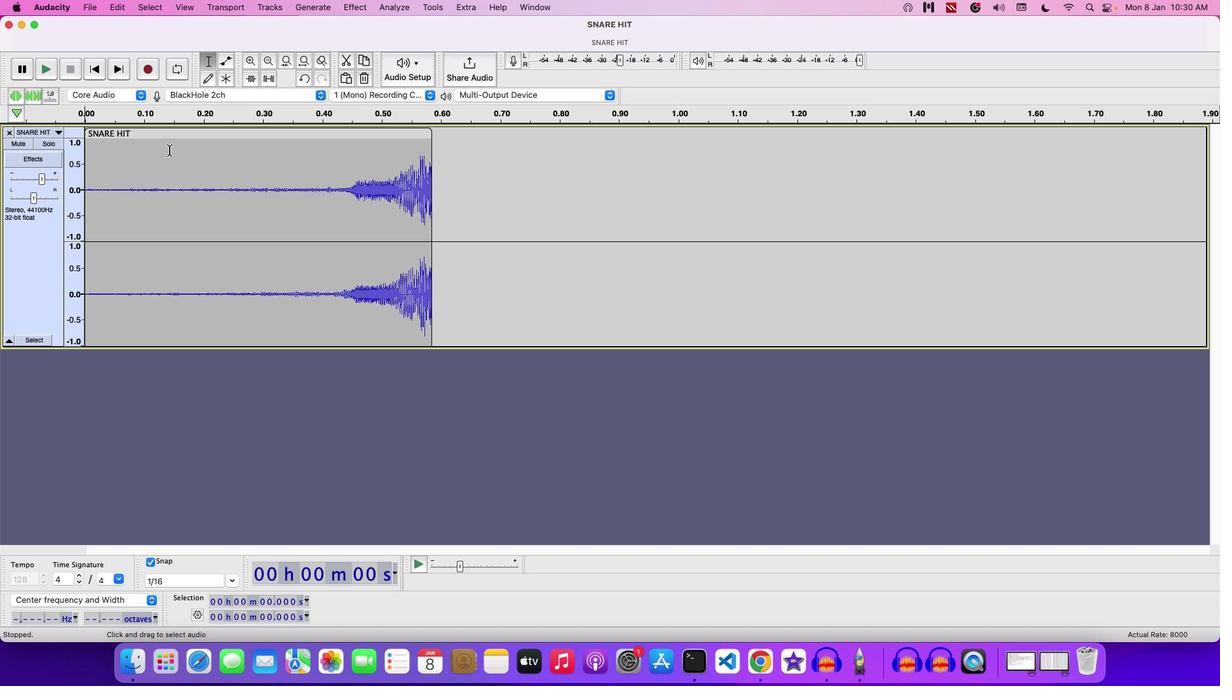 
Action: Mouse moved to (40, 178)
Screenshot: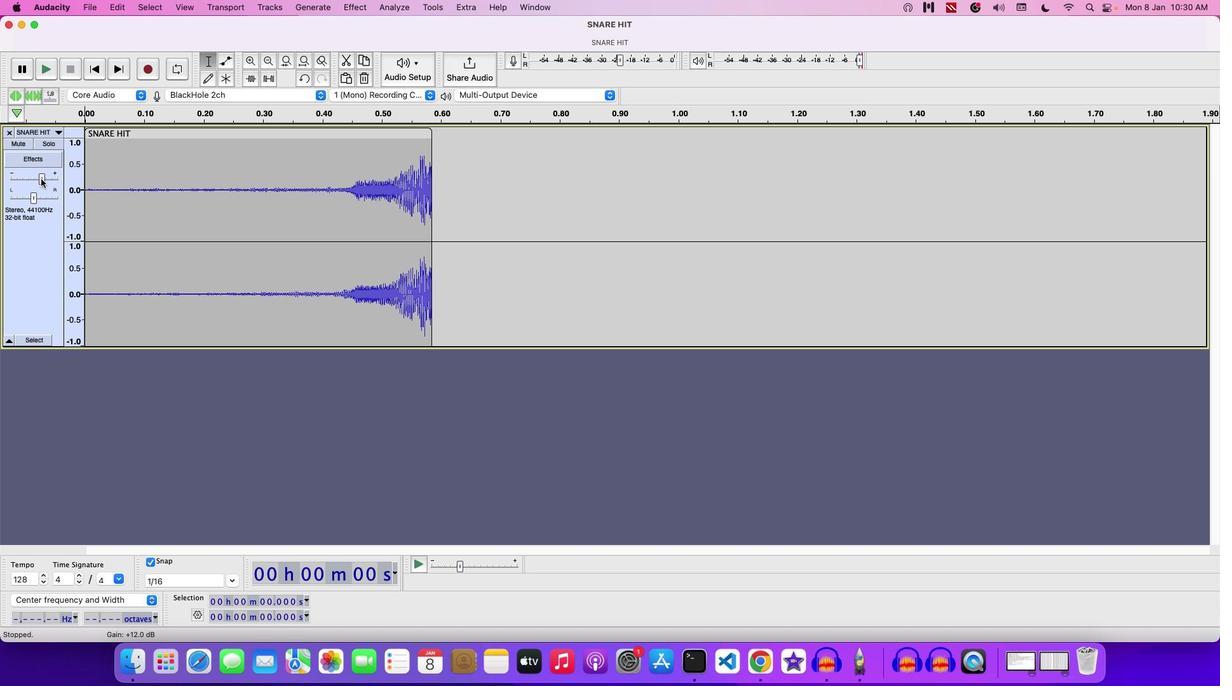 
Action: Mouse pressed left at (40, 178)
Screenshot: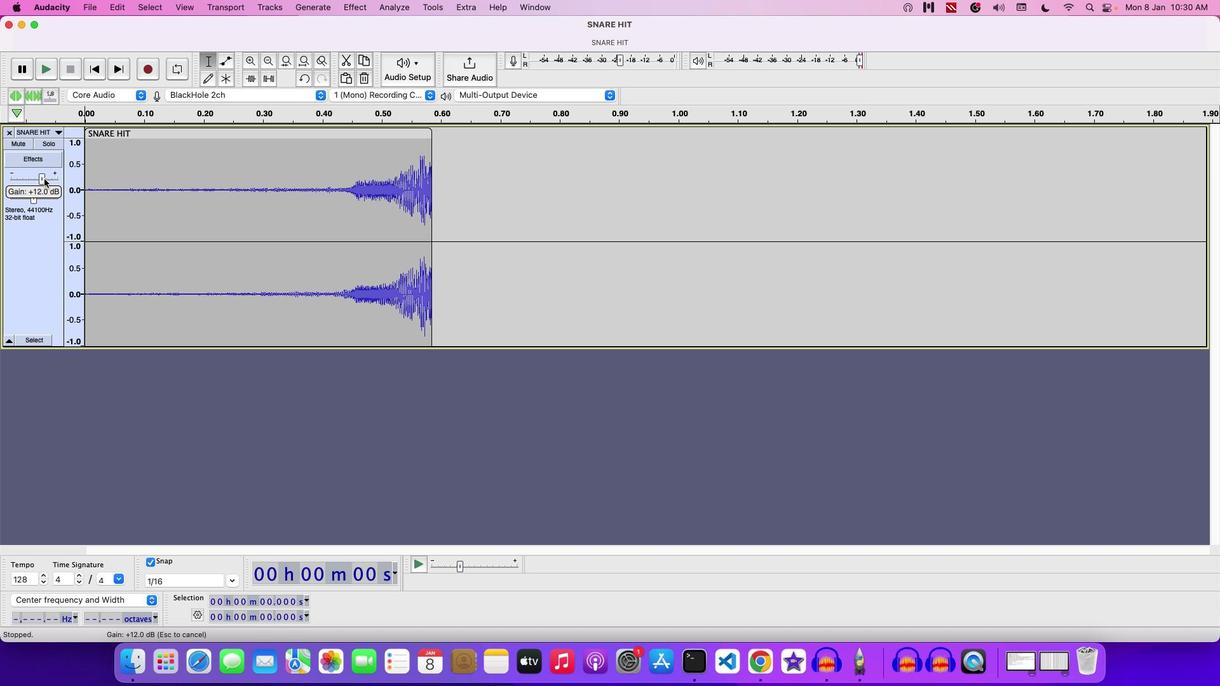 
Action: Mouse moved to (44, 178)
Screenshot: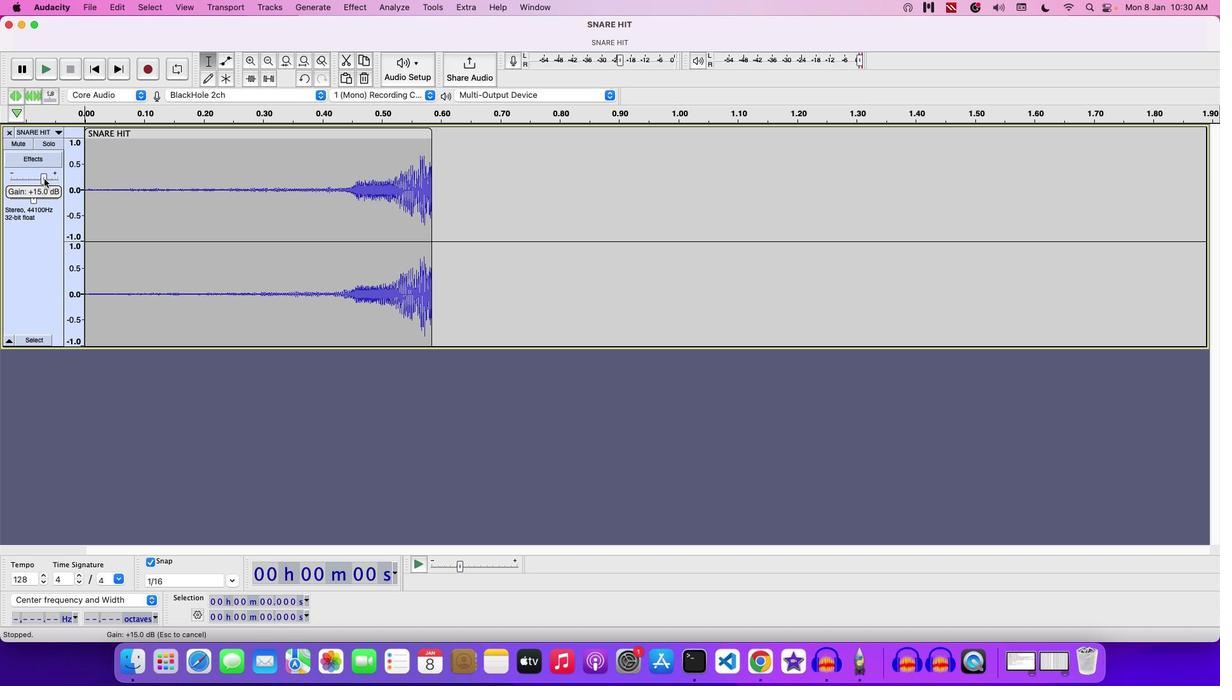 
Action: Key pressed Key.space
Screenshot: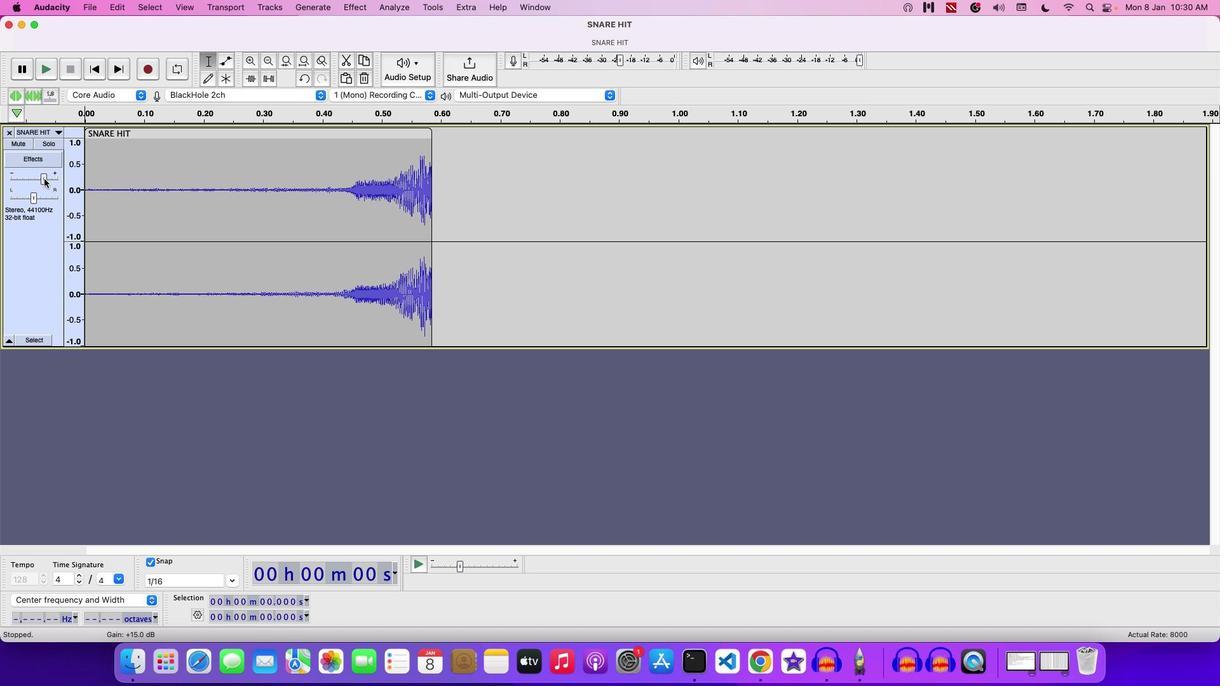 
Action: Mouse moved to (92, 6)
Screenshot: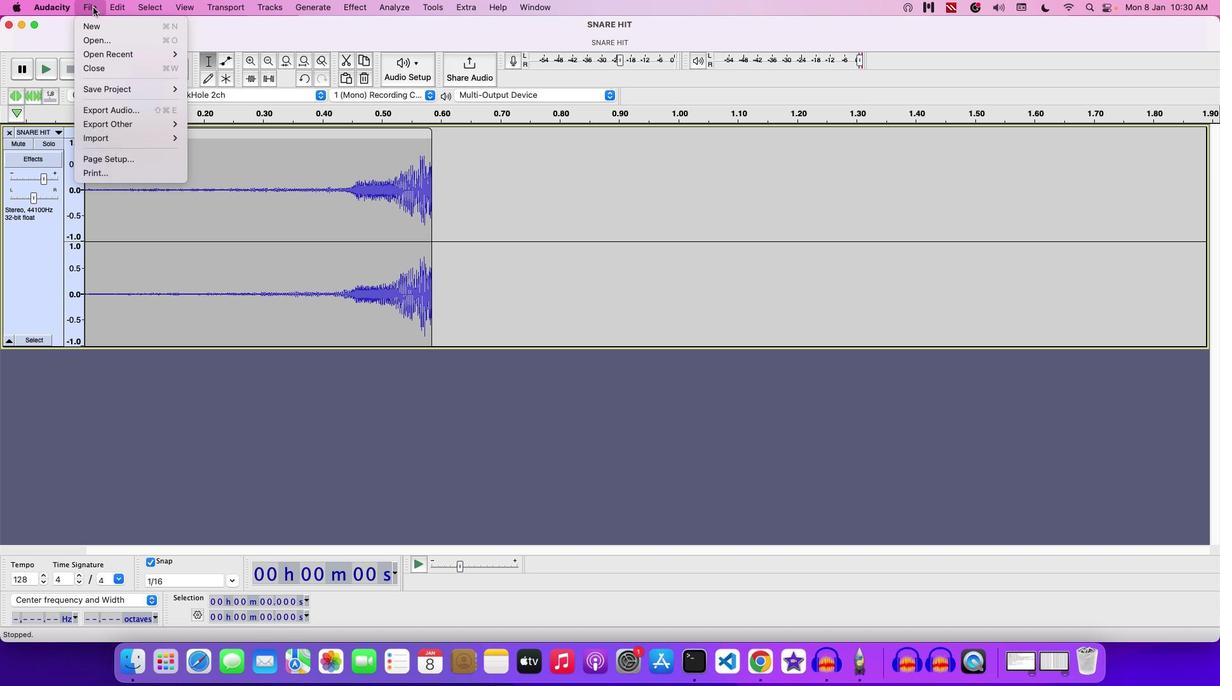 
Action: Mouse pressed left at (92, 6)
Screenshot: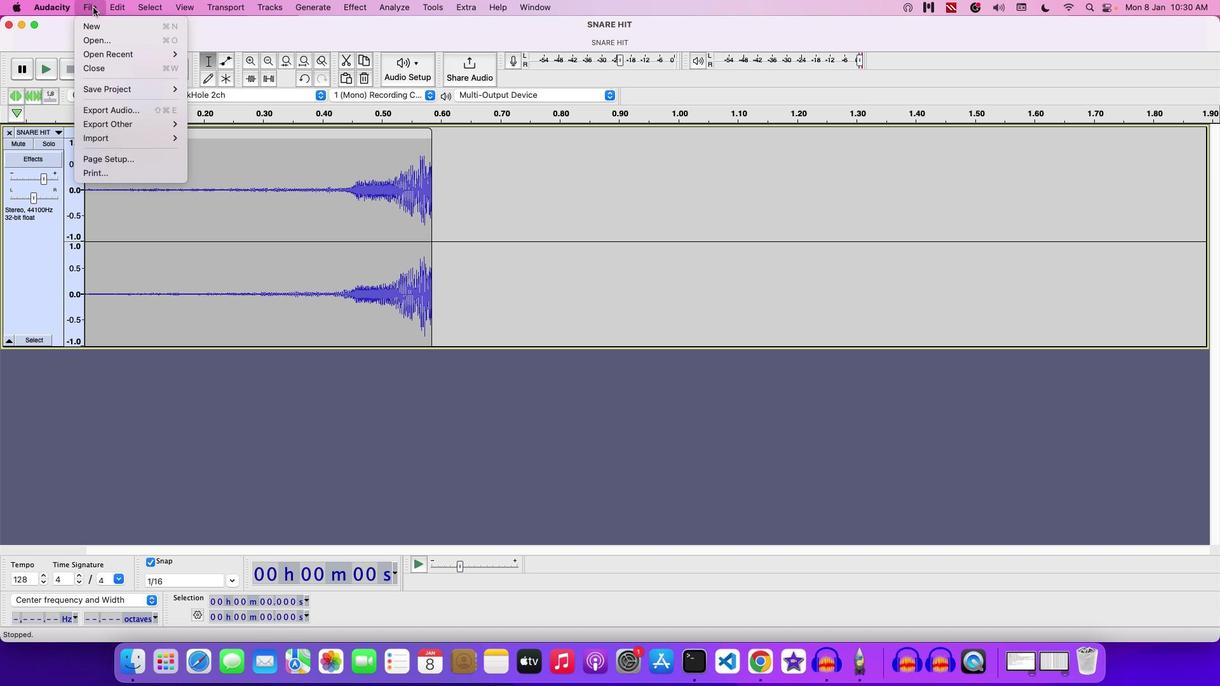 
Action: Mouse moved to (240, 85)
Screenshot: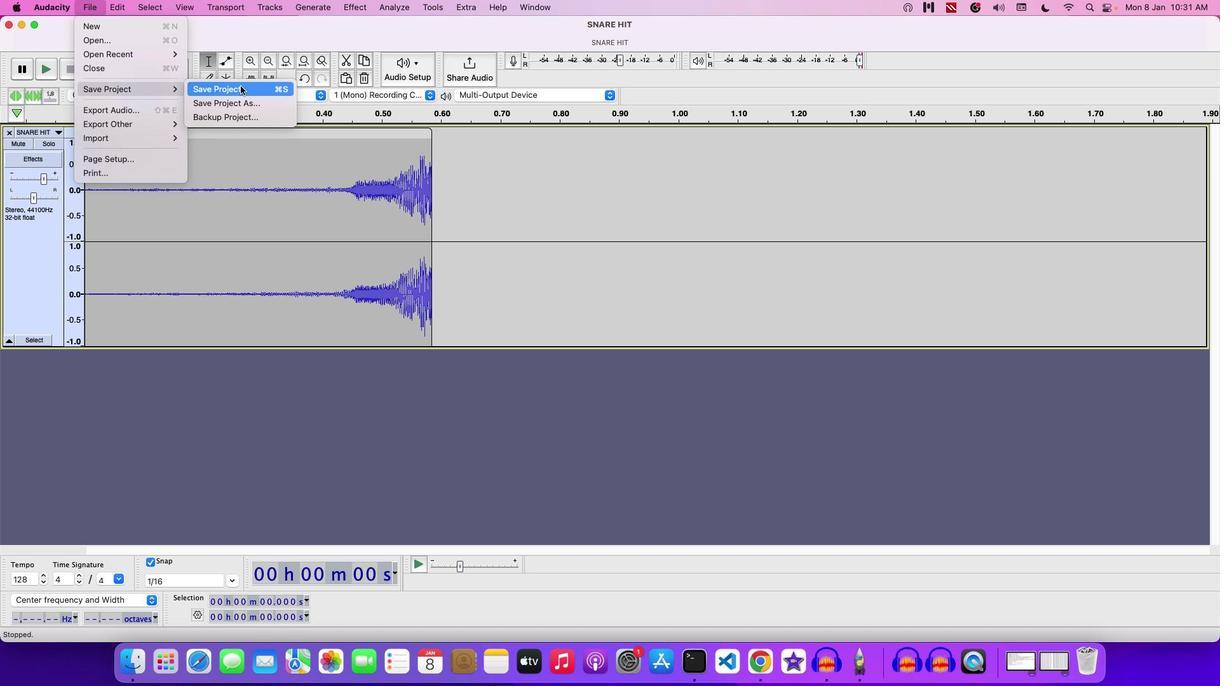 
Action: Mouse pressed left at (240, 85)
Screenshot: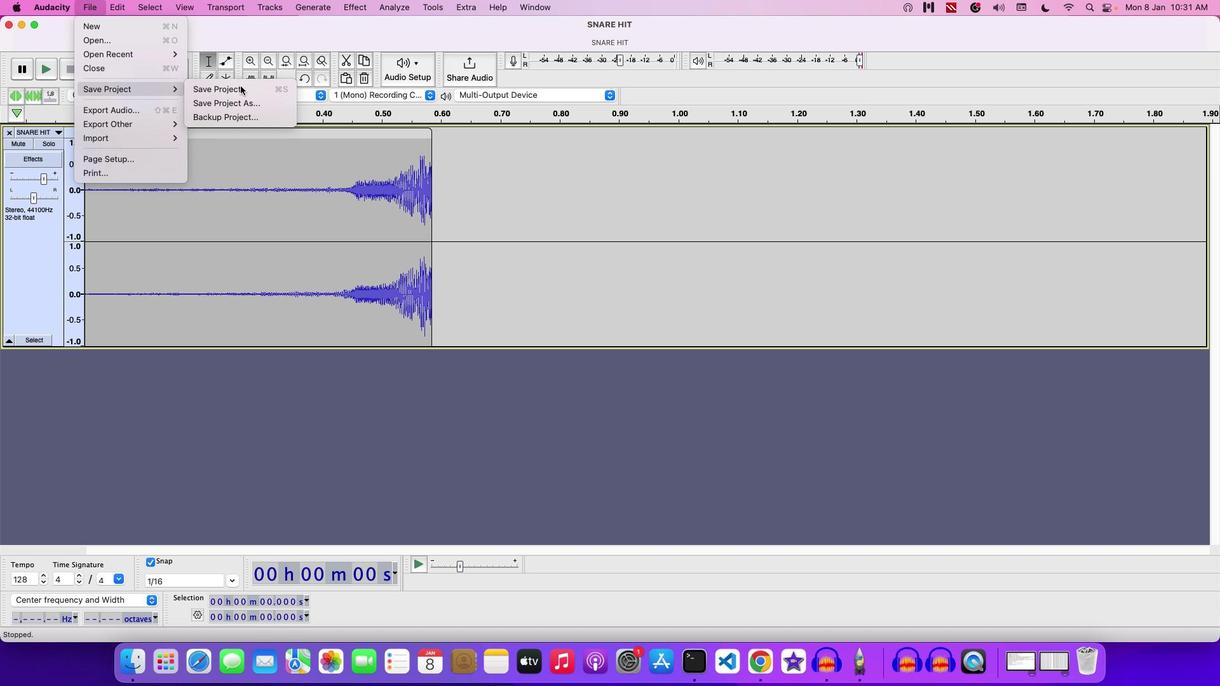 
Action: Mouse moved to (669, 192)
Screenshot: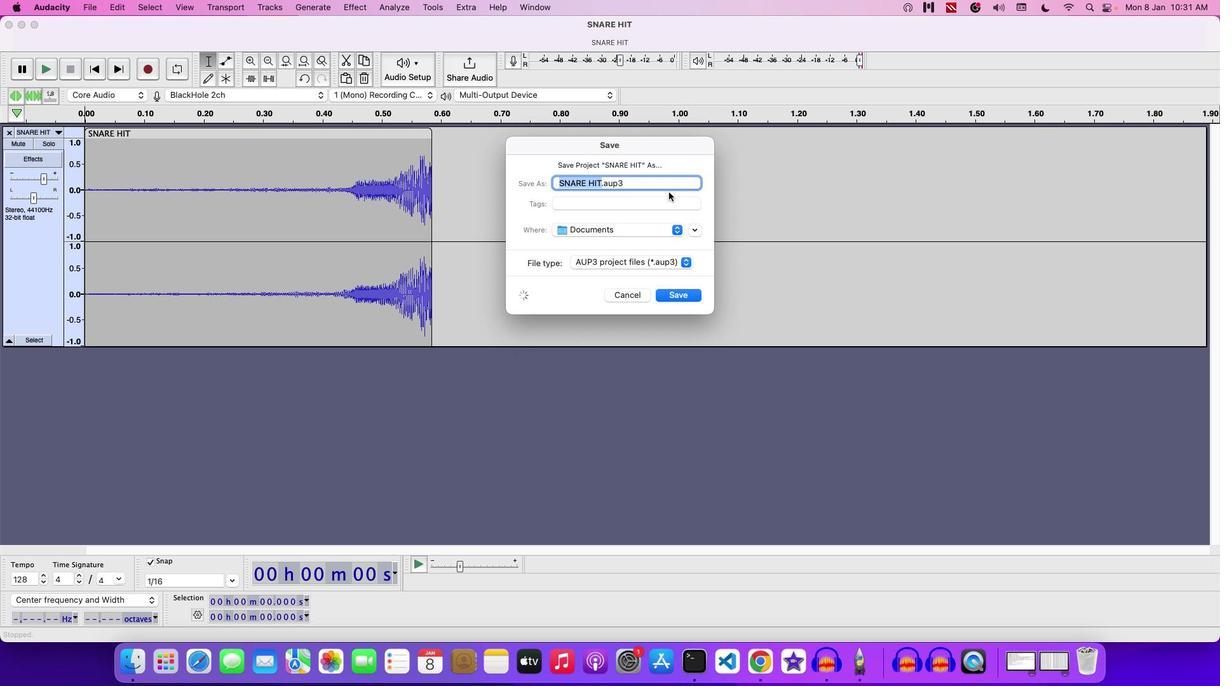 
Action: Key pressed Key.backspace'R''E''V''E''R''S''E''D'Key.space'S''N''A''R''E'Key.space'H''I''T'
Screenshot: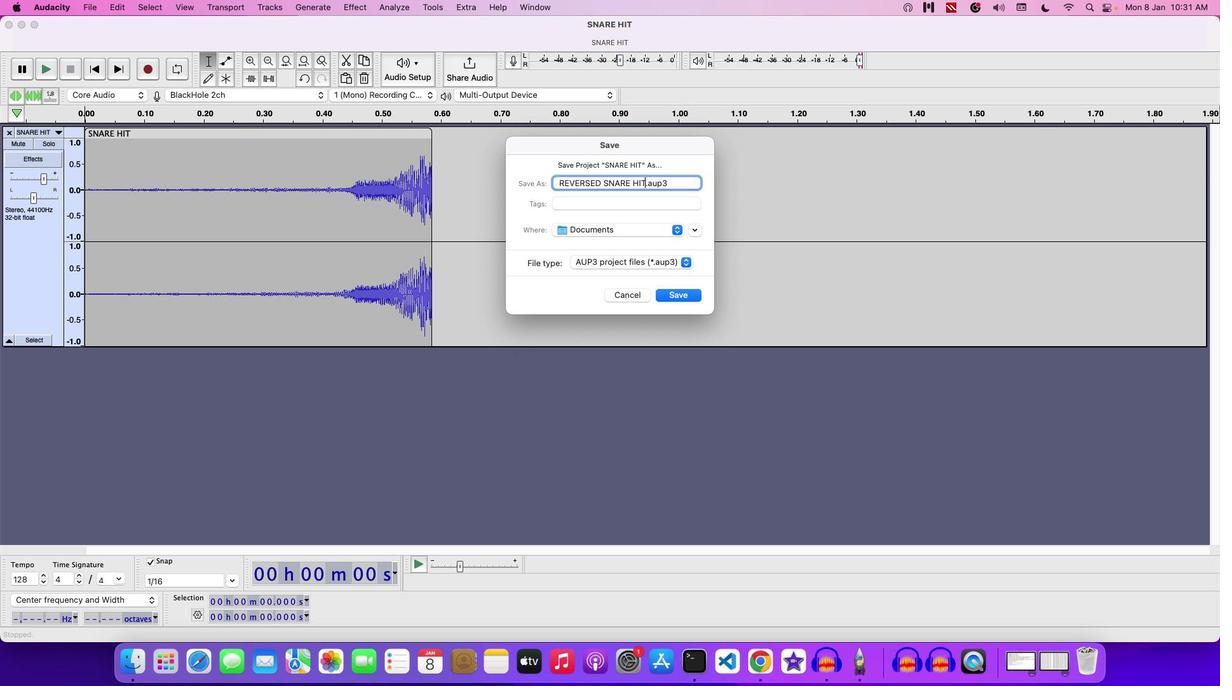 
Action: Mouse moved to (677, 295)
Screenshot: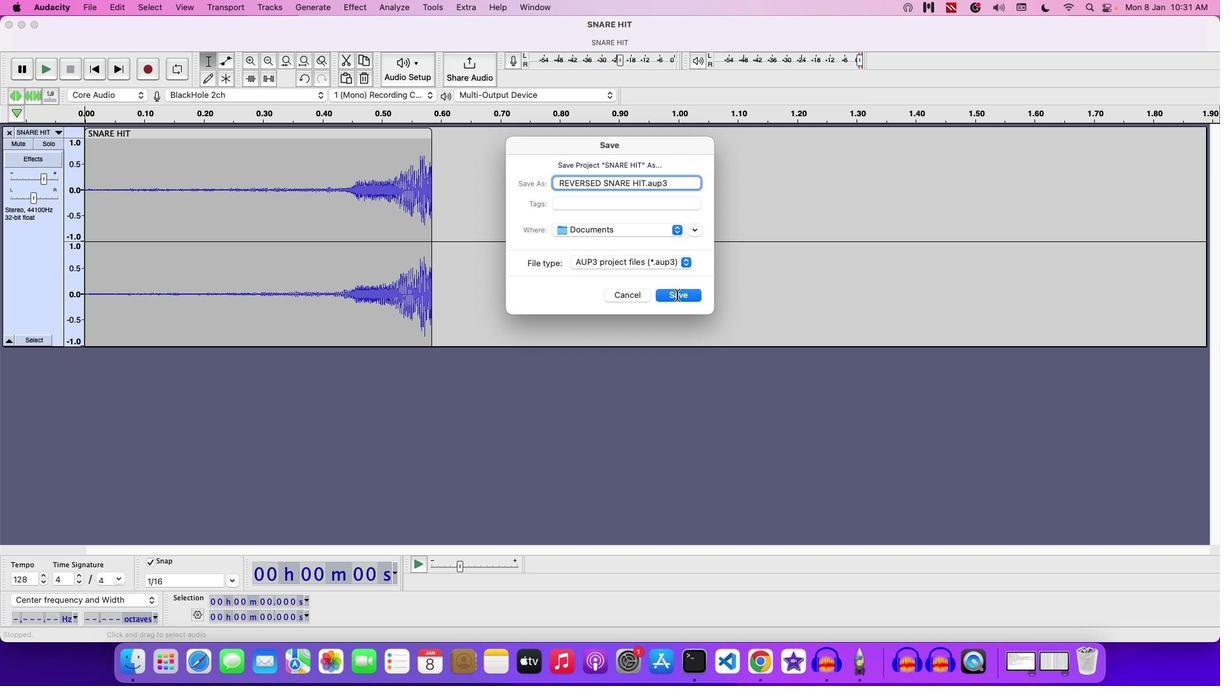 
Action: Mouse pressed left at (677, 295)
Screenshot: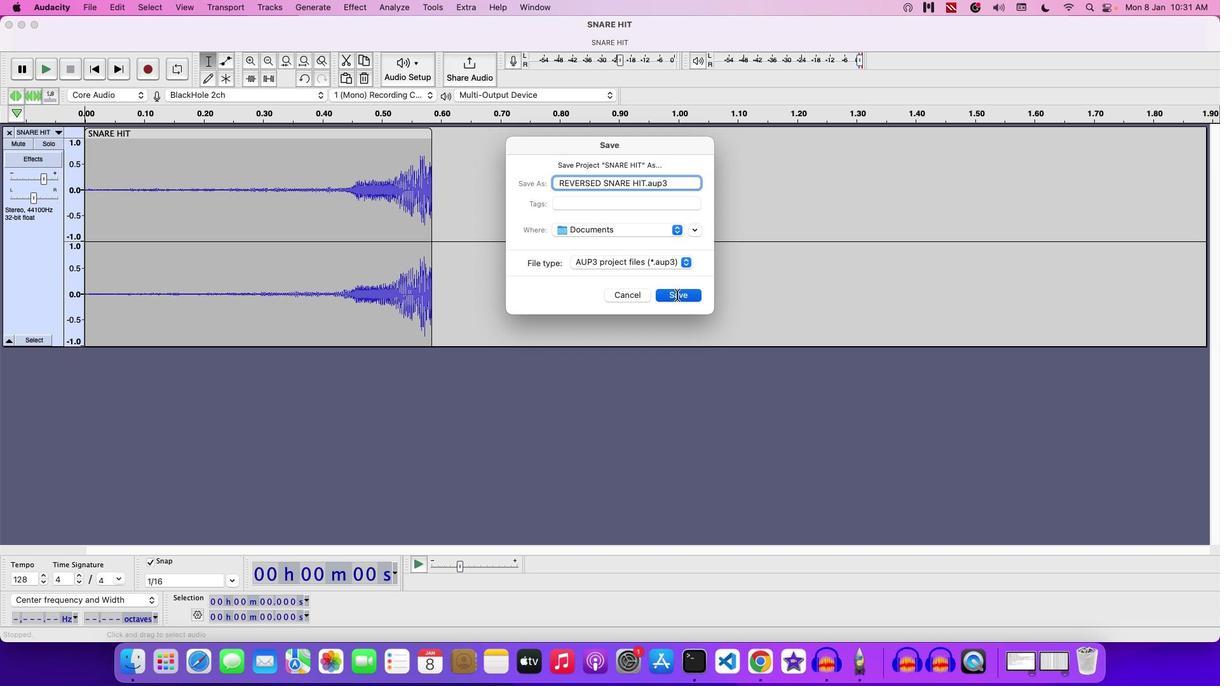 
Action: Mouse moved to (678, 291)
Screenshot: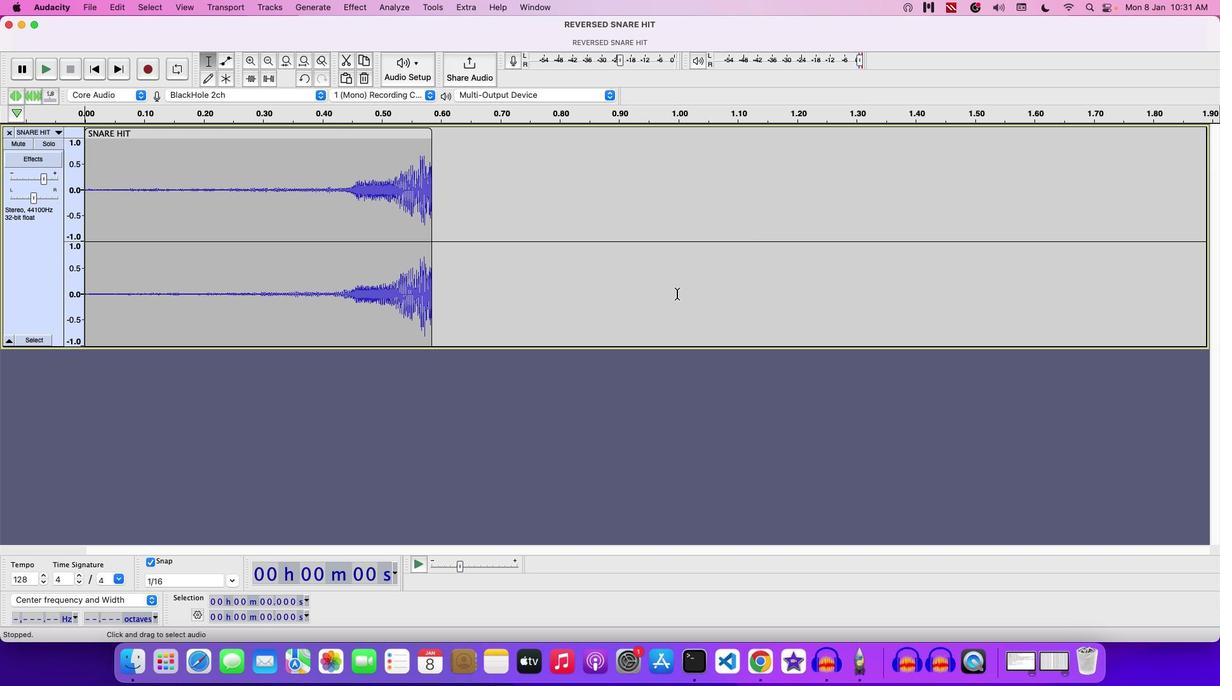 
